 Task: Forward as attachment and add a link Link0000000002 from vinny@softage.net including the signature Sign0000000001 to parteek.kumar@softage.net with a cc to Aakash.mishra@softage.net and bcc to Ayush@softage.net with a subject Subject0000000001 and add a message Message0000000003. Forward as attachment and add a link Link0000000002 from vinny@softage.net including the signature Sign0000000001 to parteek.kumar@softage.net; aakash.mishra@softage.net with a cc to Ayush@softage.net; pooja.chaudhary@softage.net and bcc to Vanshu.thakur@softage.net with a subject Subject0000000001 and add a message Message0000000003. Forward as attachment and add a link Link0000000002 from vinny@softage.net including the signature Sign0000000001 to parteek.kumar@softage.net with a cc to Aakash.mishra@softage.net with a subject Subject0000000001 and add a message Message0000000003 and with an attachment of Attach0000000002. Forward as attachment and add a link Link0000000002 from vinny@softage.net including the signature Sign0000000001 to parteek.kumar@softage.net with a cc to Aakash.mishra@softage.net and bcc to Ayush@softage.net with a subject Subject0000000001 and add a message Message0000000003 and with an attachment of Attach0000000003. Forward as attachment and add a link Link0000000002 from vinny@softage.net including the signature Sign0000000001 to parteek.kumar@softage.net; aakash.mishra@softage.net with a cc to Ayush@softage.net; pooja.chaudhary@softage.net and bcc to Vanshu.thakur@softage.net with a subject Subject0000000001 and add a message Message0000000003 and with an attachment of Attach0000000004
Action: Mouse moved to (791, 258)
Screenshot: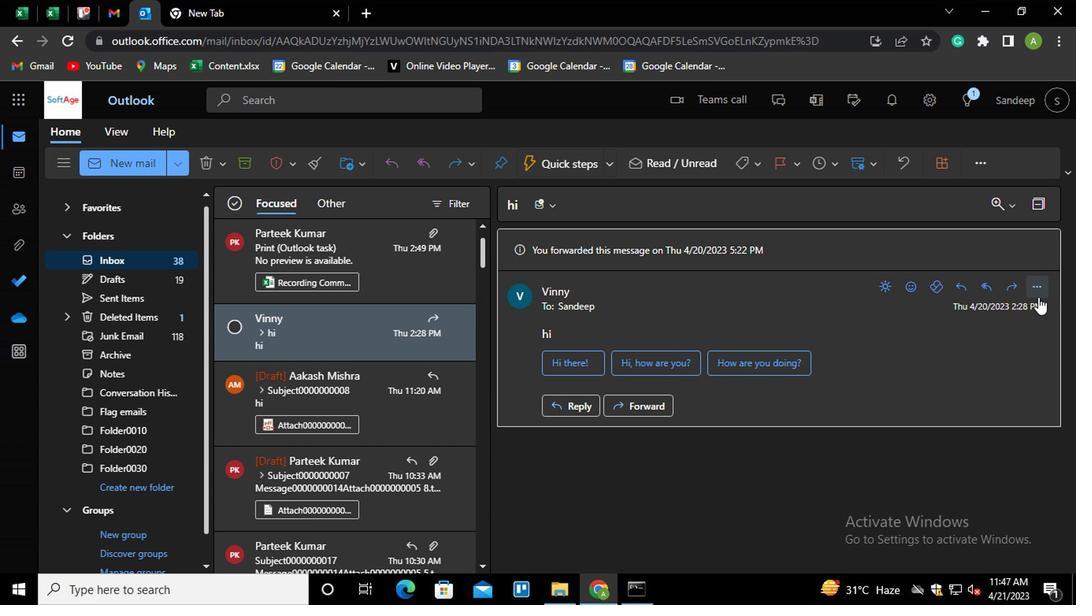 
Action: Mouse pressed left at (791, 258)
Screenshot: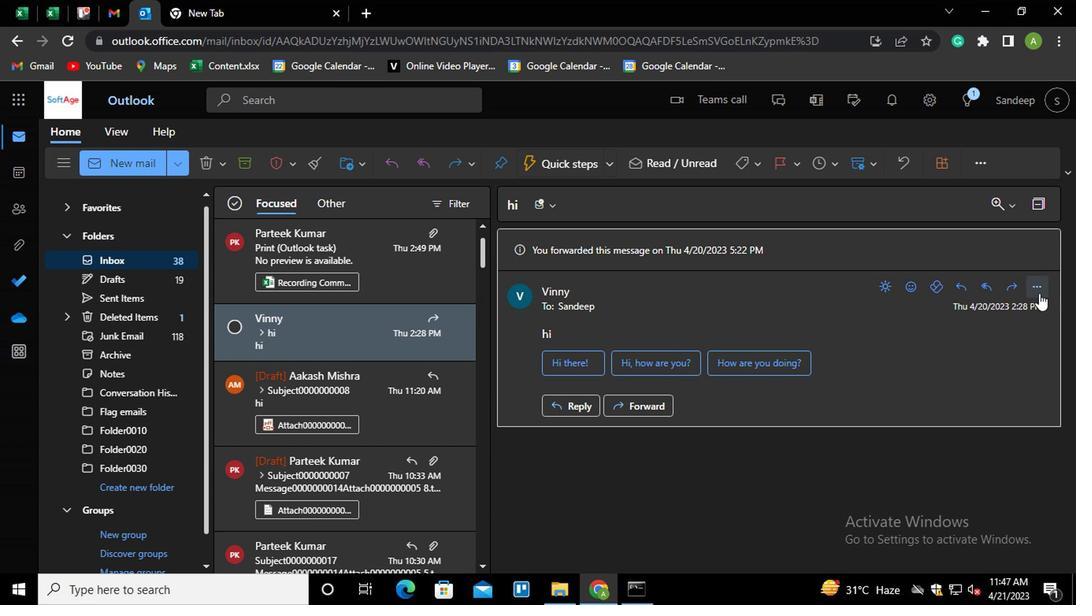 
Action: Mouse moved to (713, 190)
Screenshot: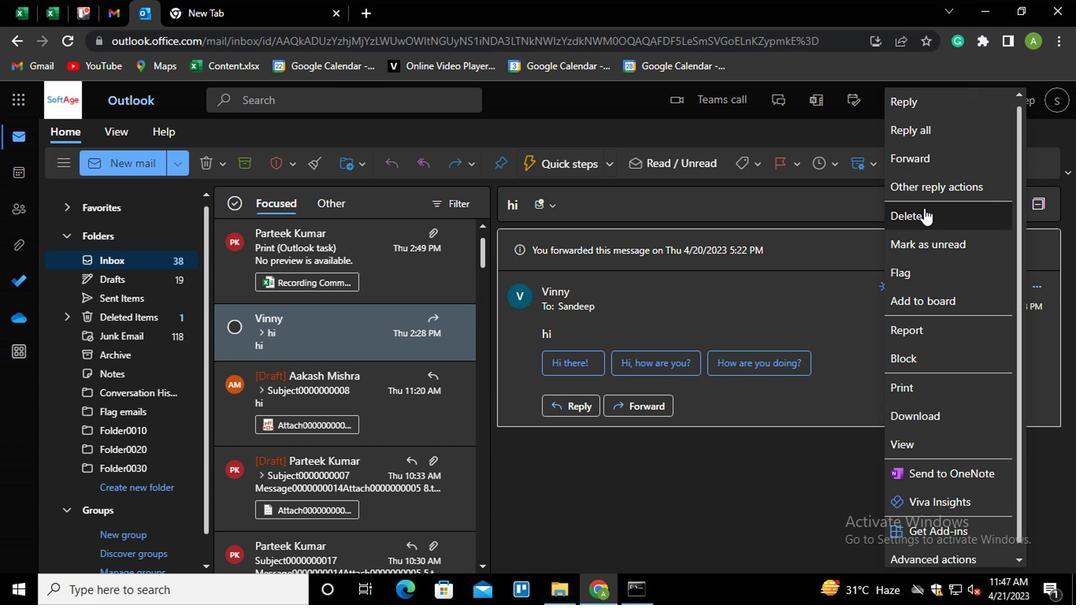 
Action: Mouse pressed left at (713, 190)
Screenshot: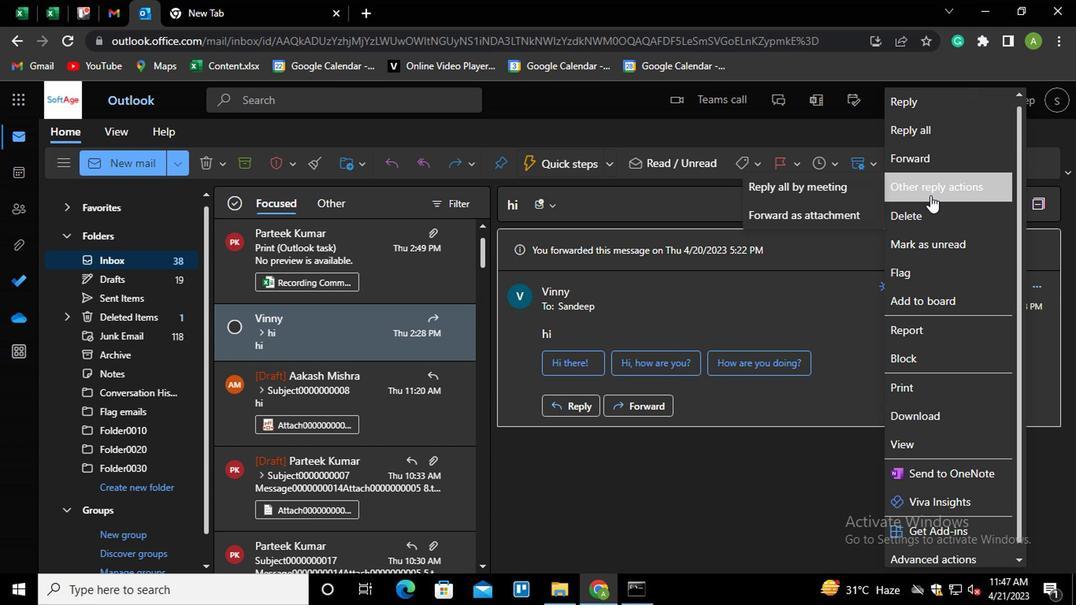 
Action: Mouse moved to (648, 201)
Screenshot: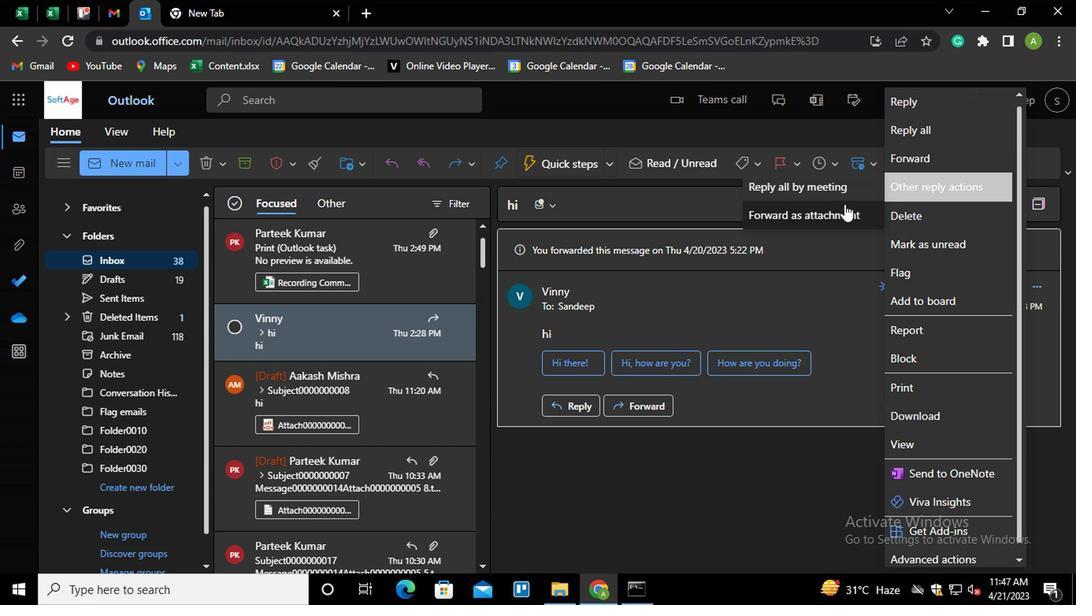 
Action: Mouse pressed left at (648, 201)
Screenshot: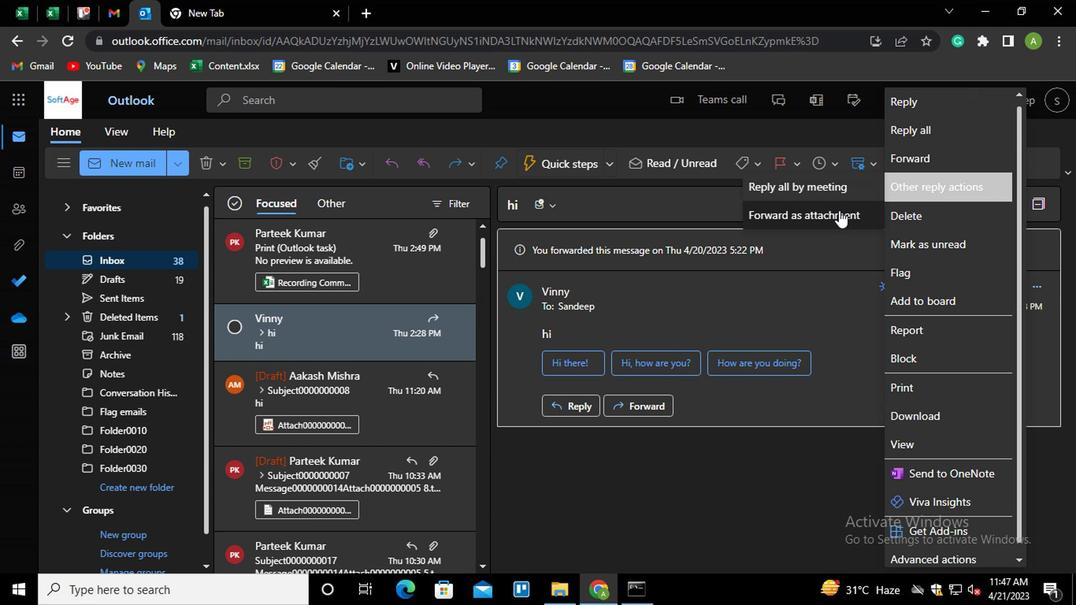 
Action: Mouse moved to (487, 358)
Screenshot: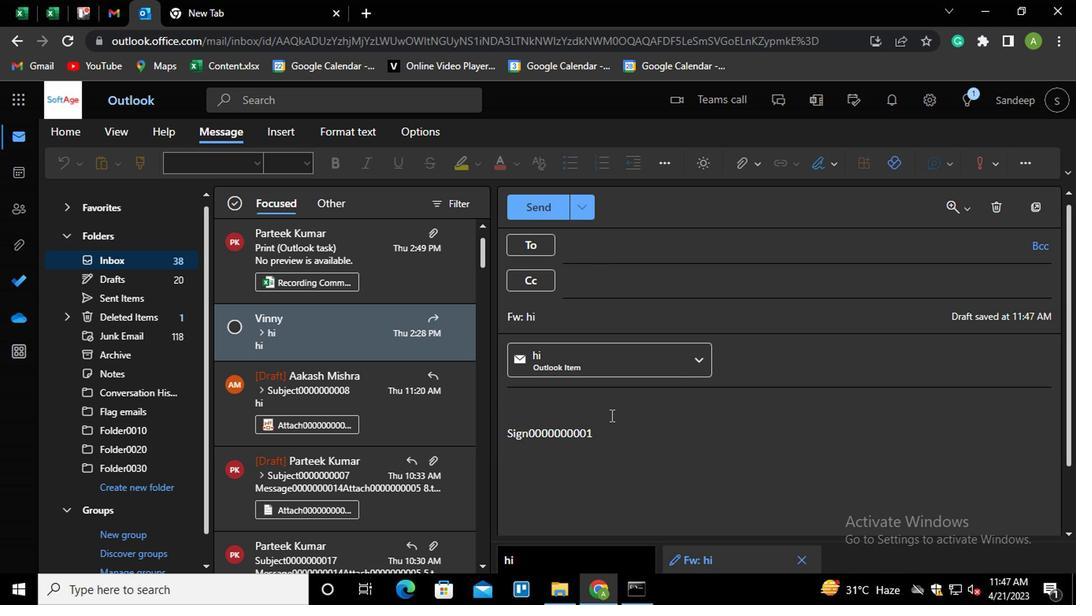 
Action: Mouse pressed left at (487, 358)
Screenshot: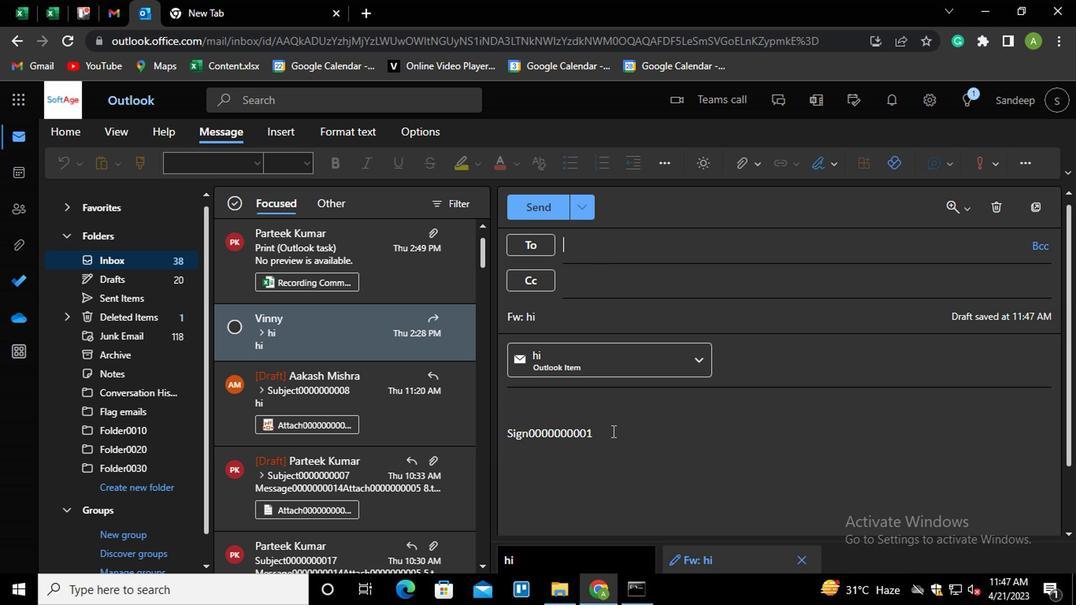 
Action: Key pressed <Key.shift_r><Key.enter>ctrl+K<Key.shift_r><Key.shift_r>Link0000000002
Screenshot: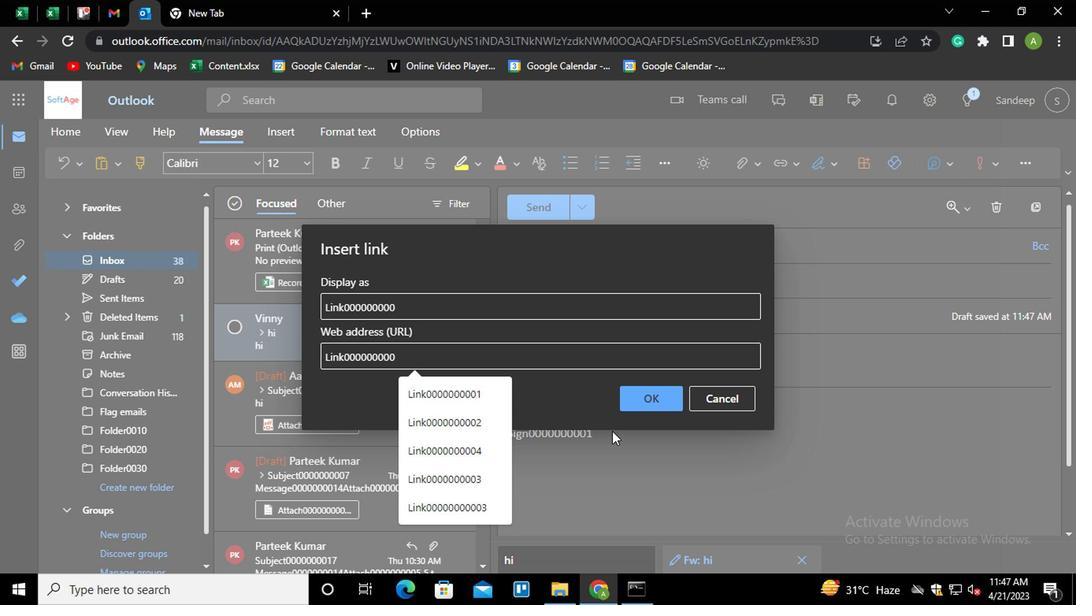 
Action: Mouse moved to (505, 329)
Screenshot: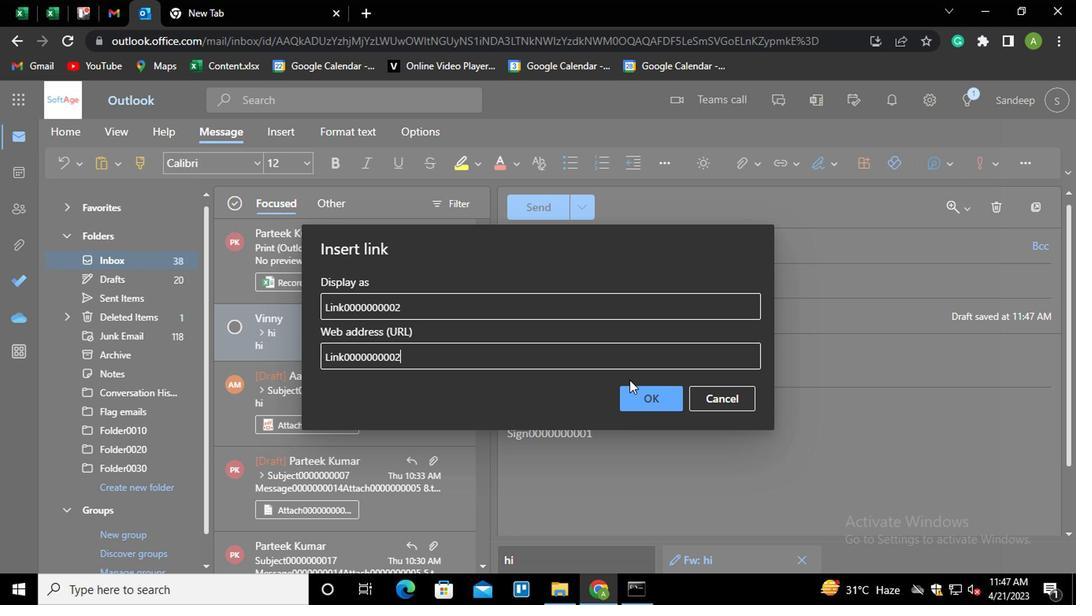 
Action: Mouse pressed left at (505, 329)
Screenshot: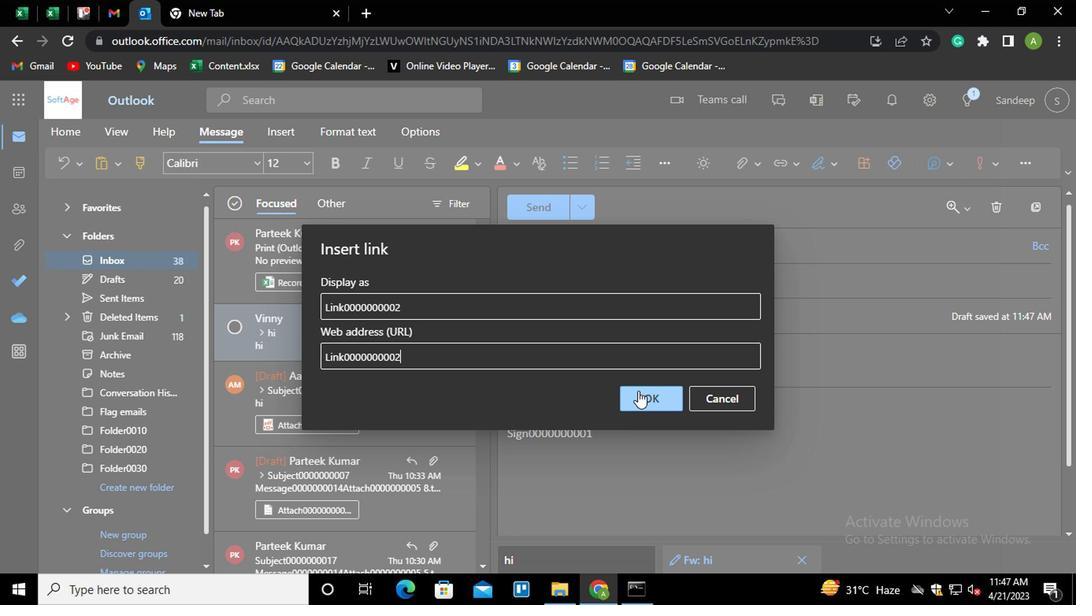 
Action: Mouse moved to (503, 232)
Screenshot: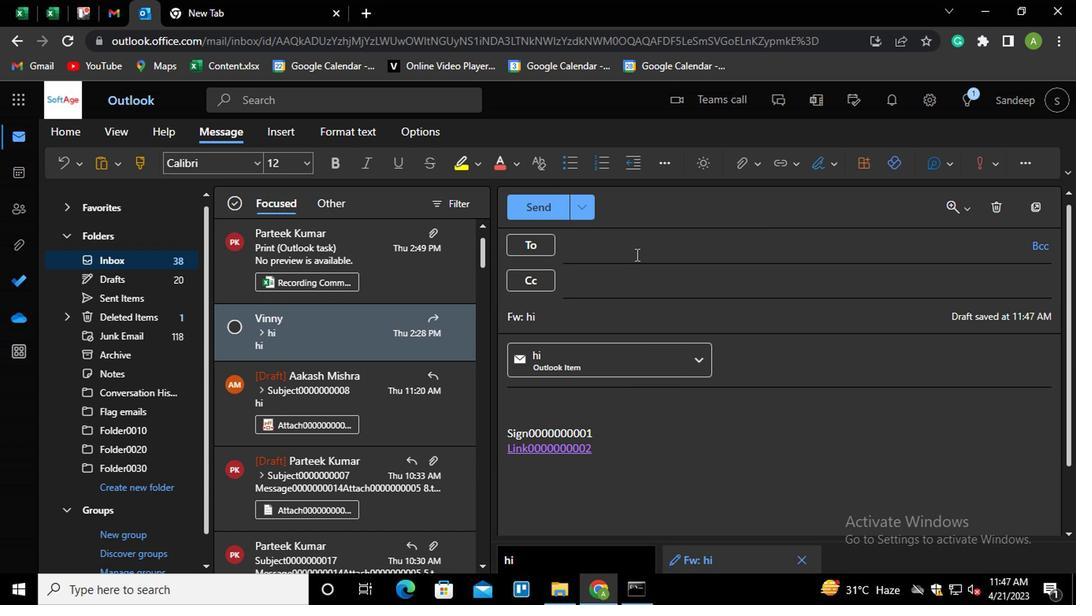 
Action: Mouse pressed left at (503, 232)
Screenshot: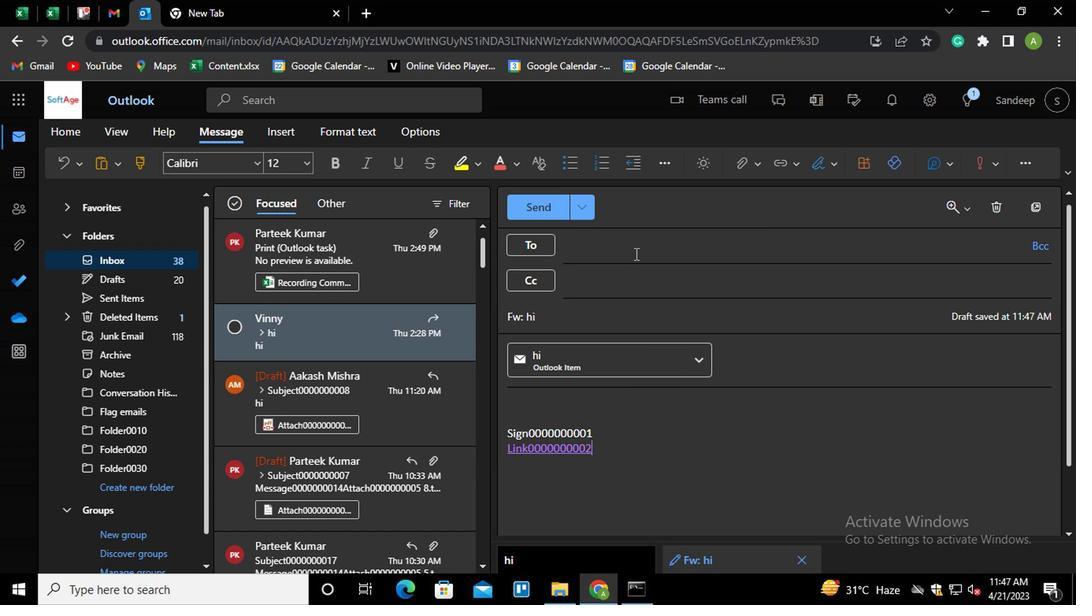 
Action: Key pressed par<Key.enter>
Screenshot: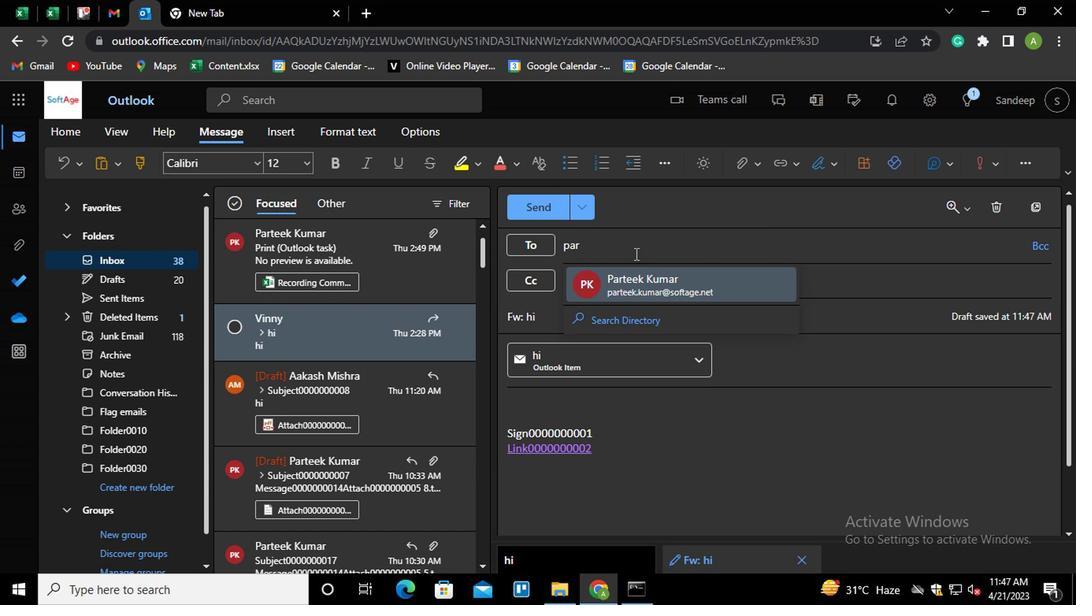 
Action: Mouse moved to (487, 251)
Screenshot: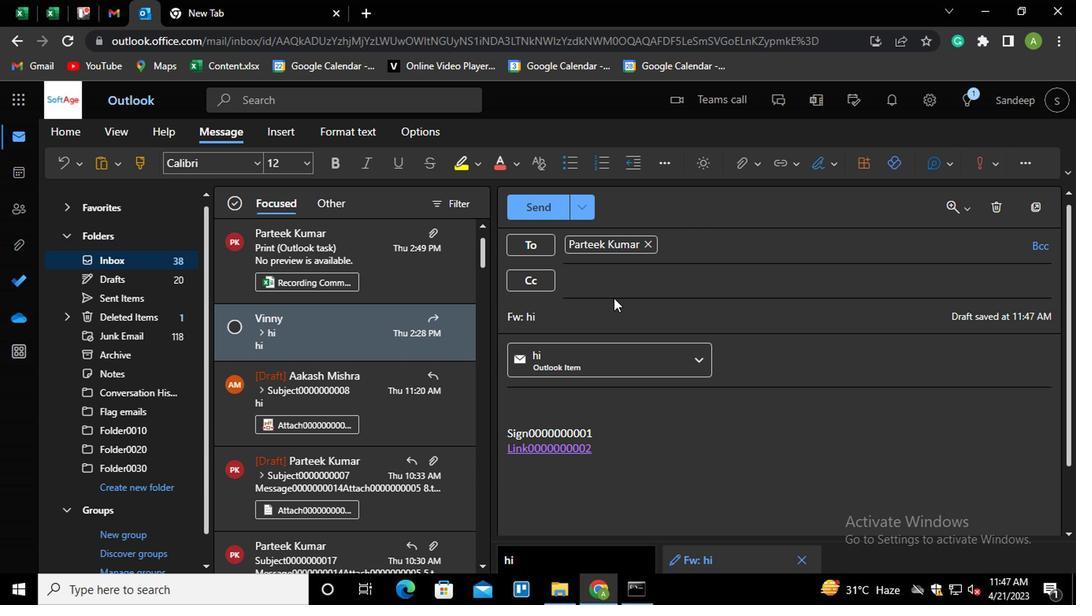 
Action: Mouse pressed left at (487, 251)
Screenshot: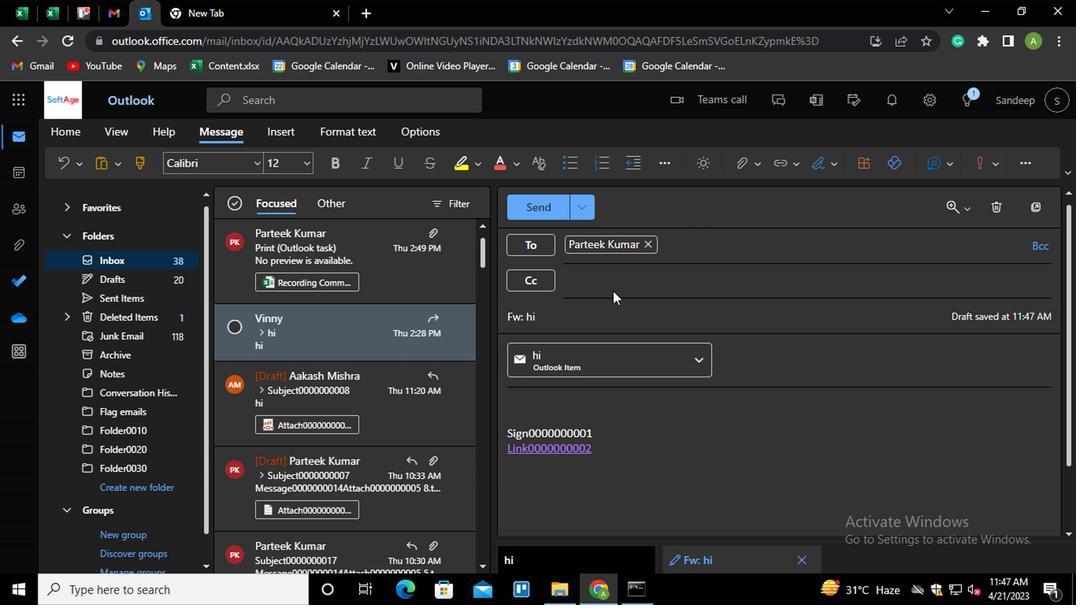 
Action: Key pressed s<Key.backspace>aa<Key.enter>
Screenshot: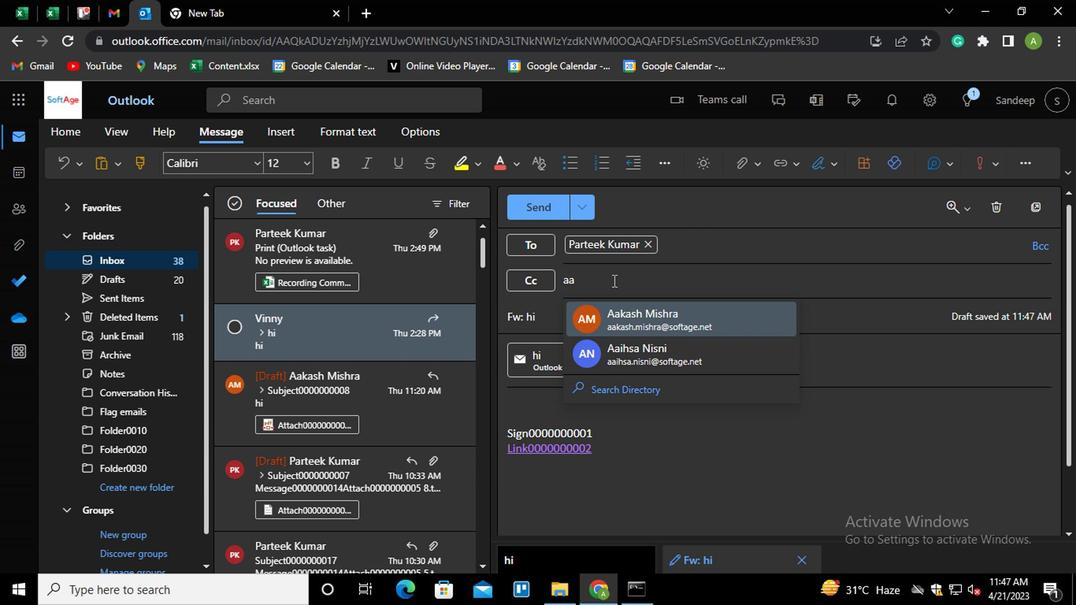 
Action: Mouse moved to (787, 226)
Screenshot: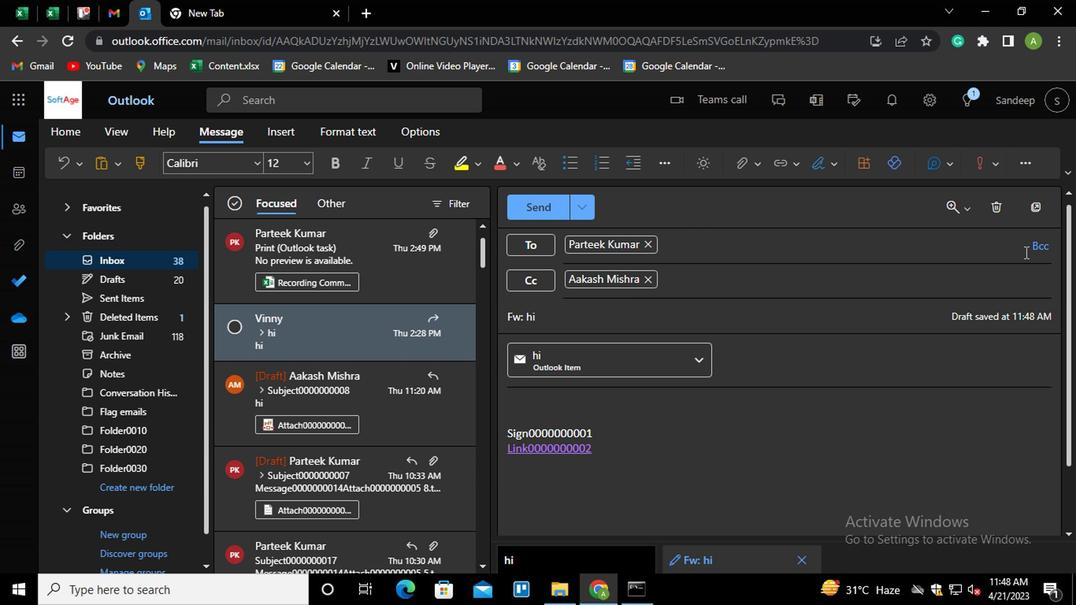 
Action: Mouse pressed left at (787, 226)
Screenshot: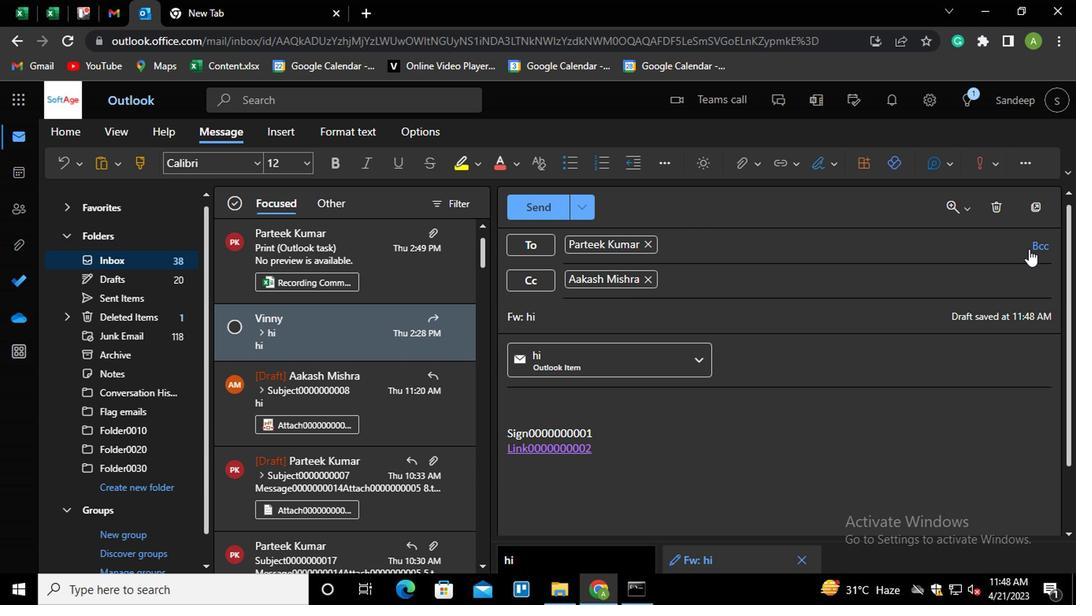 
Action: Mouse moved to (738, 254)
Screenshot: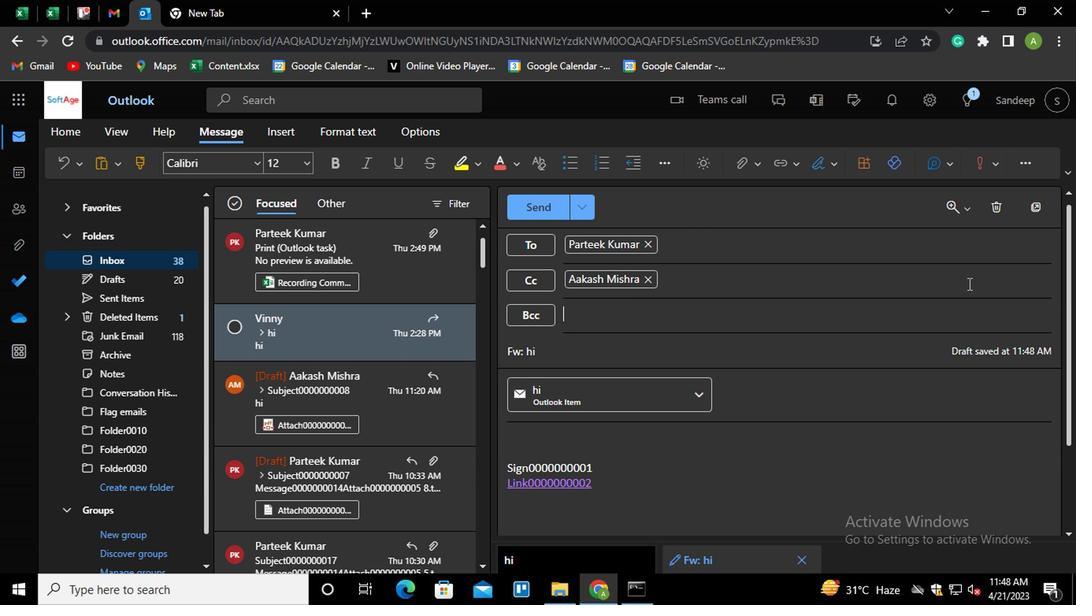 
Action: Key pressed ayu<Key.enter>
Screenshot: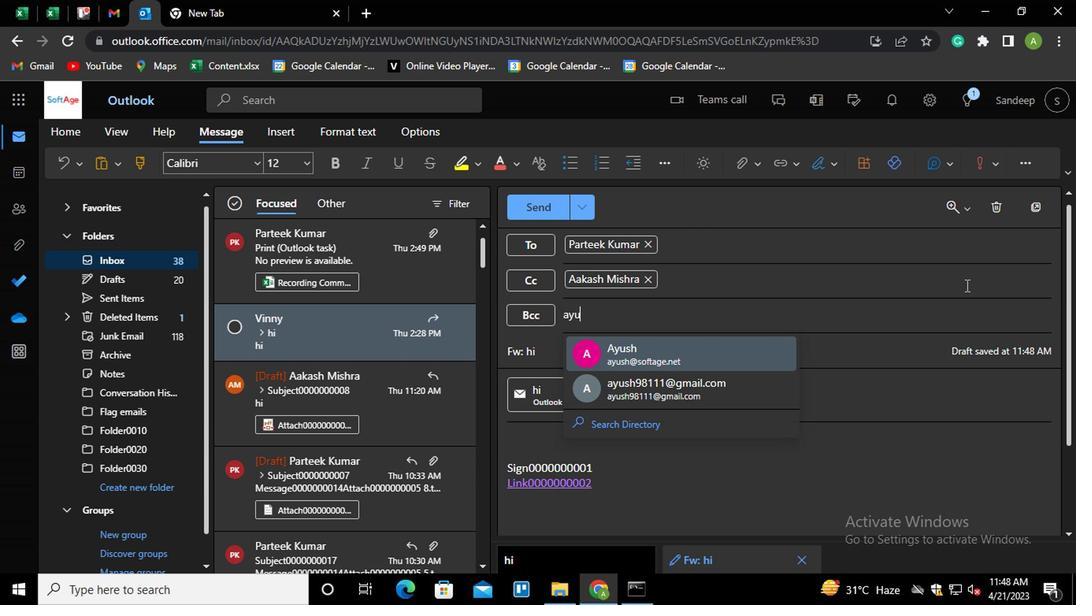 
Action: Mouse moved to (608, 303)
Screenshot: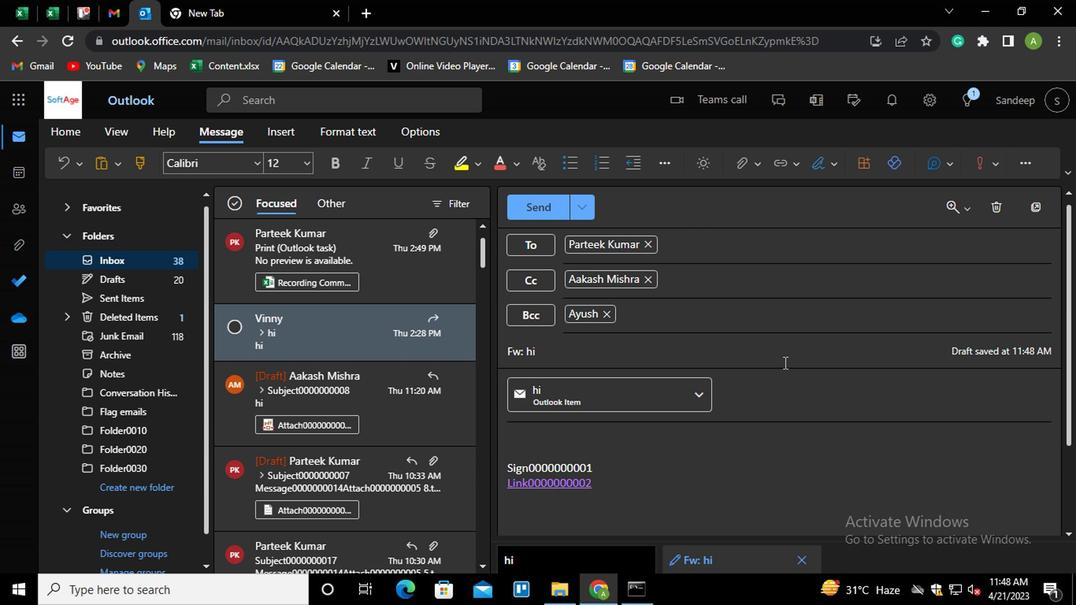 
Action: Mouse pressed left at (608, 303)
Screenshot: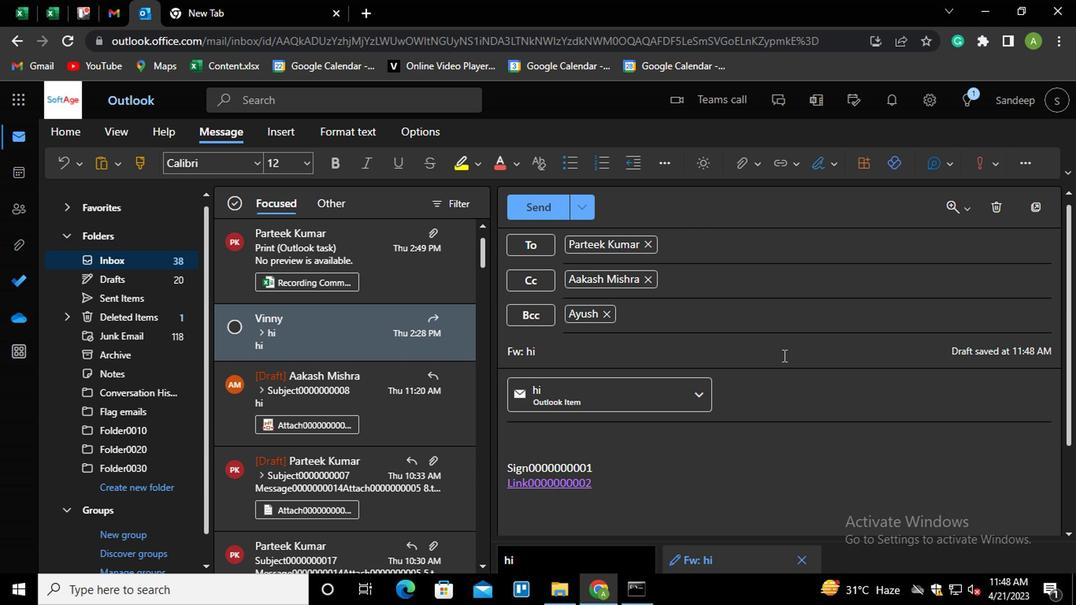
Action: Key pressed <Key.shift_r><Key.home><Key.shift>SUBJECT0000000001
Screenshot: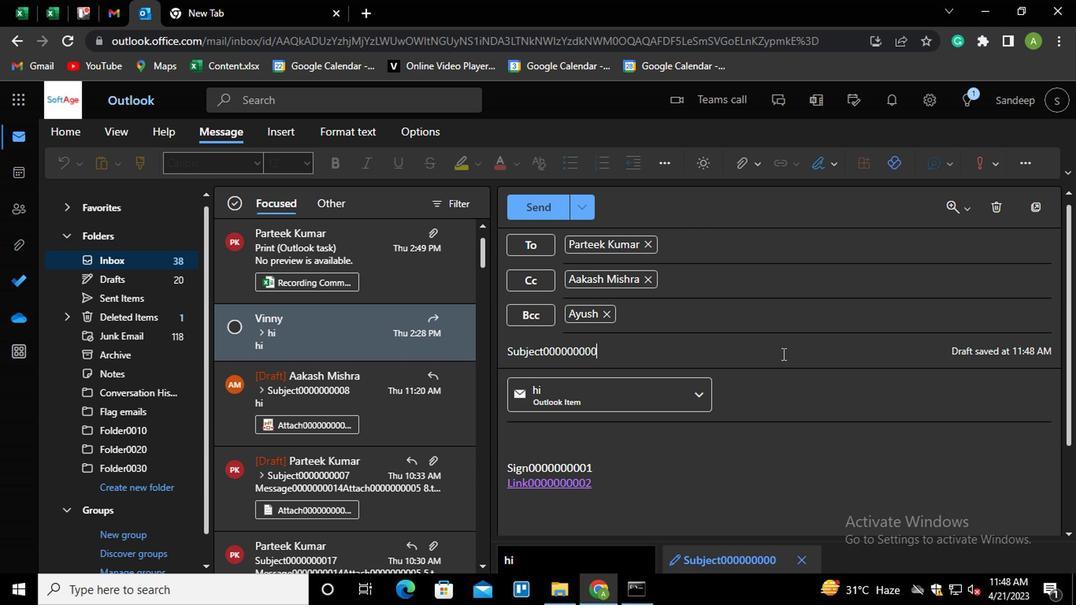 
Action: Mouse moved to (484, 395)
Screenshot: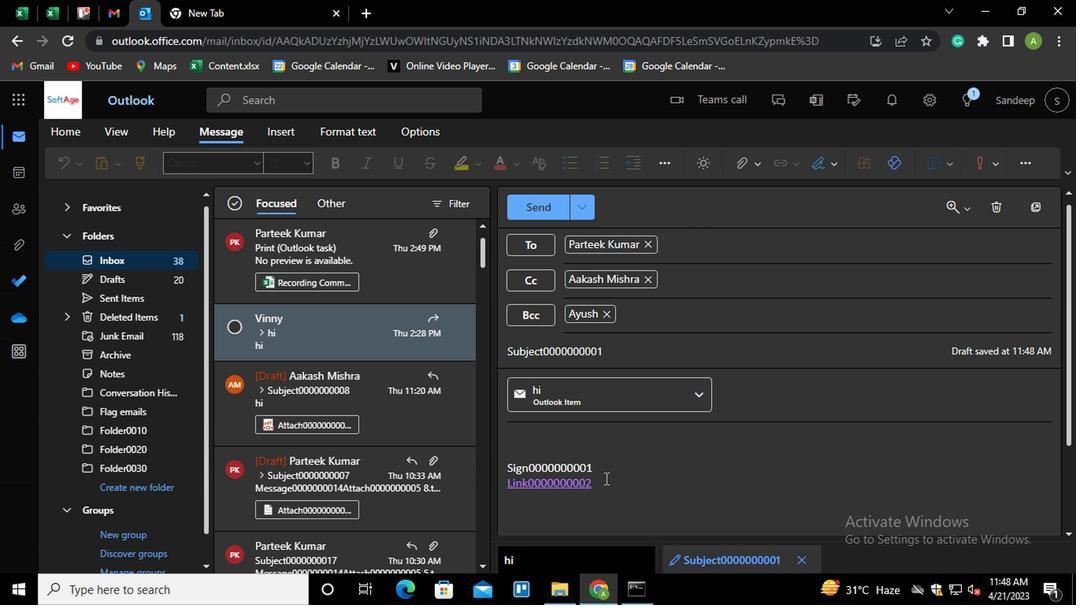 
Action: Mouse pressed left at (484, 395)
Screenshot: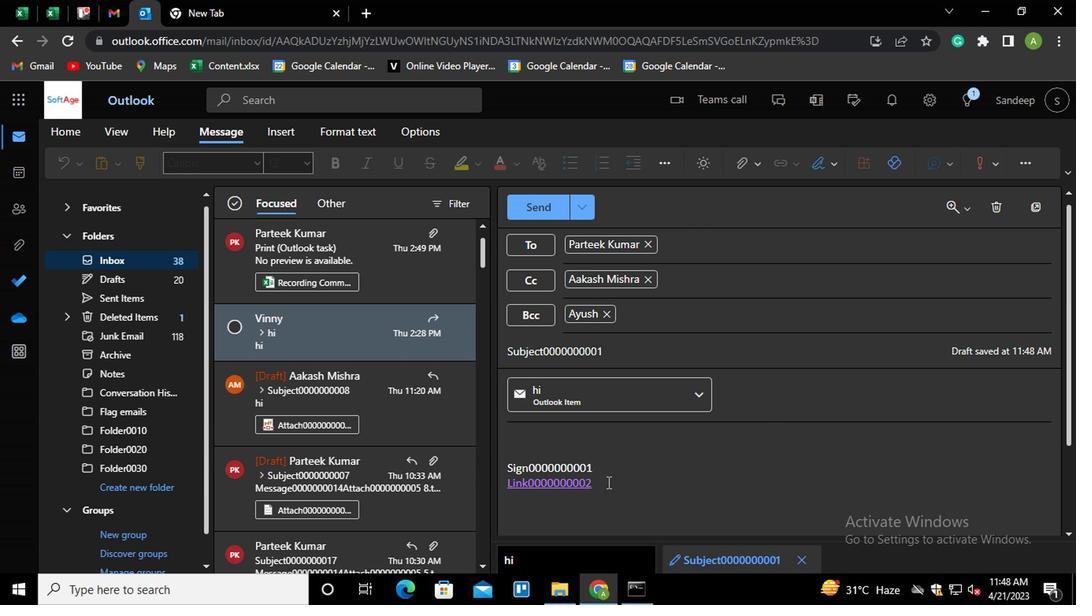 
Action: Mouse moved to (484, 396)
Screenshot: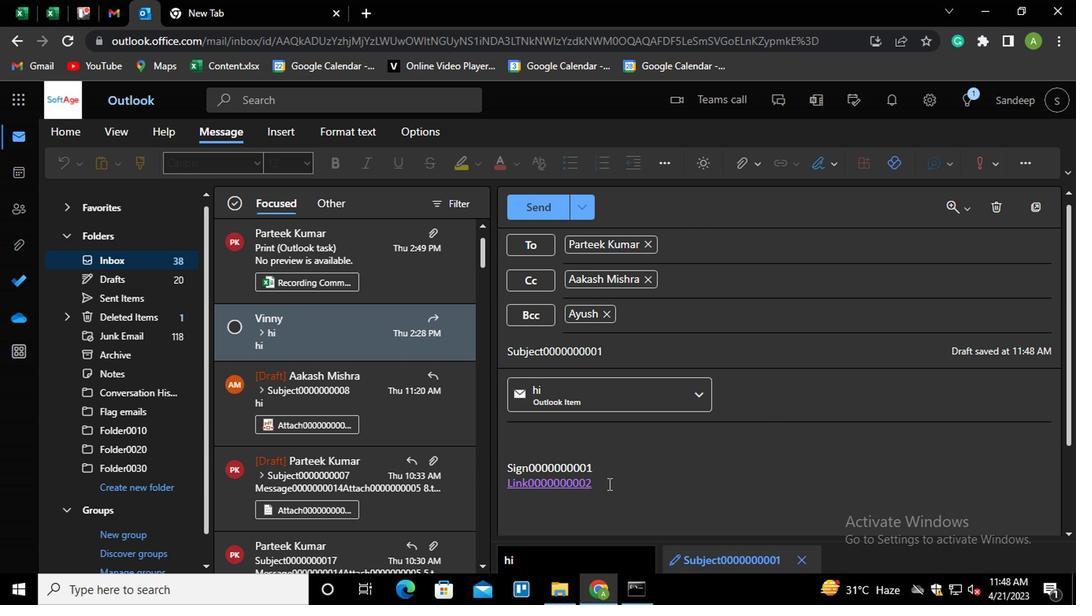 
Action: Key pressed <Key.shift_r><Key.enter><Key.shift_r>MESSAGE0000000003
Screenshot: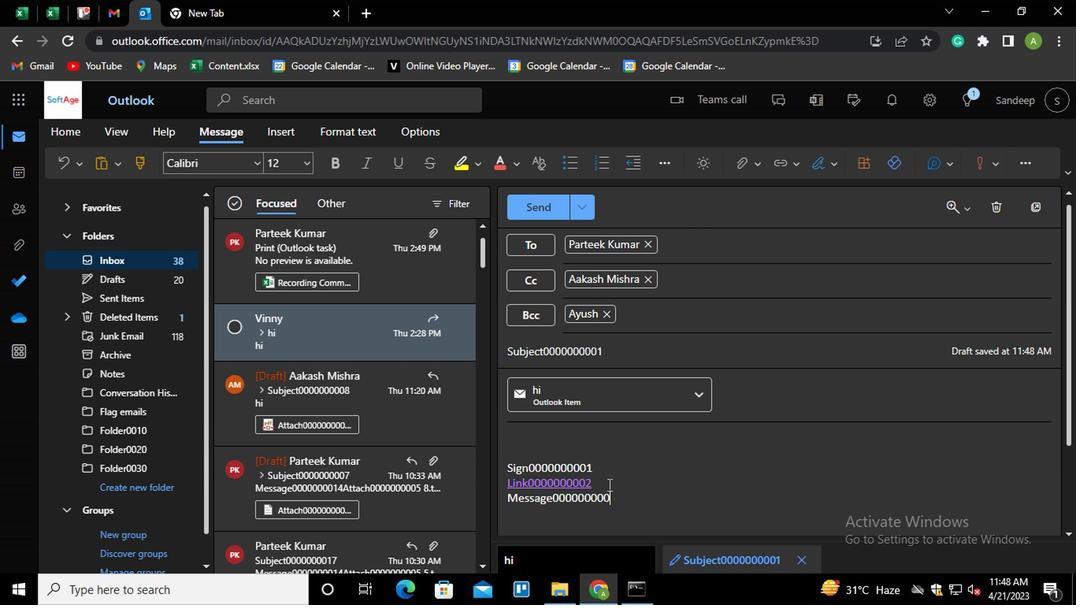 
Action: Mouse moved to (431, 199)
Screenshot: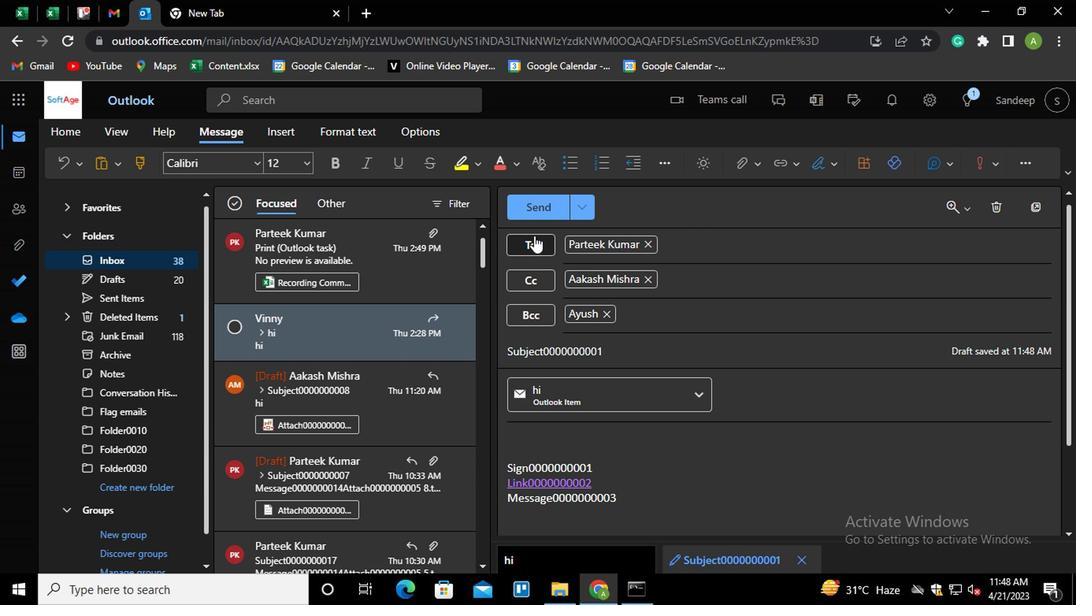 
Action: Mouse pressed left at (431, 199)
Screenshot: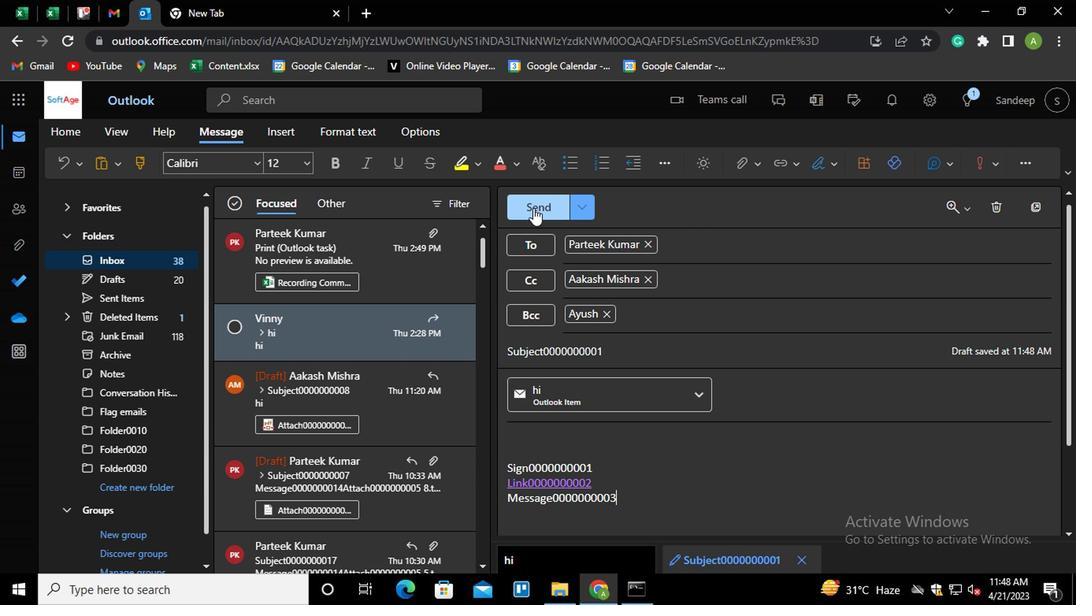 
Action: Mouse moved to (796, 259)
Screenshot: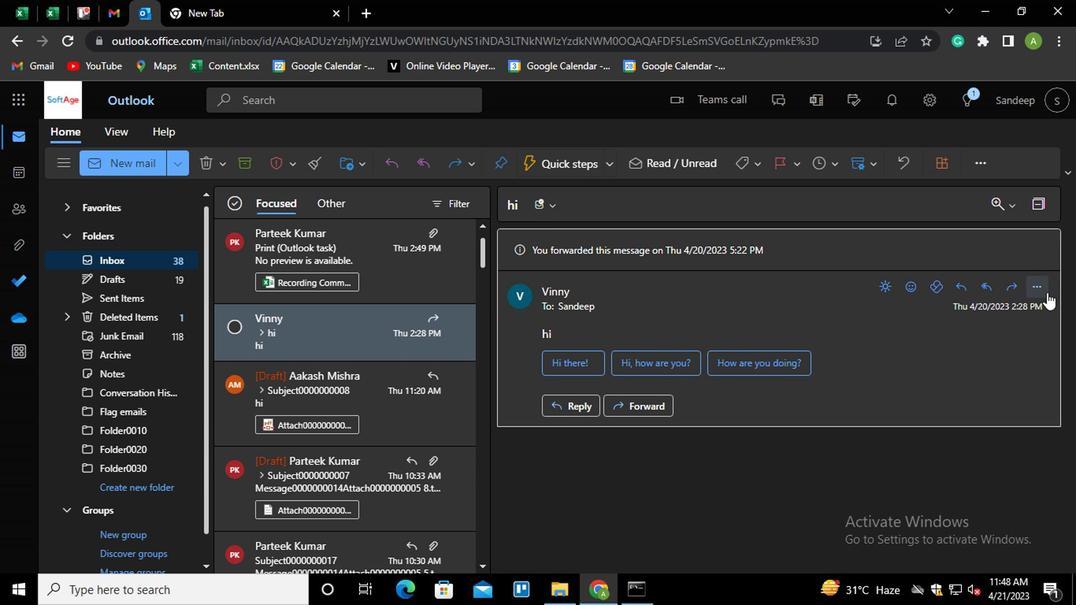 
Action: Mouse pressed left at (796, 259)
Screenshot: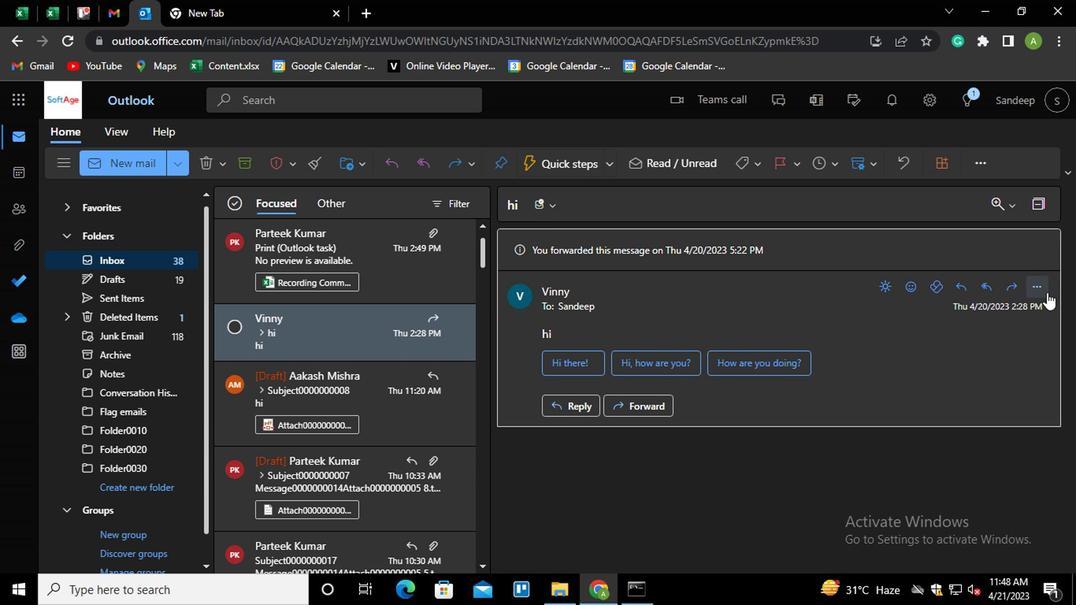 
Action: Mouse moved to (731, 182)
Screenshot: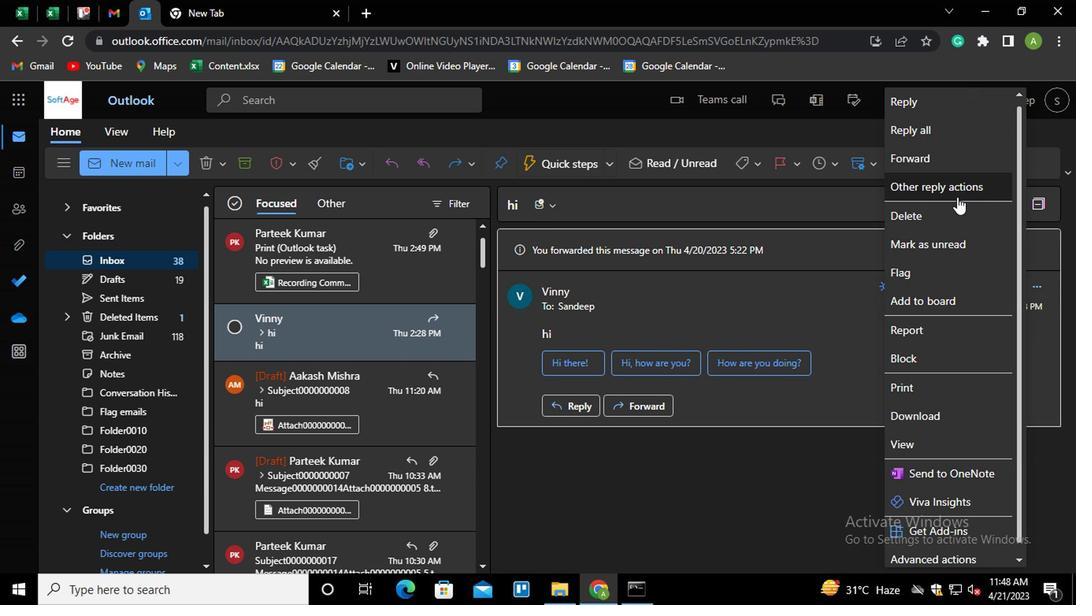 
Action: Mouse pressed left at (731, 182)
Screenshot: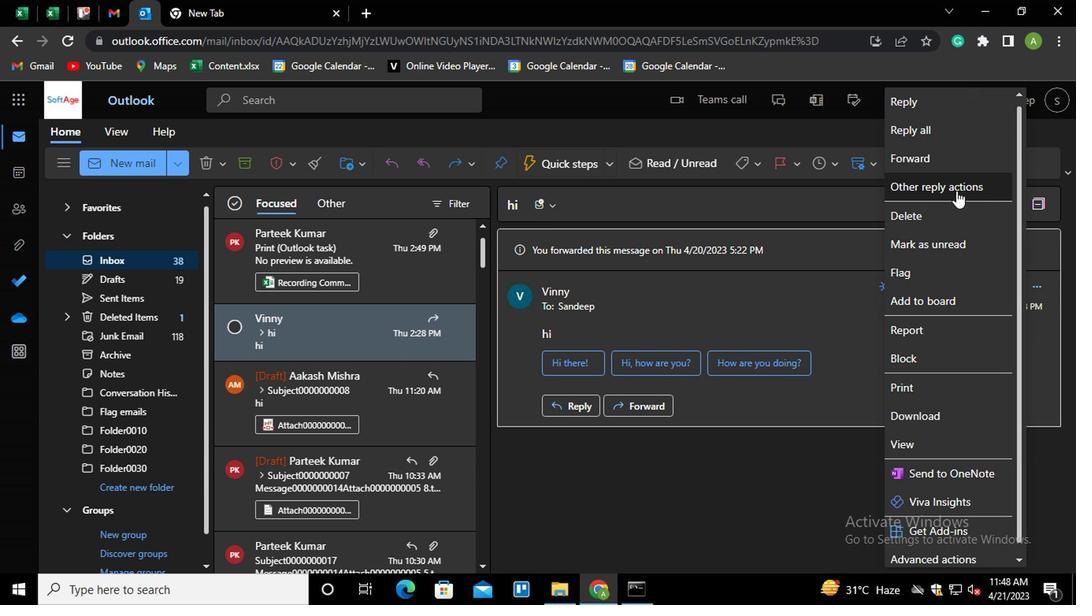 
Action: Mouse moved to (637, 204)
Screenshot: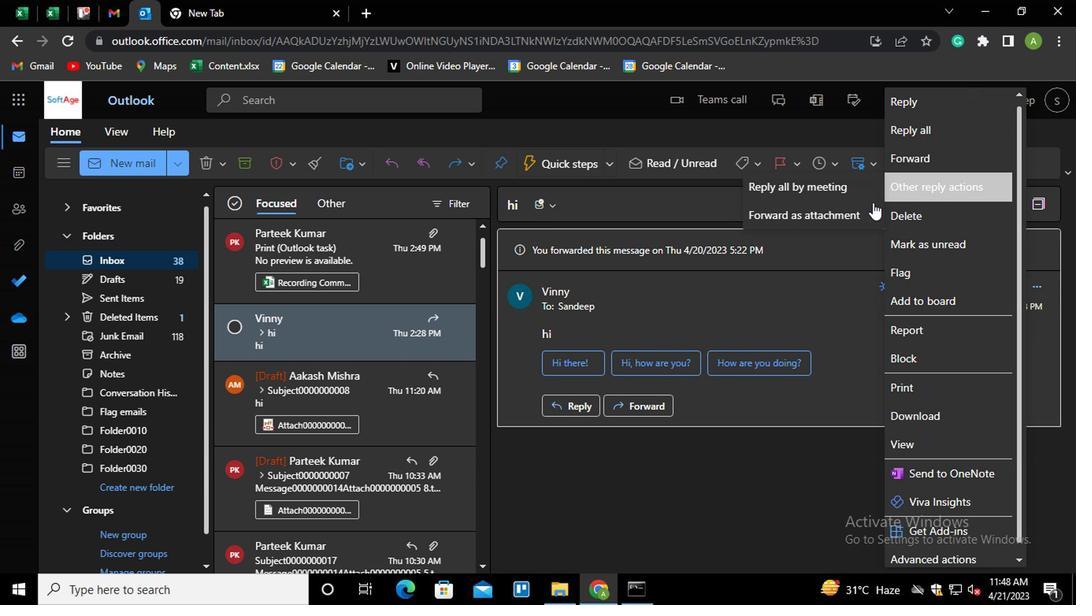 
Action: Mouse pressed left at (637, 204)
Screenshot: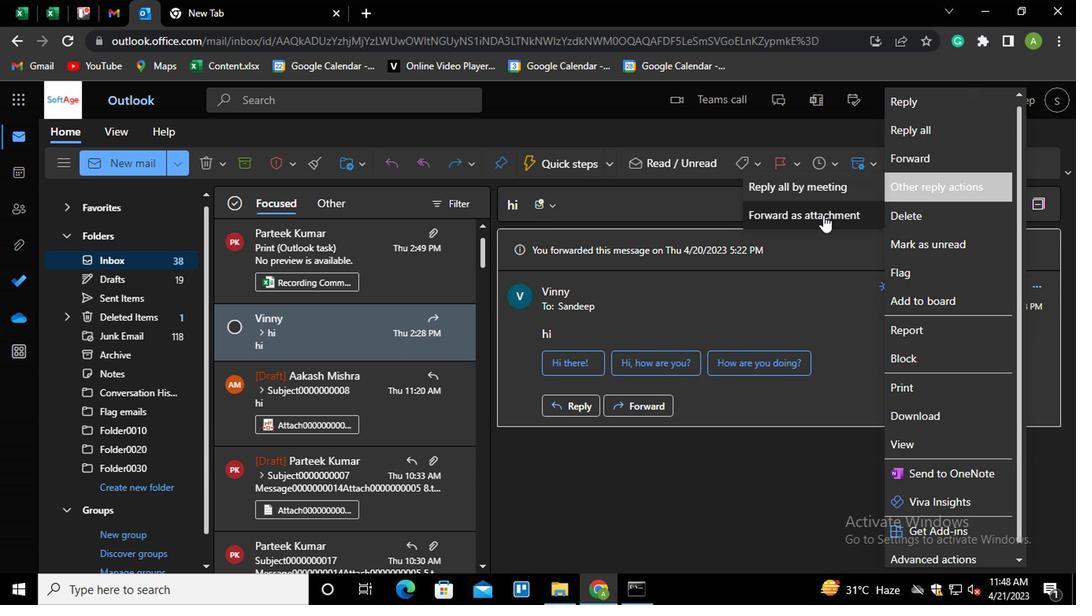 
Action: Mouse moved to (481, 358)
Screenshot: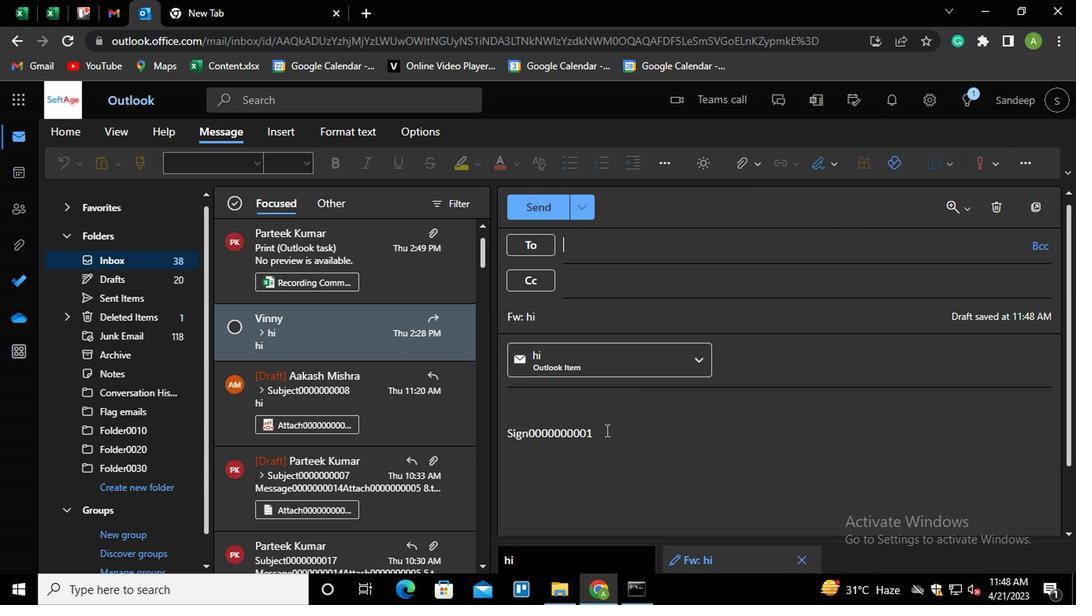 
Action: Mouse pressed left at (481, 358)
Screenshot: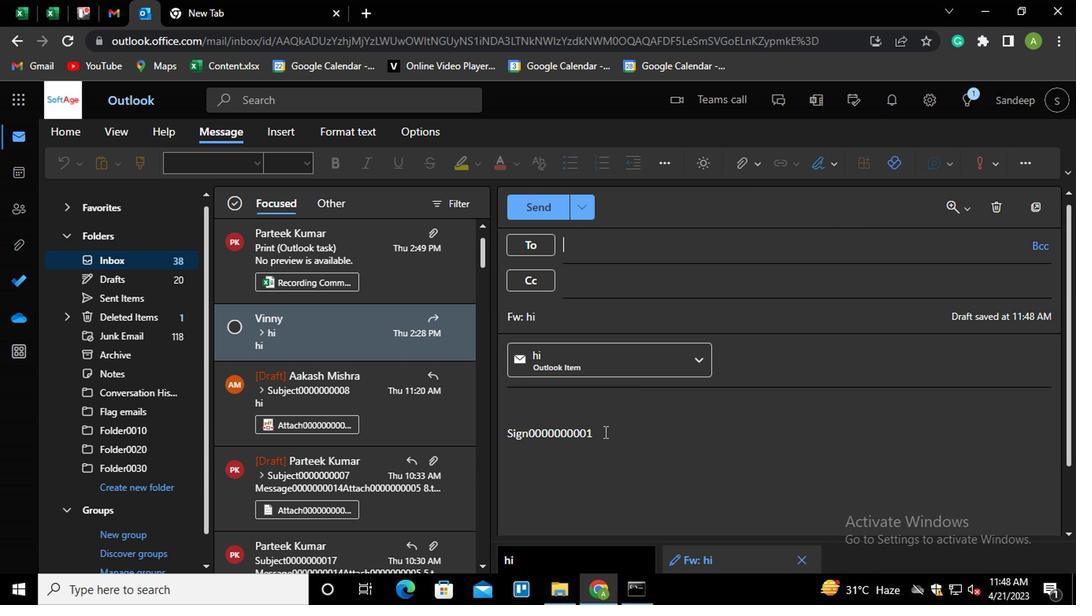 
Action: Key pressed <Key.shift_r><Key.enter>ctrl+K<Key.shift_r>ctrl+LINK0000000002
Screenshot: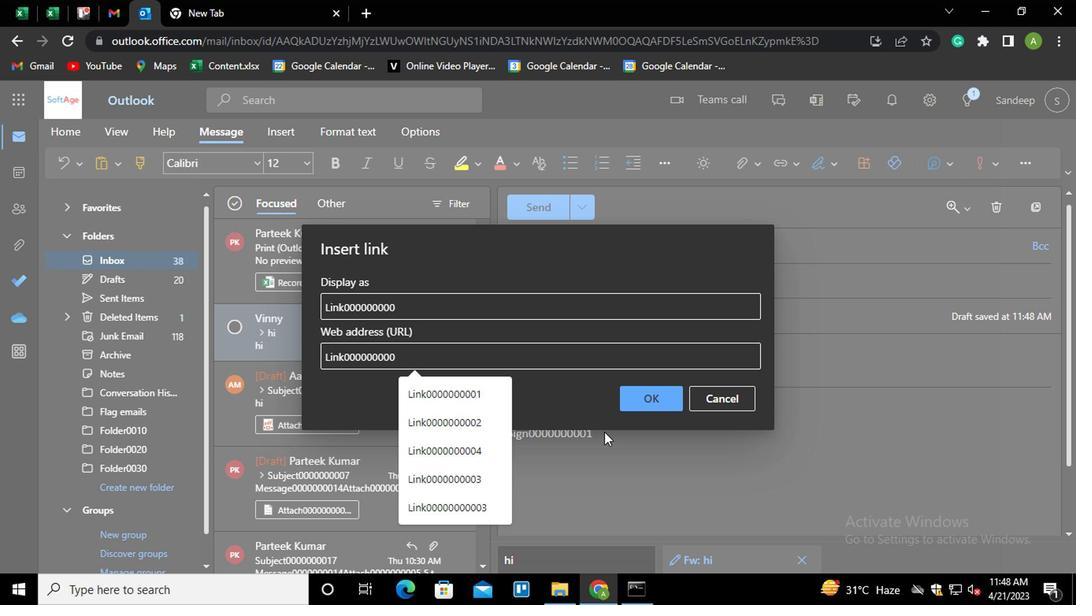 
Action: Mouse moved to (531, 336)
Screenshot: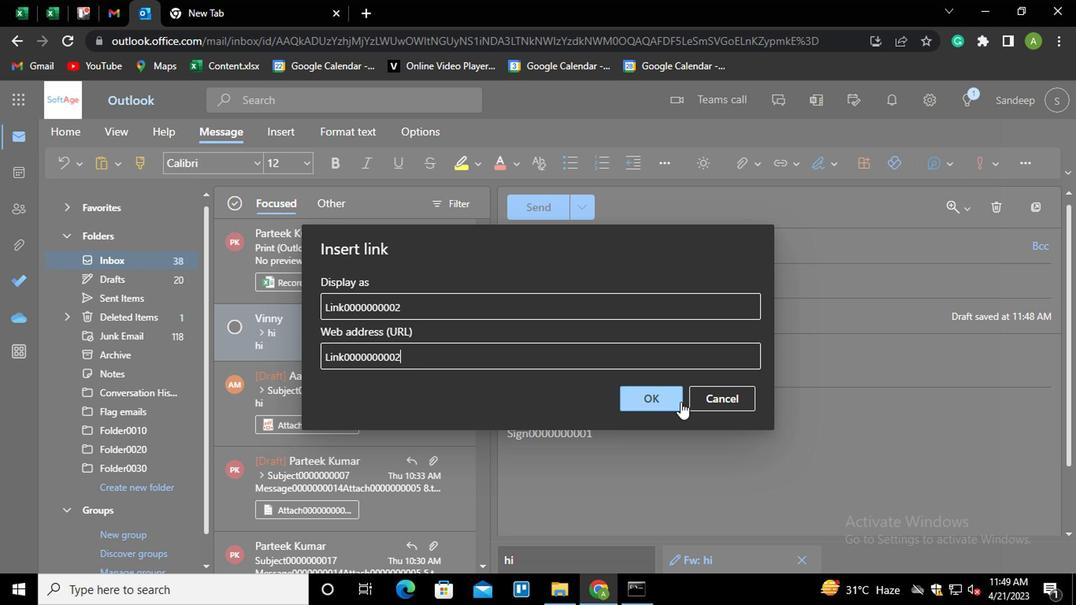 
Action: Mouse pressed left at (531, 336)
Screenshot: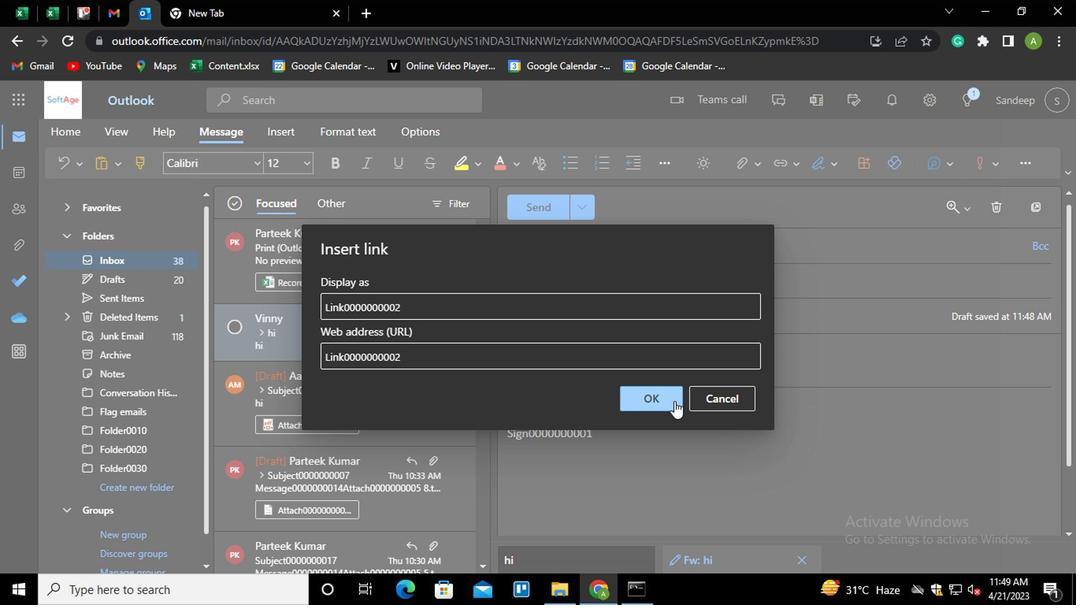 
Action: Mouse moved to (483, 230)
Screenshot: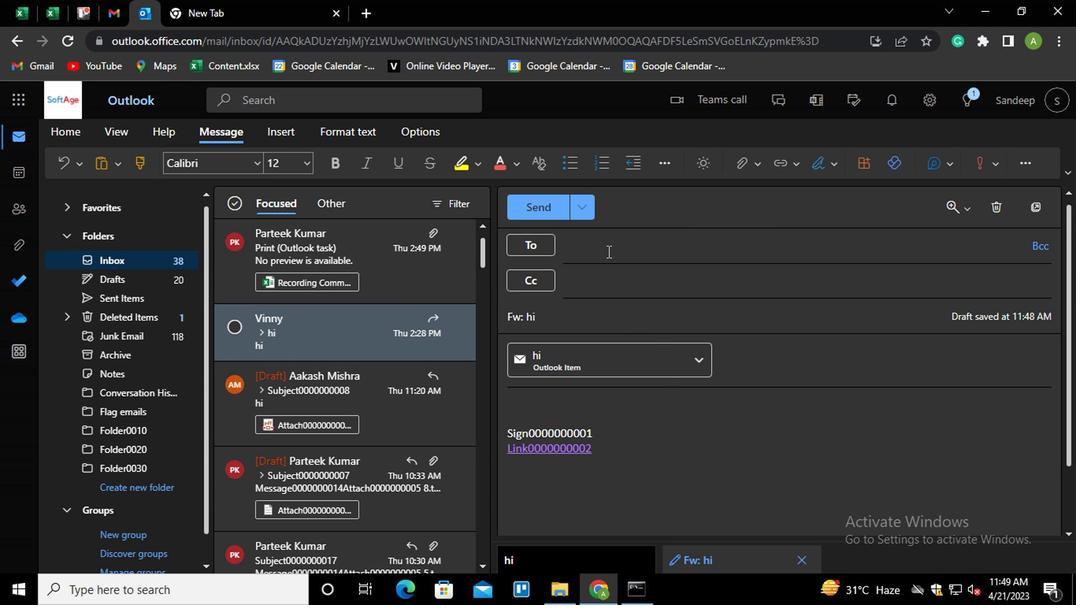 
Action: Mouse pressed left at (483, 230)
Screenshot: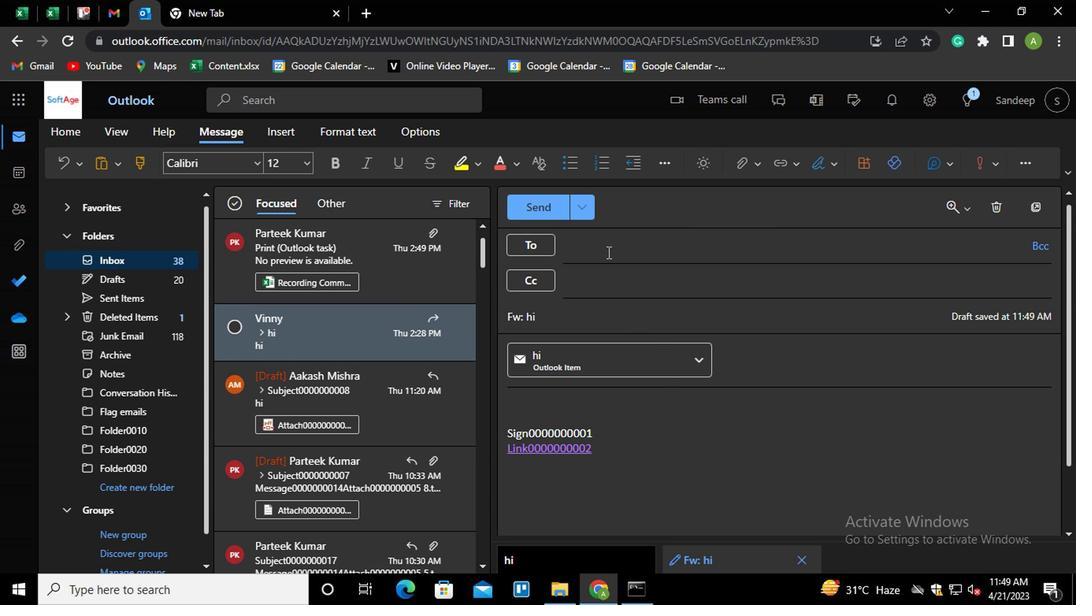 
Action: Key pressed PA<Key.enter>AA<Key.enter>
Screenshot: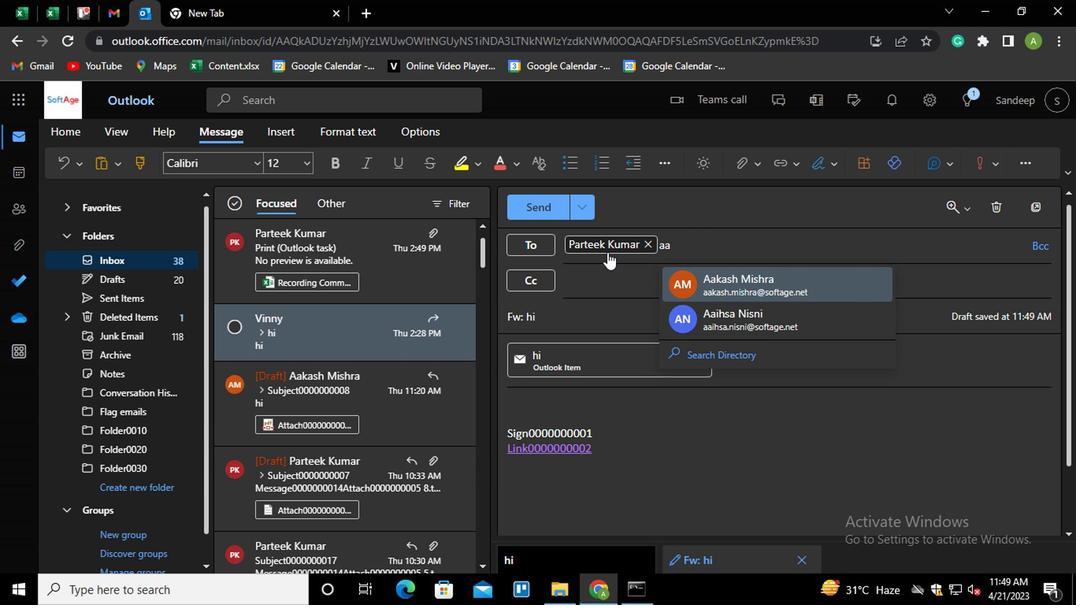 
Action: Mouse moved to (481, 250)
Screenshot: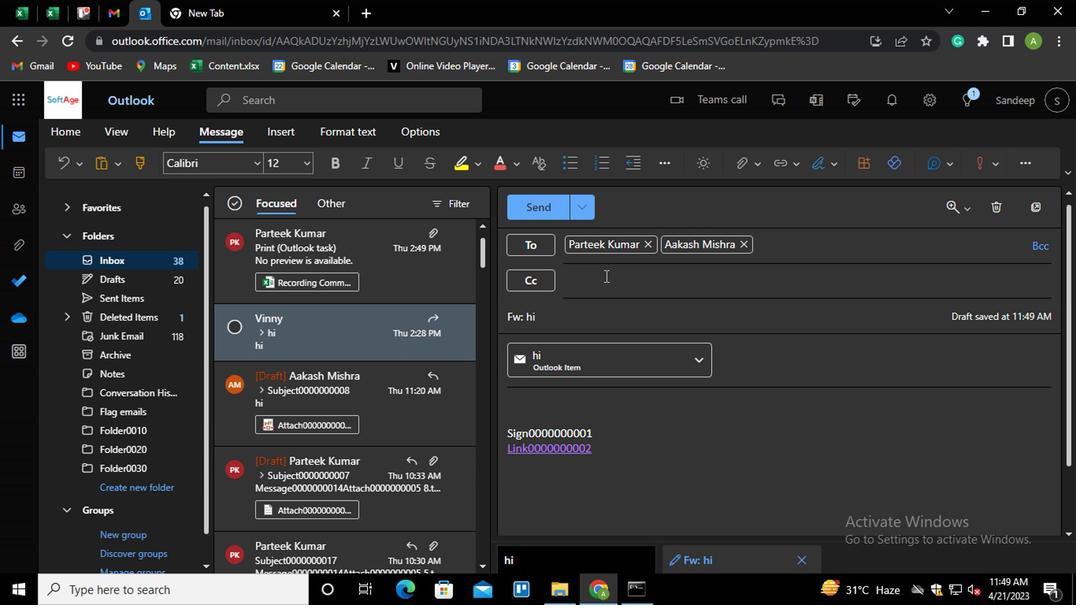 
Action: Mouse pressed left at (481, 250)
Screenshot: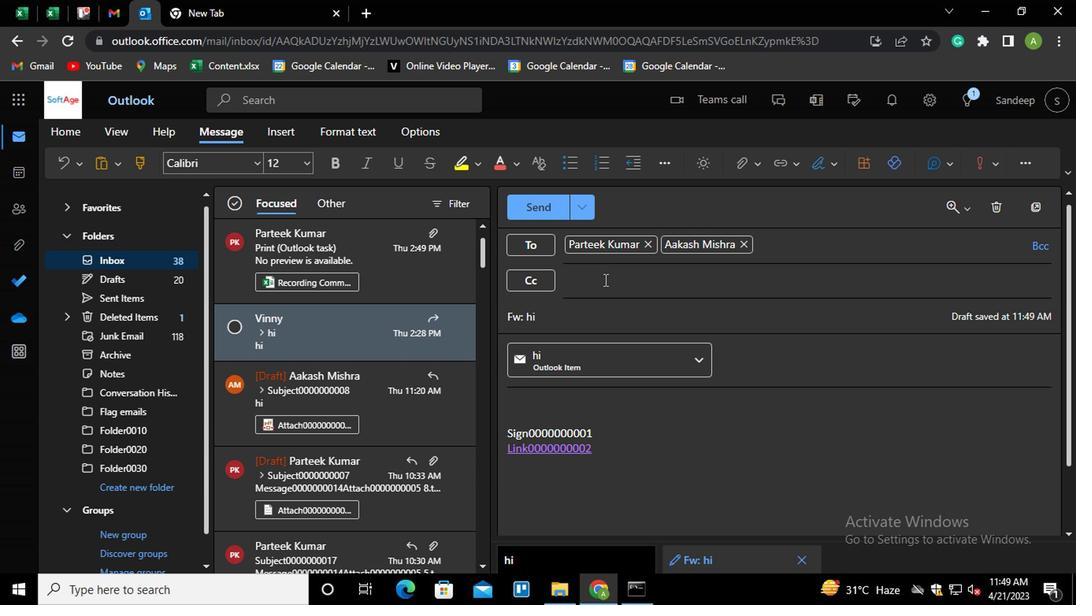 
Action: Key pressed AYU<Key.enter>POO<Key.enter>
Screenshot: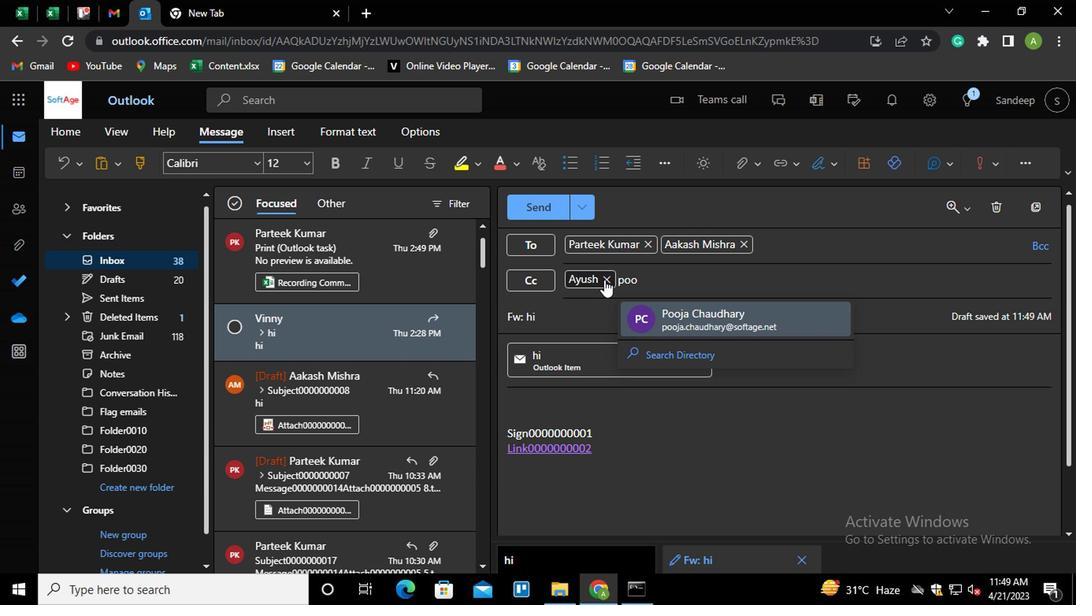 
Action: Mouse moved to (788, 227)
Screenshot: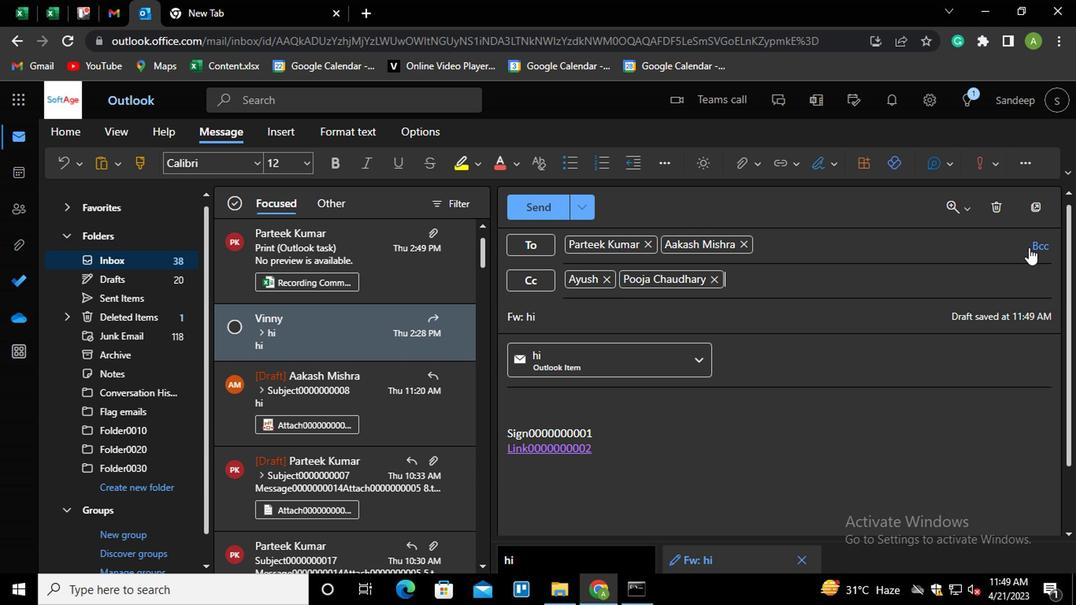 
Action: Mouse pressed left at (788, 227)
Screenshot: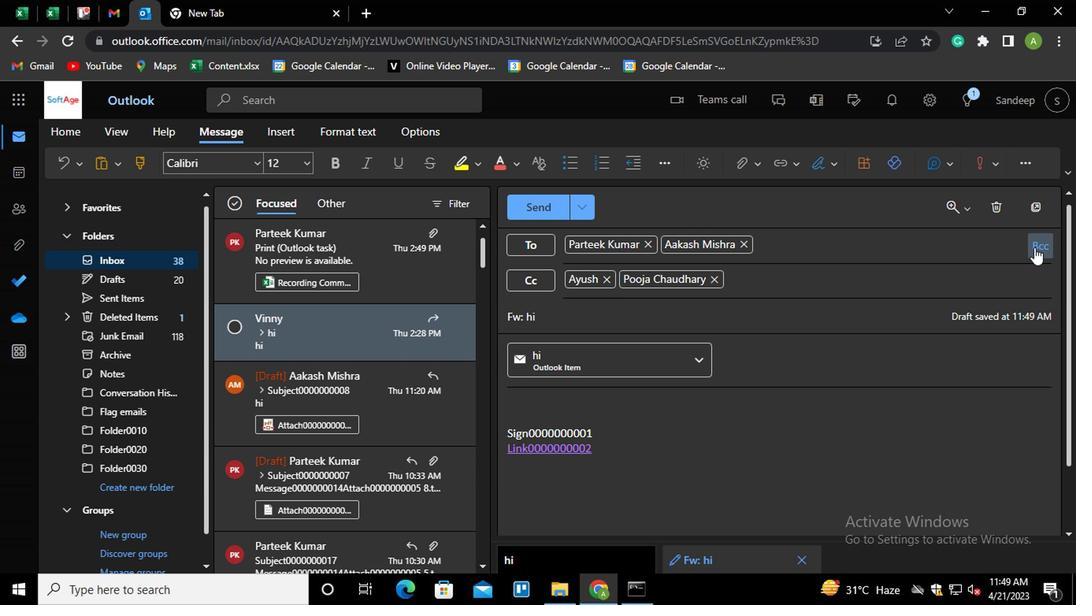 
Action: Mouse moved to (784, 229)
Screenshot: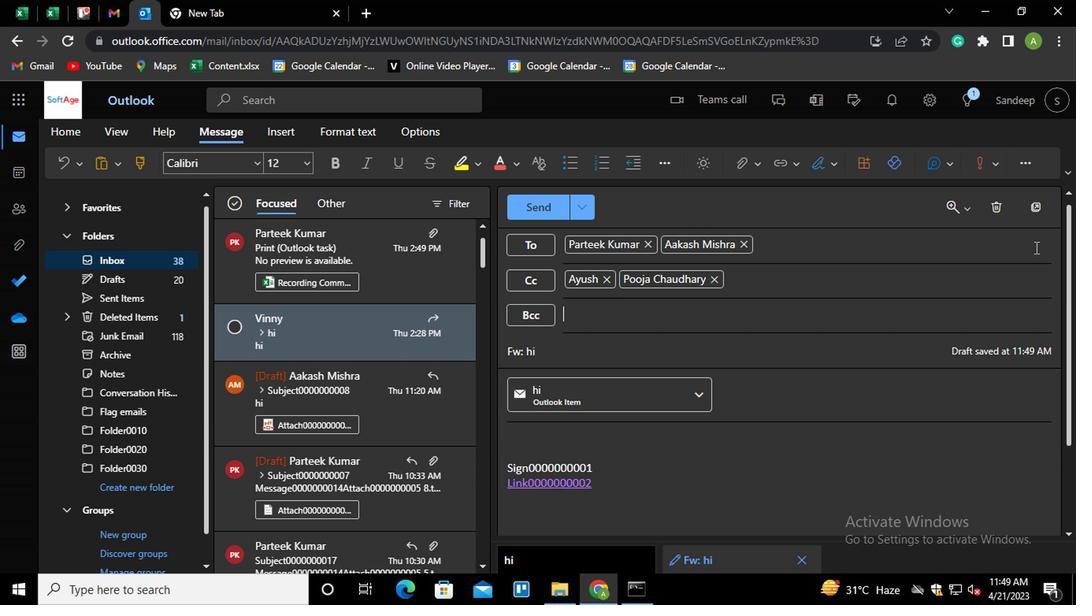 
Action: Key pressed VAN<Key.enter>
Screenshot: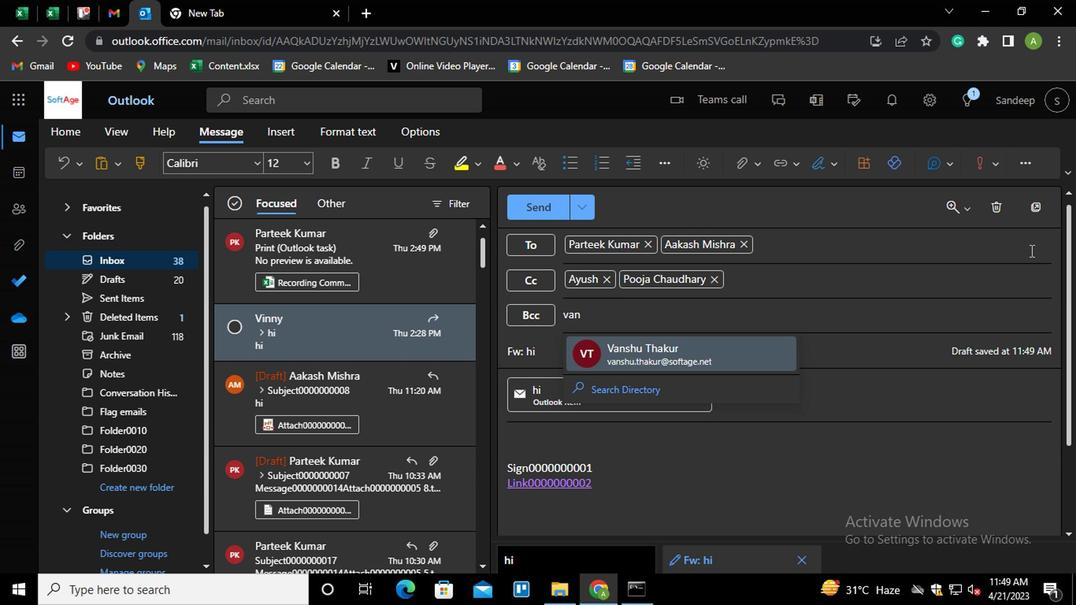
Action: Mouse moved to (525, 303)
Screenshot: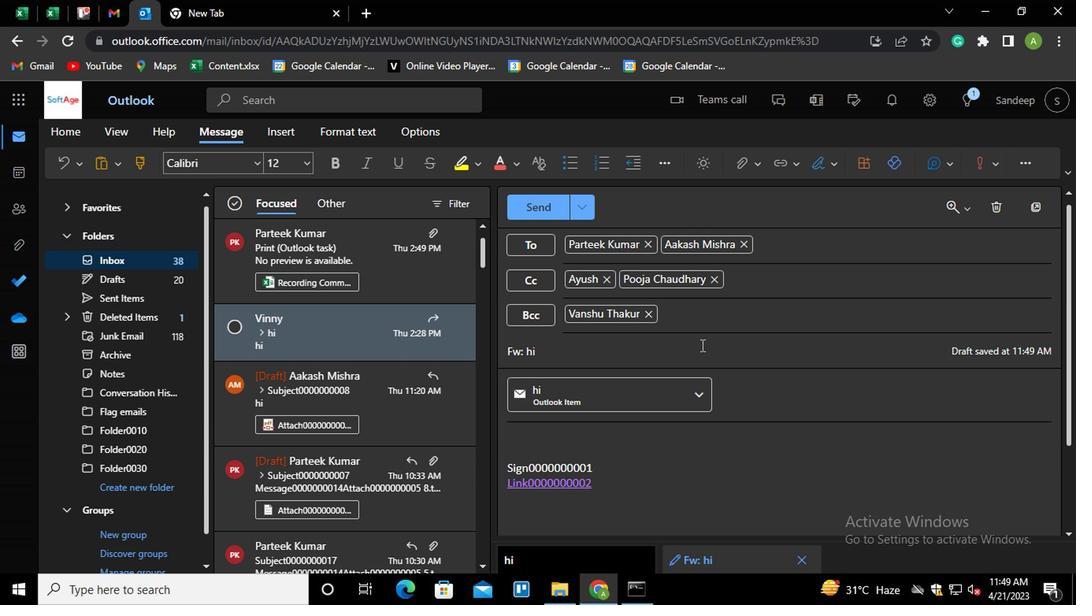 
Action: Mouse pressed left at (525, 303)
Screenshot: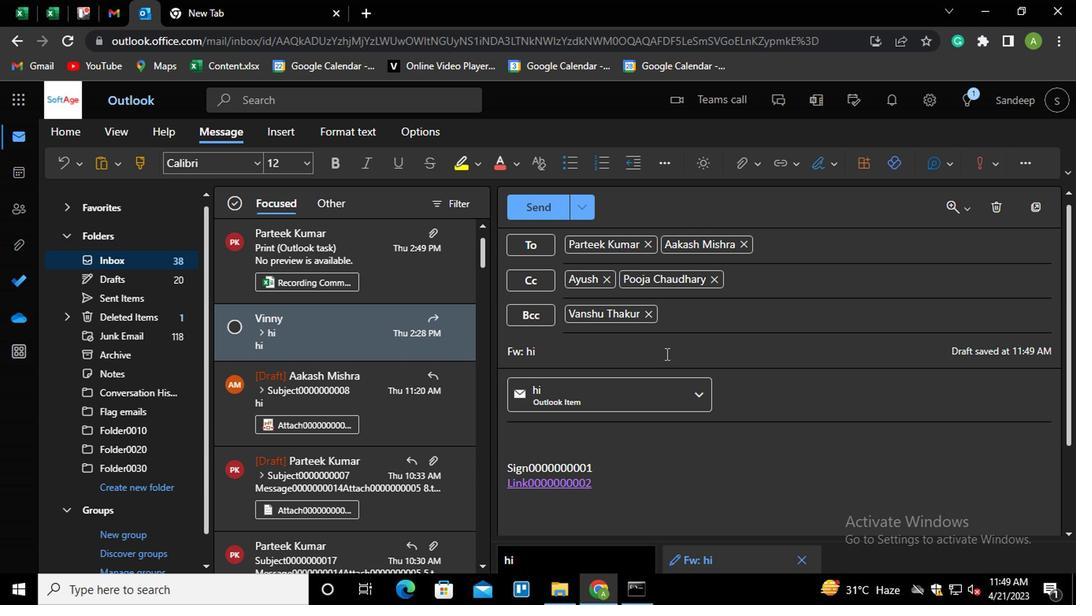 
Action: Key pressed <Key.shift_r><Key.home><Key.shift>SUBJECT0000000001
Screenshot: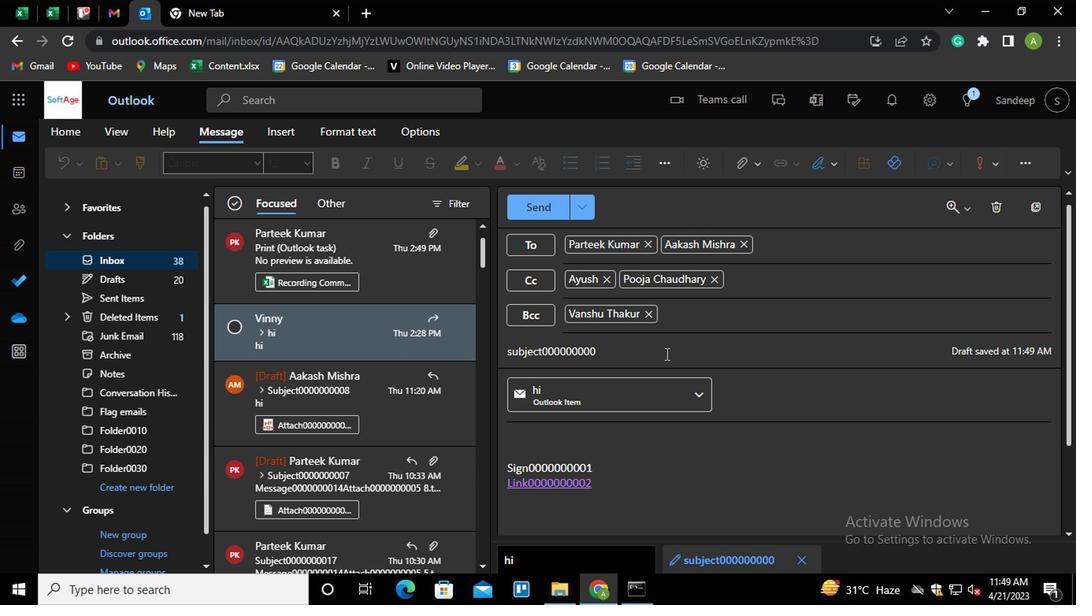 
Action: Mouse moved to (478, 394)
Screenshot: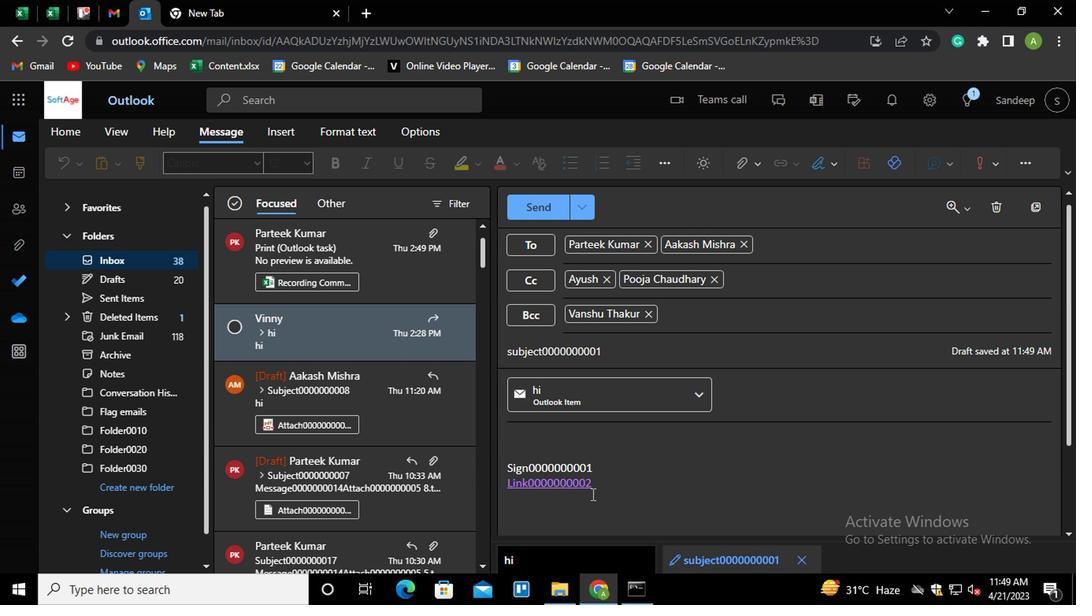 
Action: Mouse pressed left at (478, 394)
Screenshot: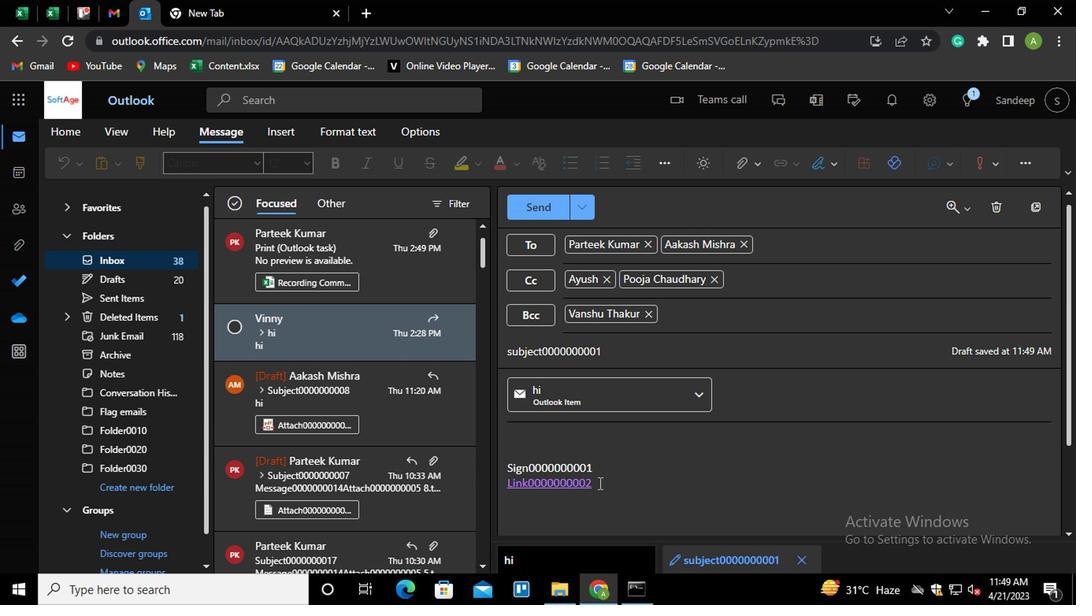 
Action: Key pressed <Key.shift_r><Key.enter><Key.shift_r>MESSAGE0000000003
Screenshot: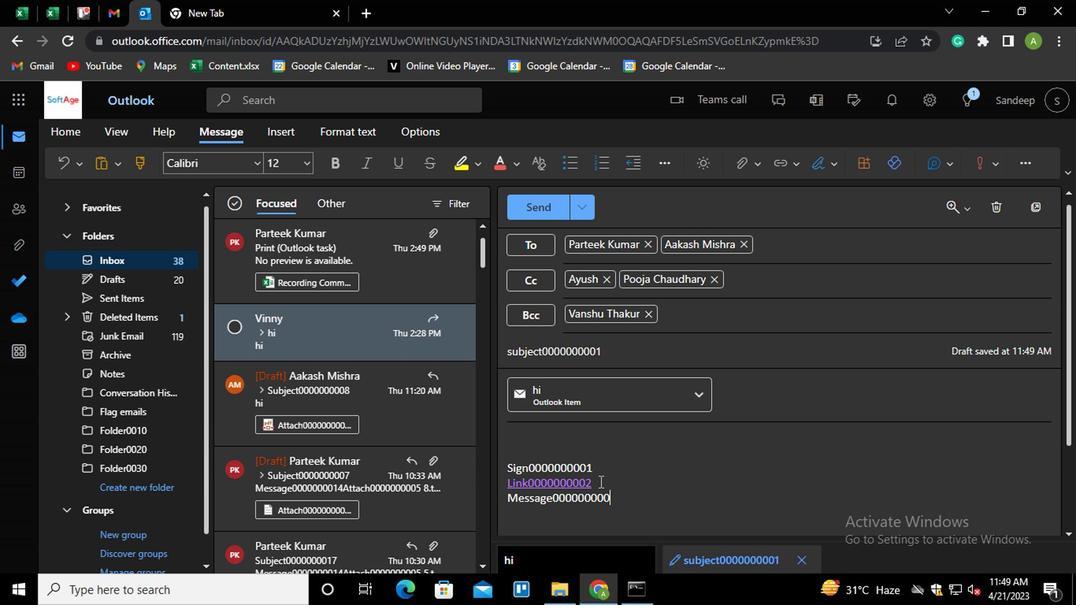 
Action: Mouse moved to (495, 392)
Screenshot: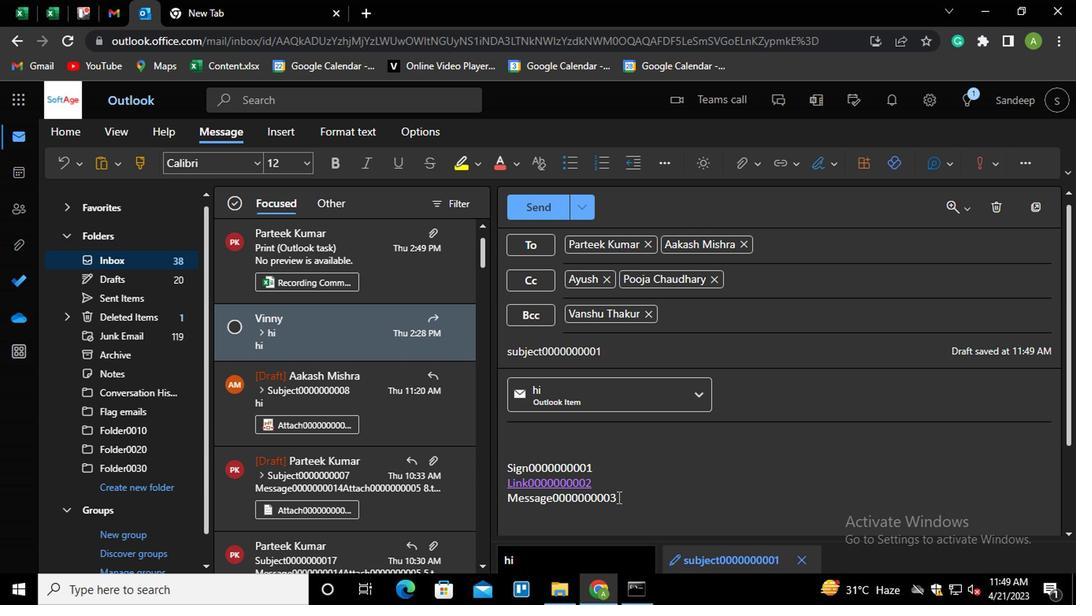 
Action: Mouse scrolled (495, 391) with delta (0, 0)
Screenshot: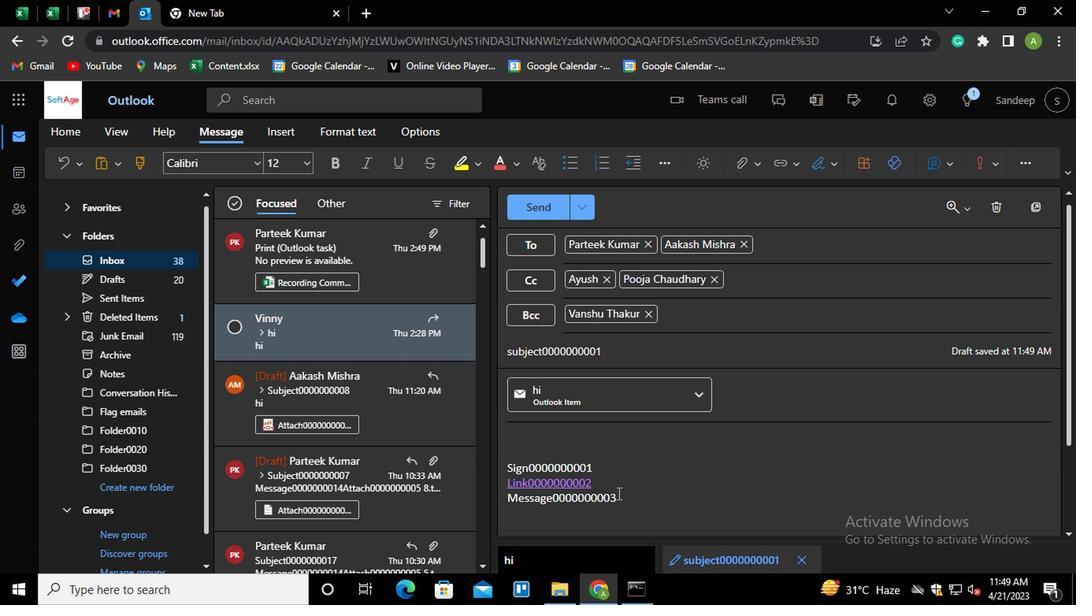 
Action: Mouse scrolled (495, 391) with delta (0, 0)
Screenshot: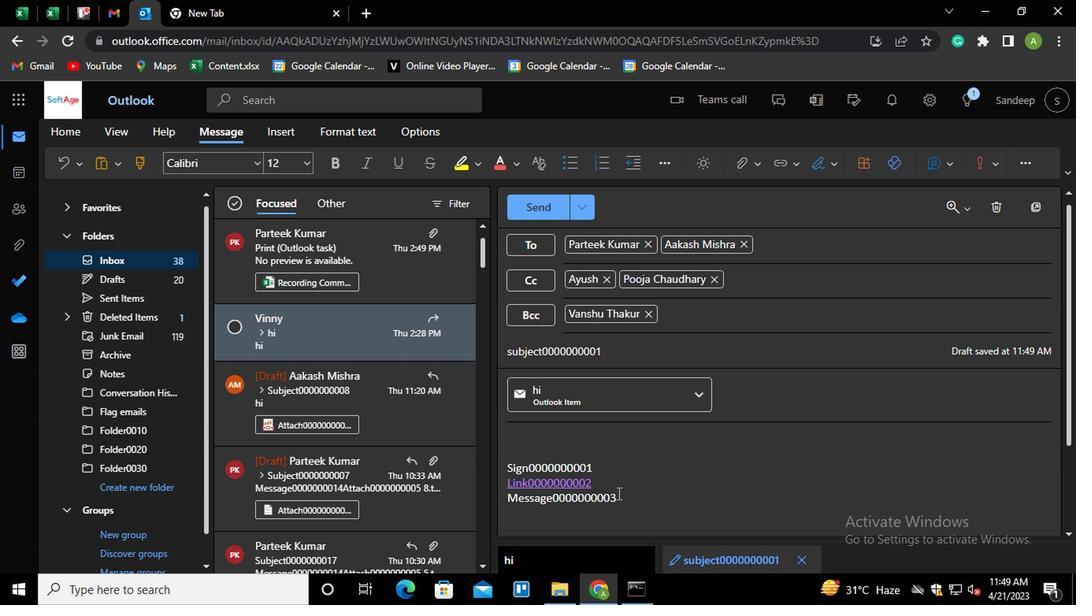 
Action: Mouse scrolled (495, 391) with delta (0, 0)
Screenshot: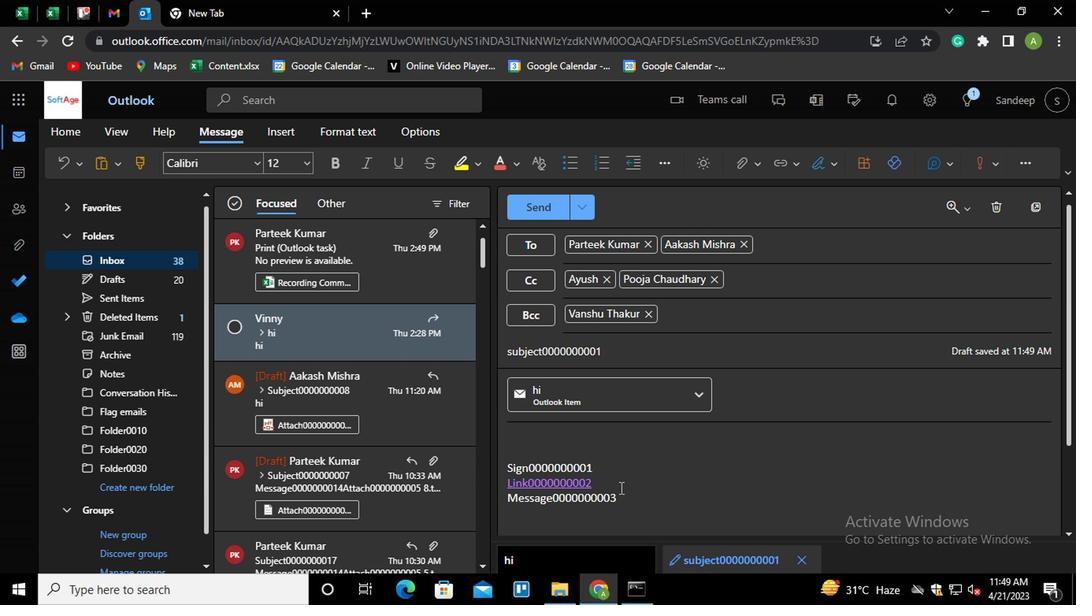 
Action: Mouse scrolled (495, 391) with delta (0, 0)
Screenshot: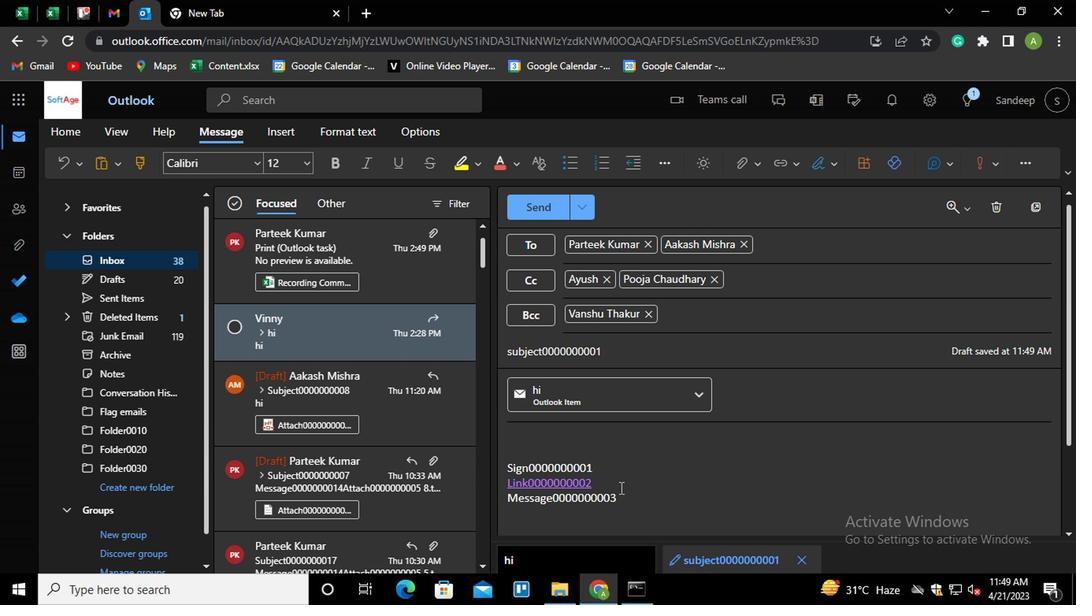 
Action: Mouse moved to (469, 369)
Screenshot: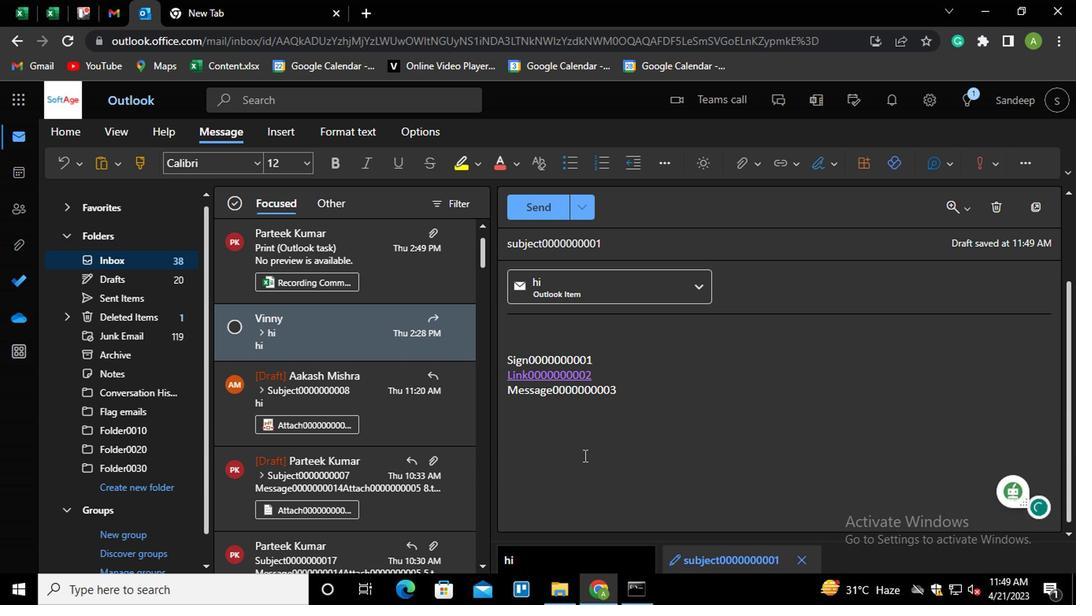 
Action: Mouse scrolled (469, 370) with delta (0, 0)
Screenshot: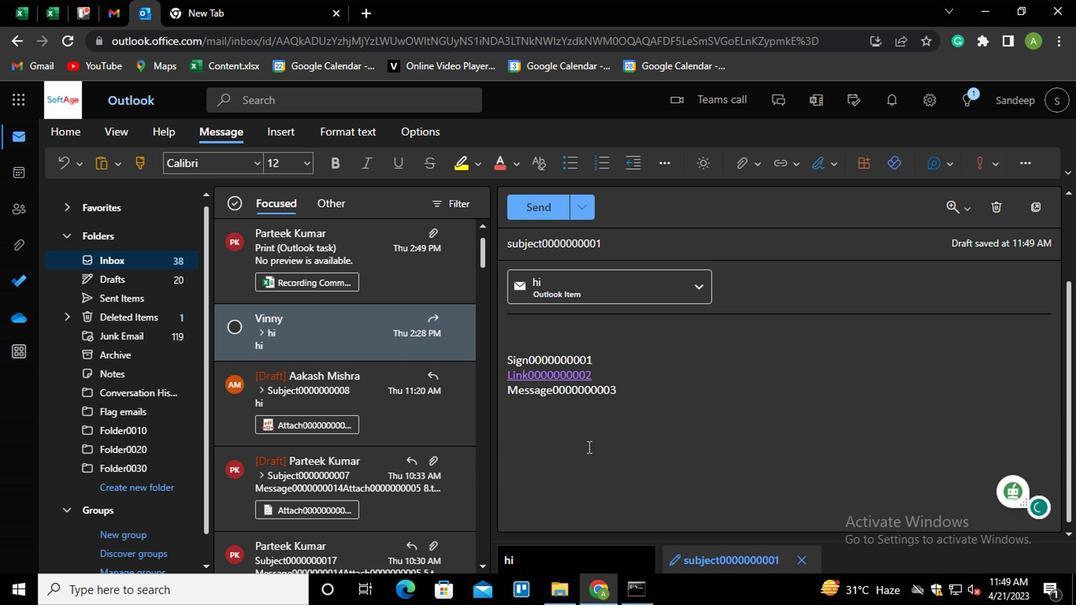 
Action: Mouse scrolled (469, 370) with delta (0, 0)
Screenshot: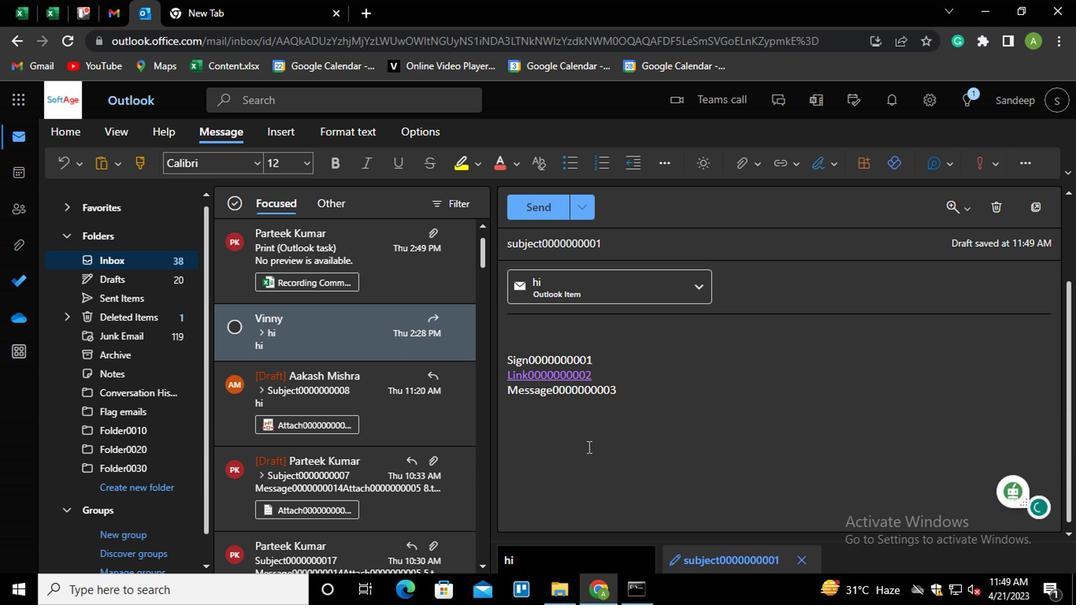 
Action: Mouse scrolled (469, 370) with delta (0, 0)
Screenshot: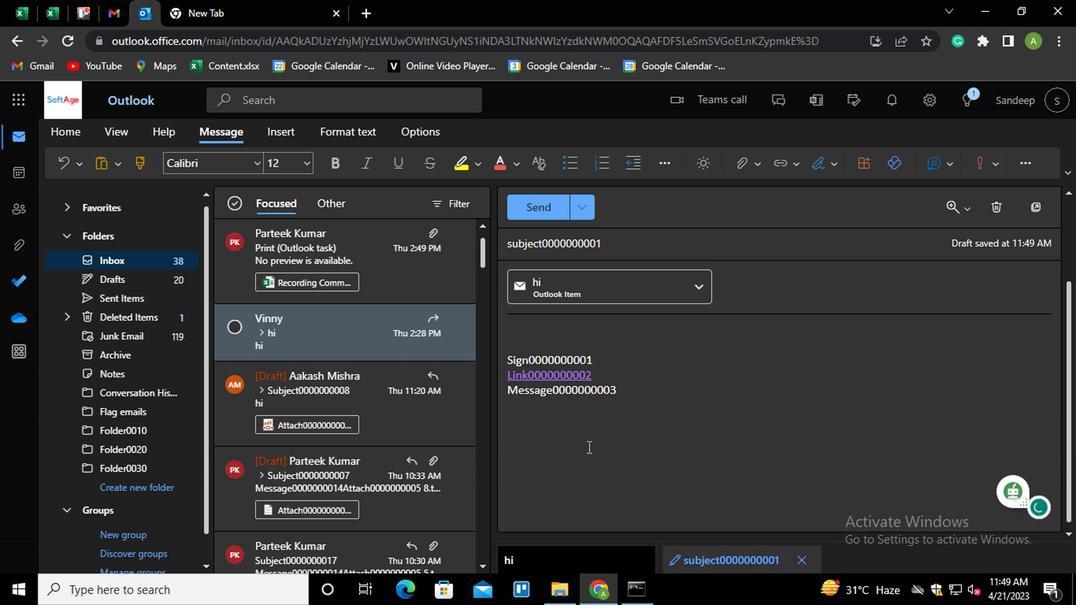 
Action: Mouse scrolled (469, 370) with delta (0, 0)
Screenshot: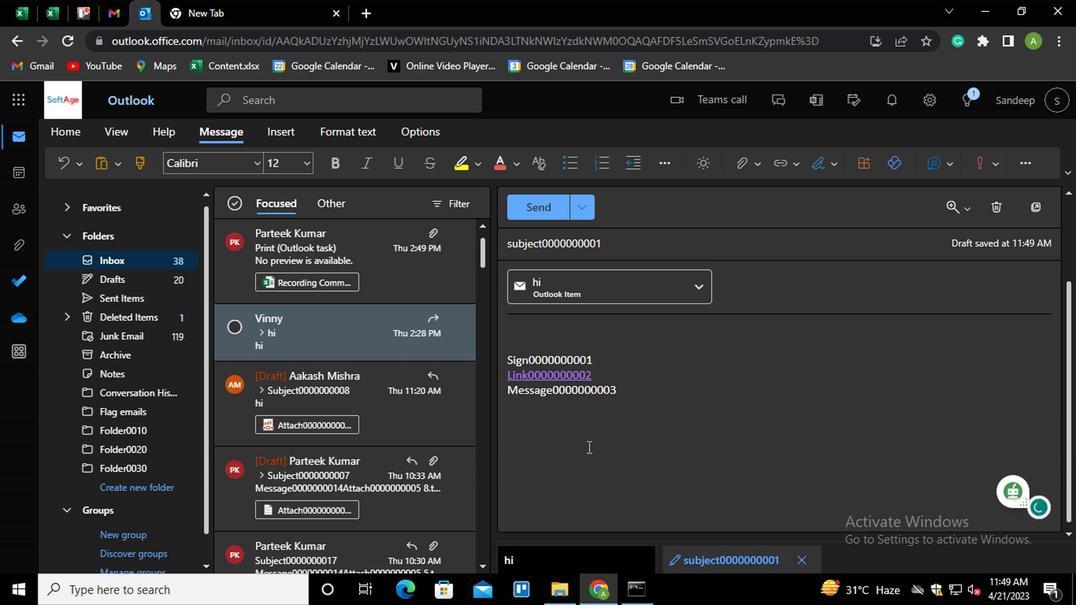 
Action: Mouse moved to (435, 197)
Screenshot: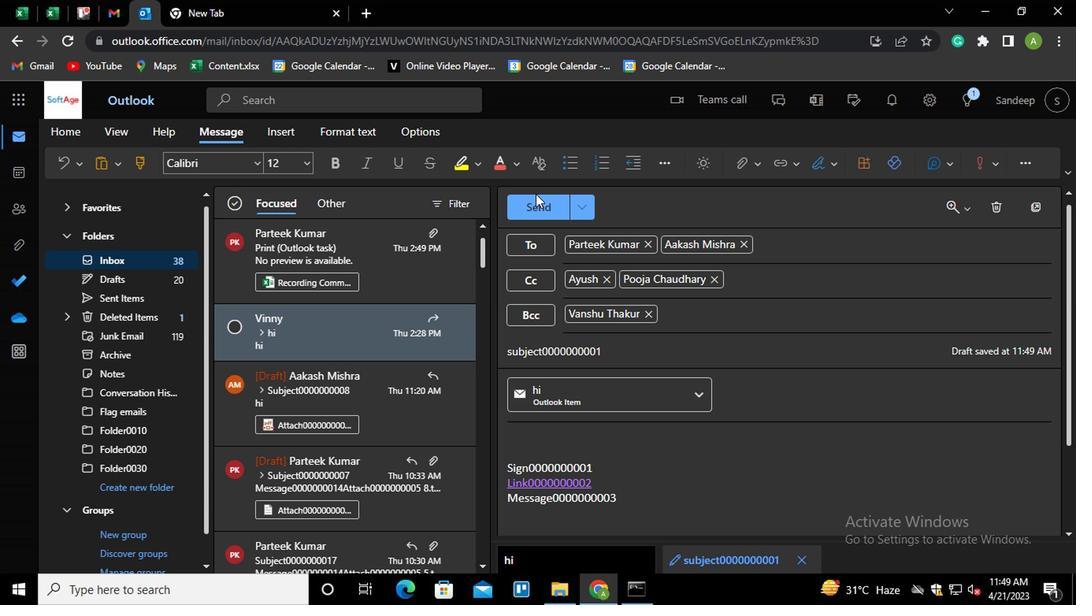 
Action: Mouse pressed left at (435, 197)
Screenshot: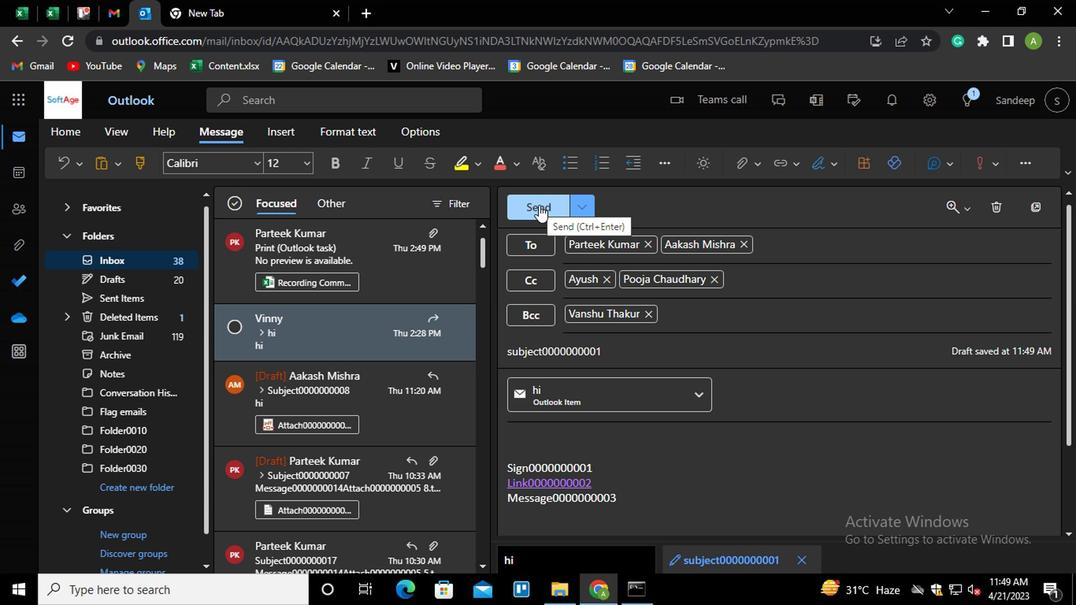 
Action: Mouse moved to (787, 257)
Screenshot: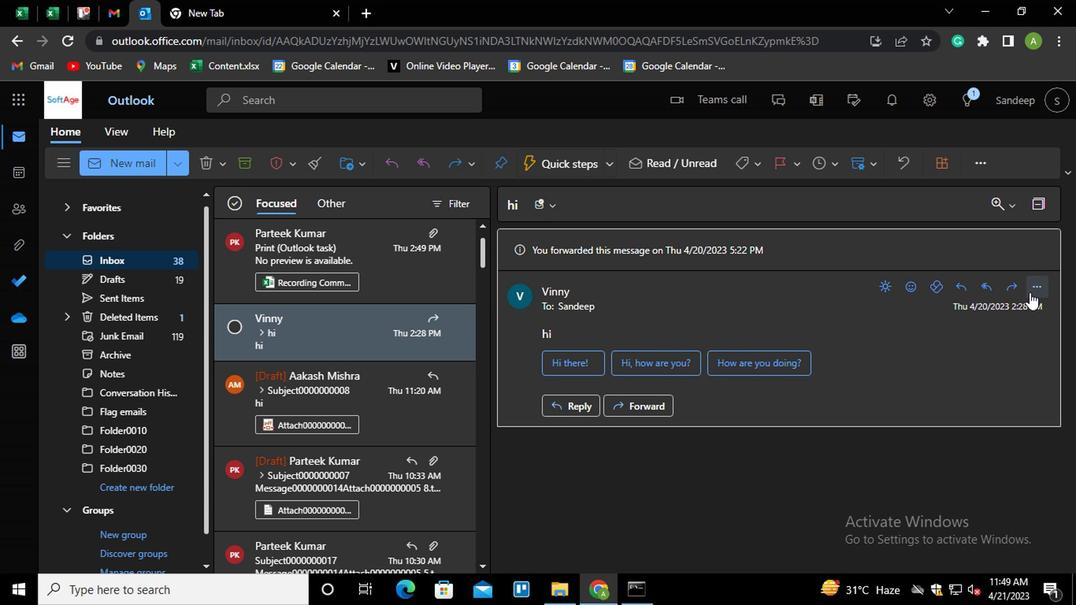 
Action: Mouse pressed left at (787, 257)
Screenshot: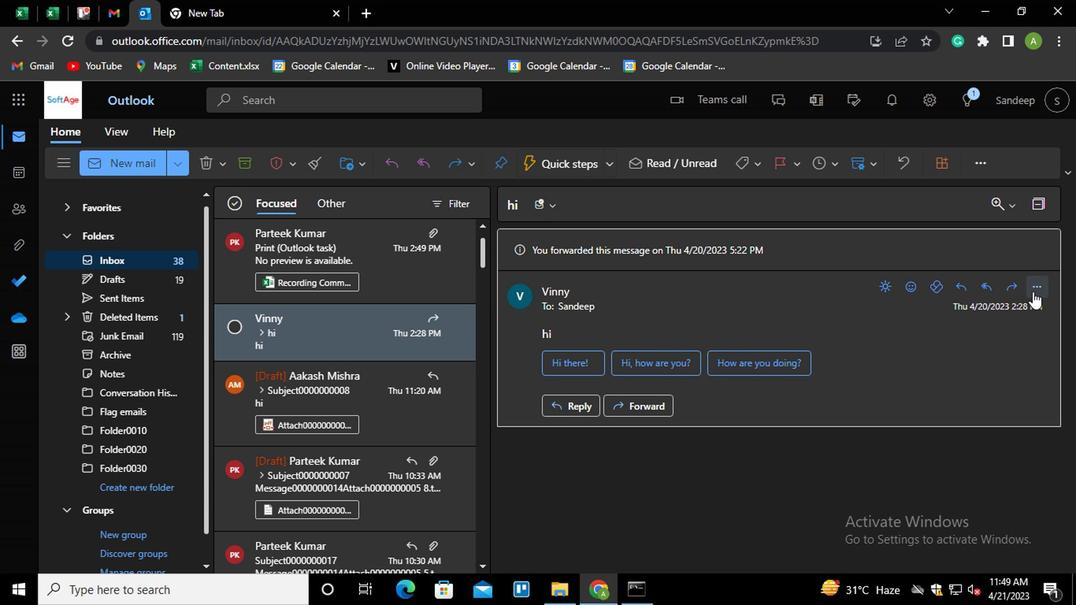 
Action: Mouse moved to (663, 197)
Screenshot: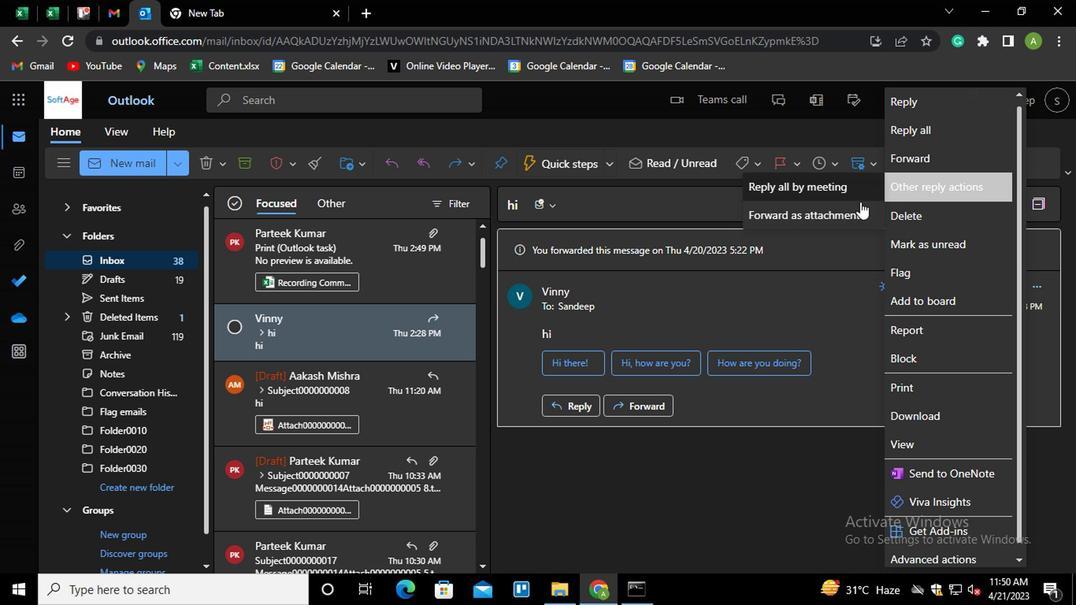 
Action: Mouse pressed left at (663, 197)
Screenshot: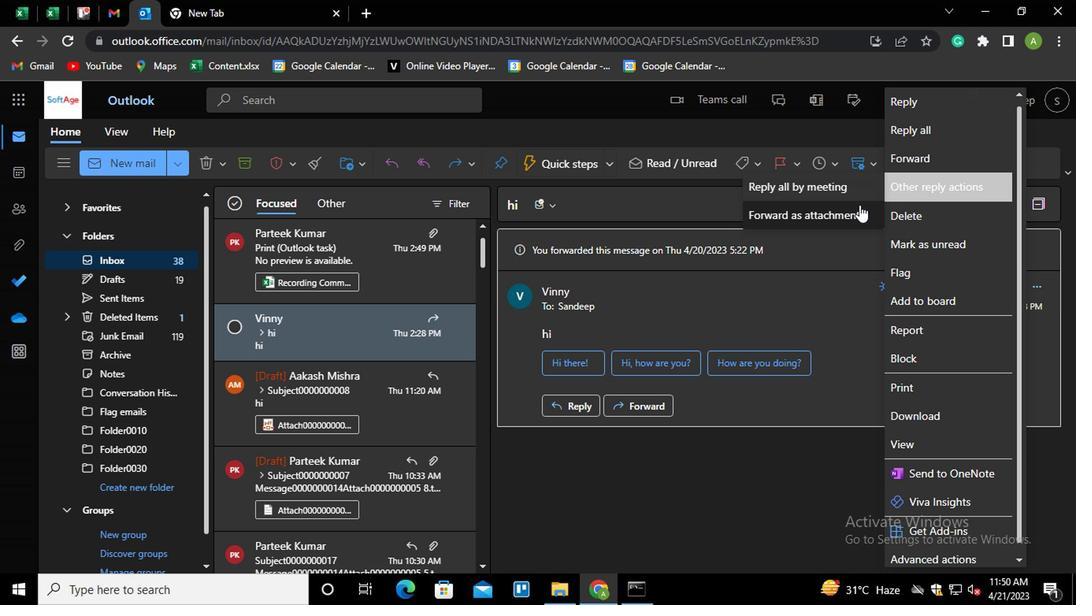 
Action: Mouse moved to (479, 363)
Screenshot: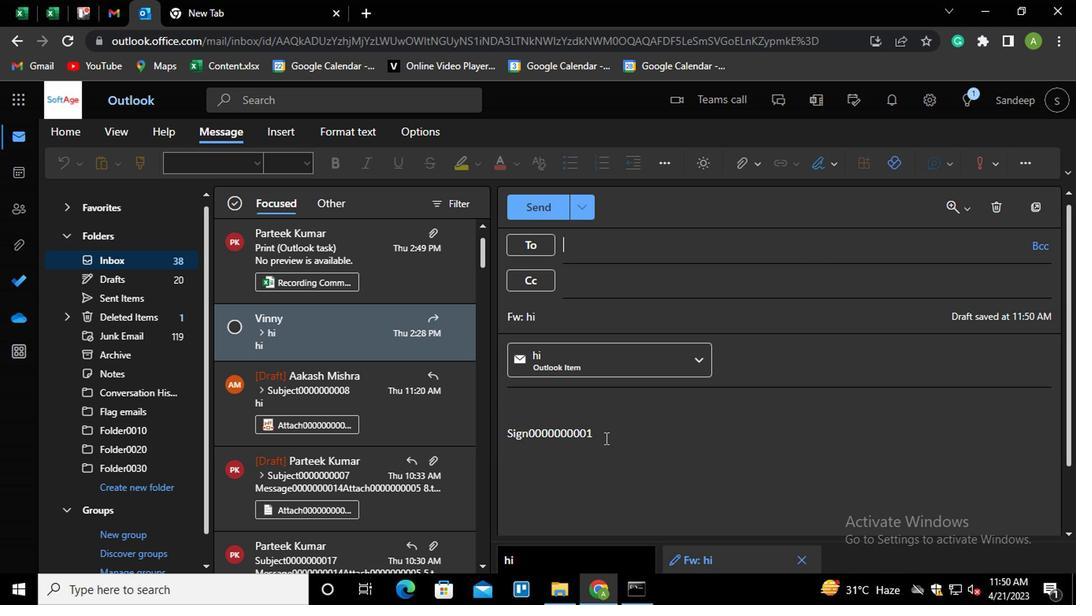 
Action: Mouse pressed left at (479, 363)
Screenshot: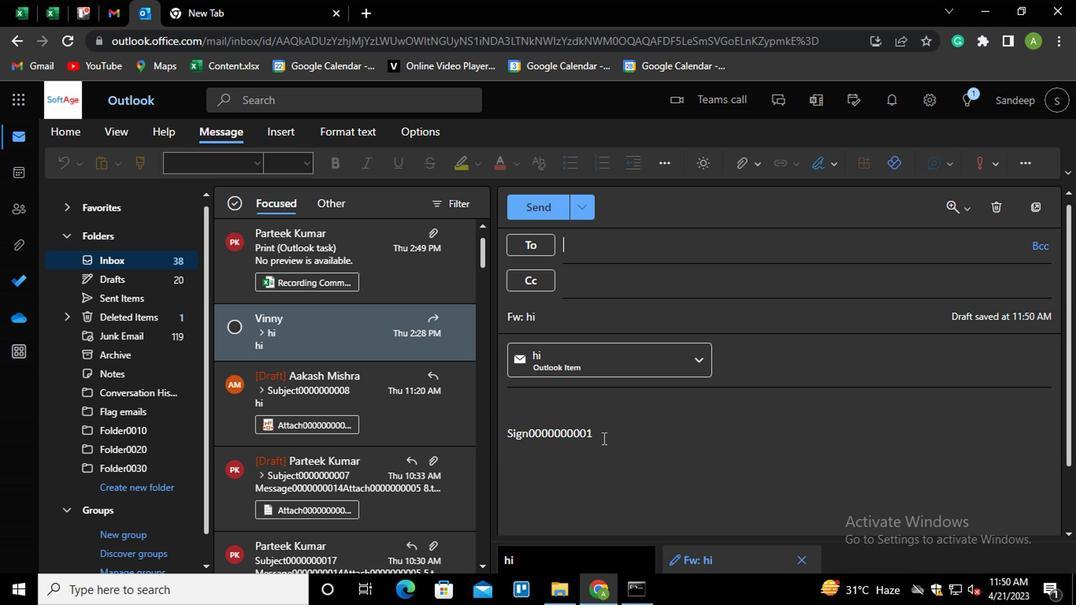 
Action: Key pressed <Key.shift_r><Key.enter>ctrl+K<Key.shift_r>ctrl+LINK0000000002
Screenshot: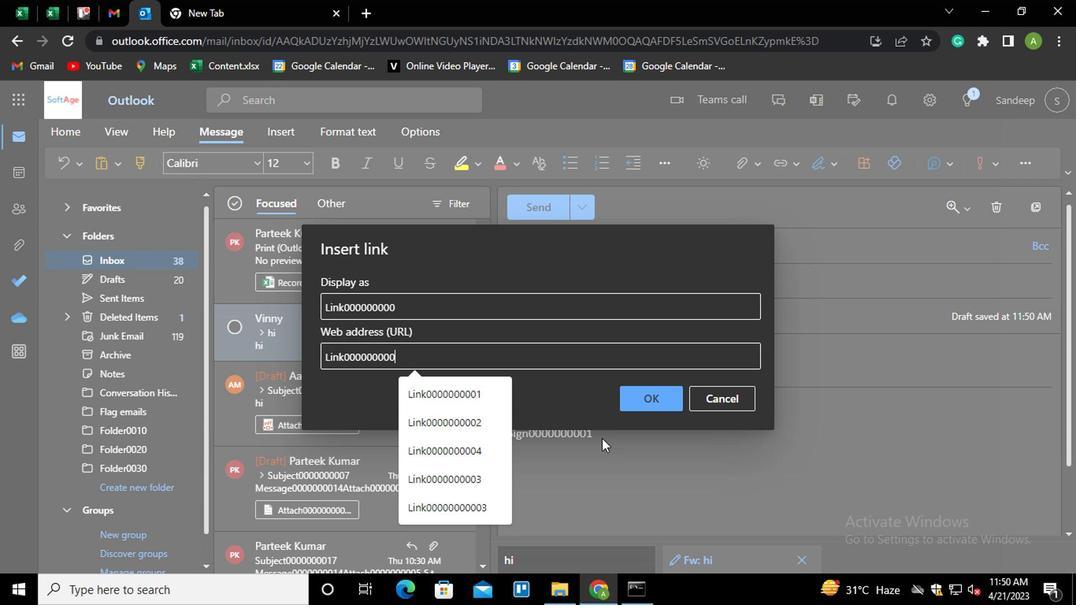 
Action: Mouse moved to (508, 334)
Screenshot: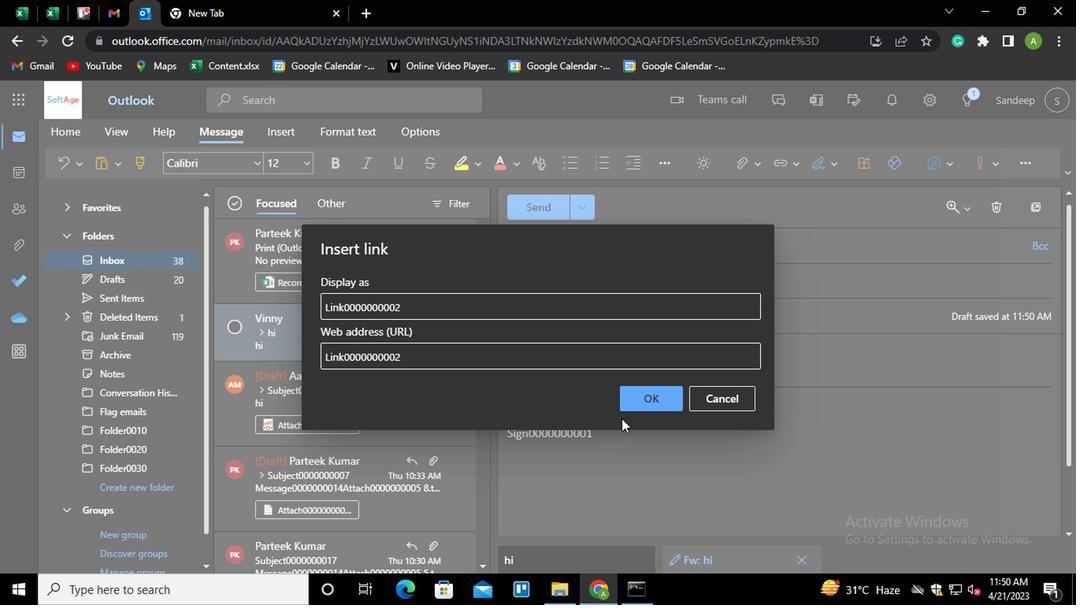 
Action: Mouse pressed left at (508, 334)
Screenshot: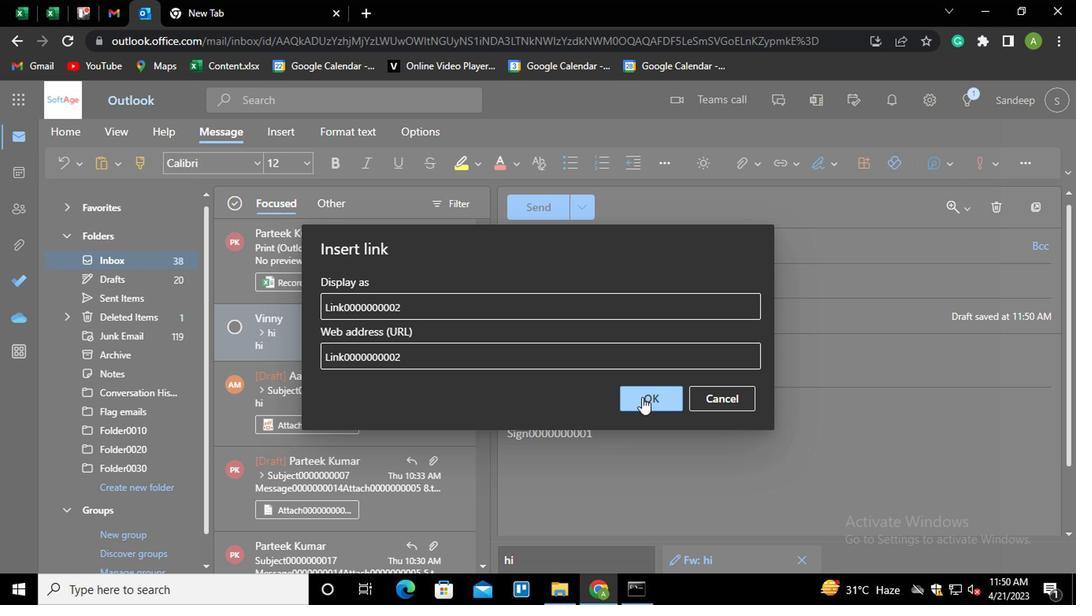 
Action: Mouse moved to (488, 230)
Screenshot: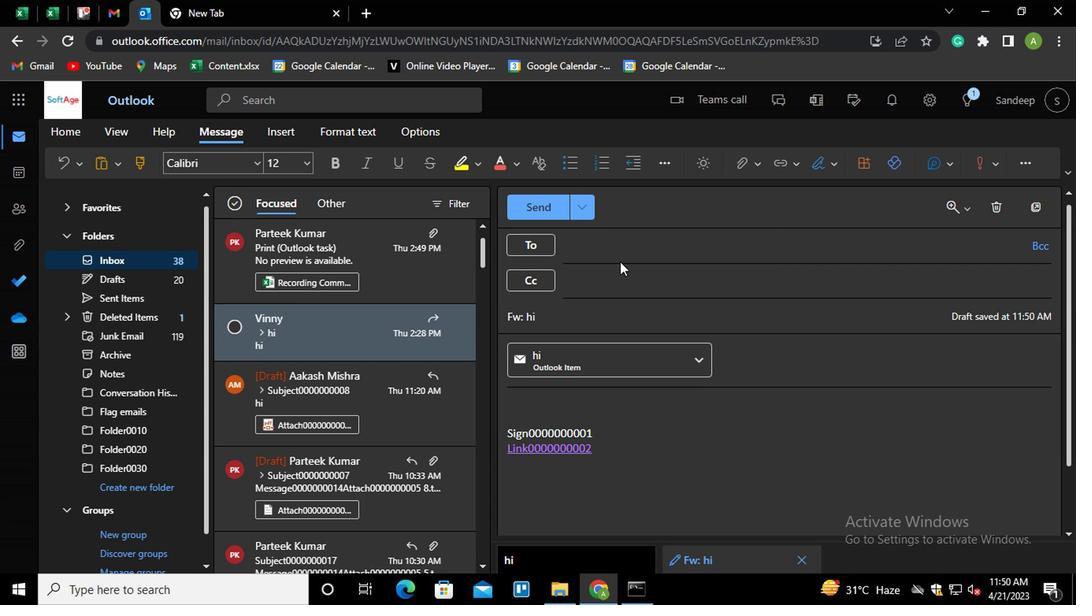 
Action: Mouse pressed left at (488, 230)
Screenshot: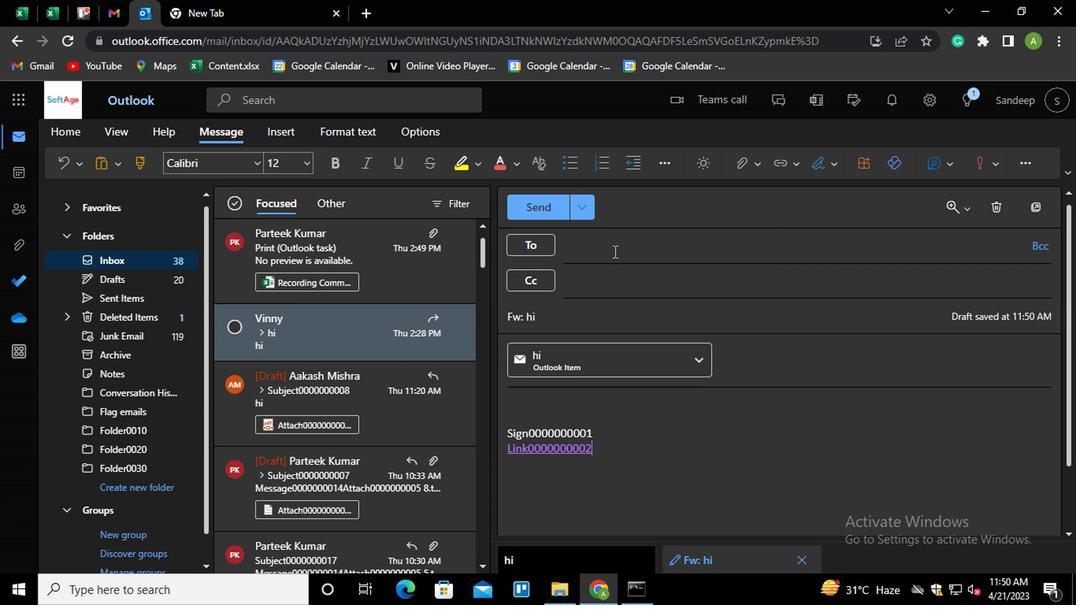 
Action: Key pressed PAR<Key.enter>AA<Key.enter>
Screenshot: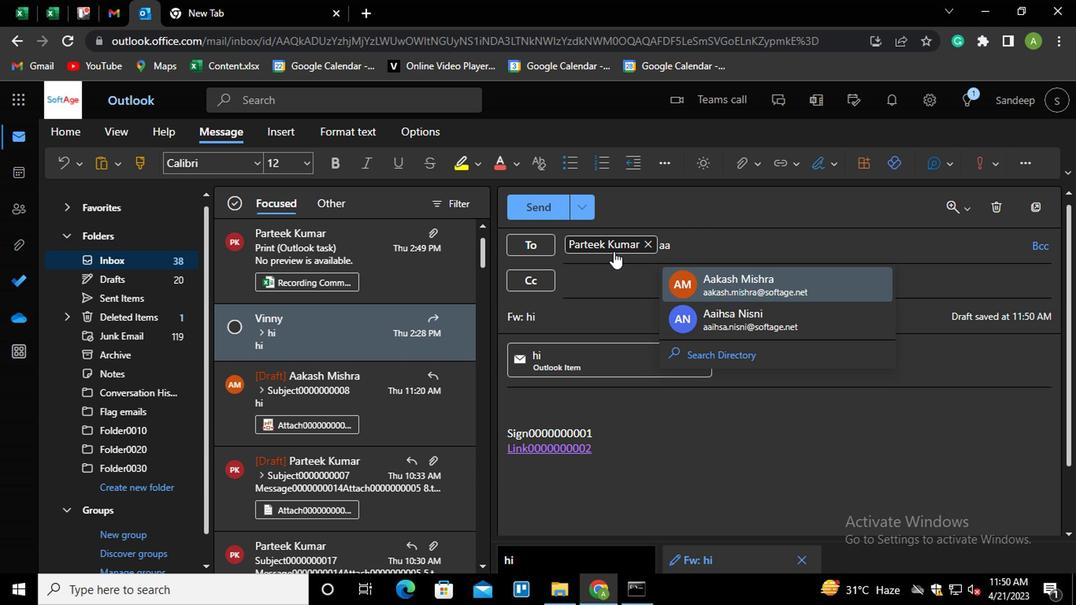 
Action: Mouse moved to (477, 279)
Screenshot: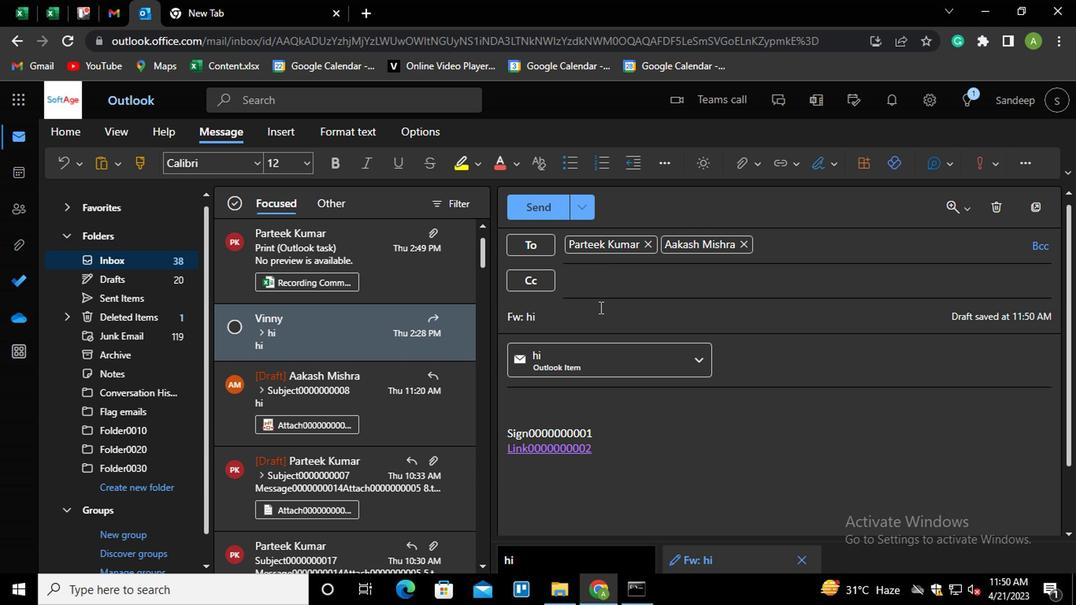 
Action: Mouse pressed left at (477, 279)
Screenshot: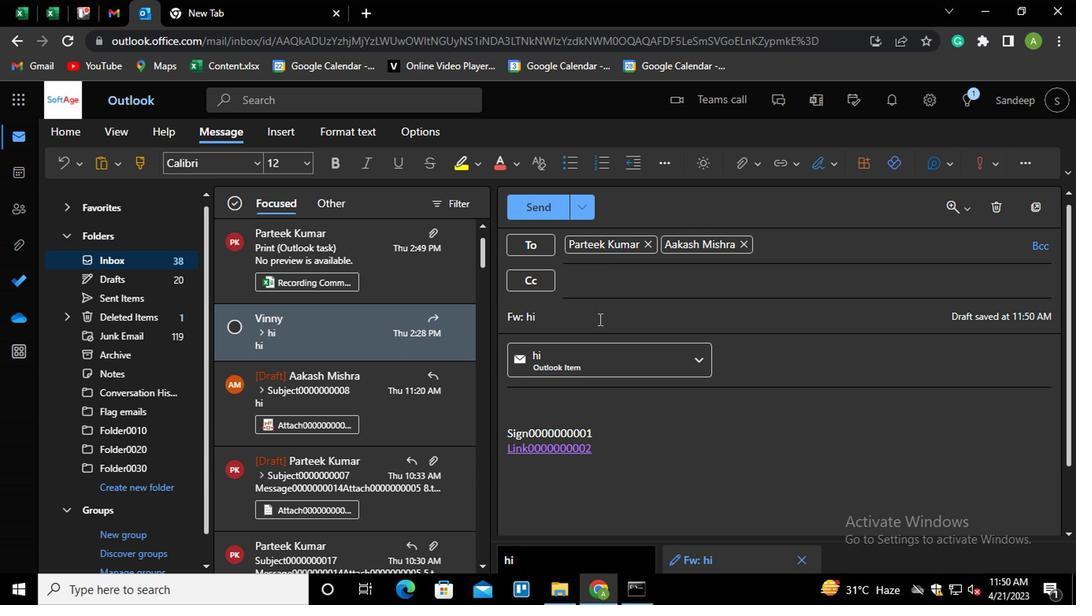 
Action: Key pressed <Key.shift_r><Key.home><Key.shift>SUBJECT0000000001
Screenshot: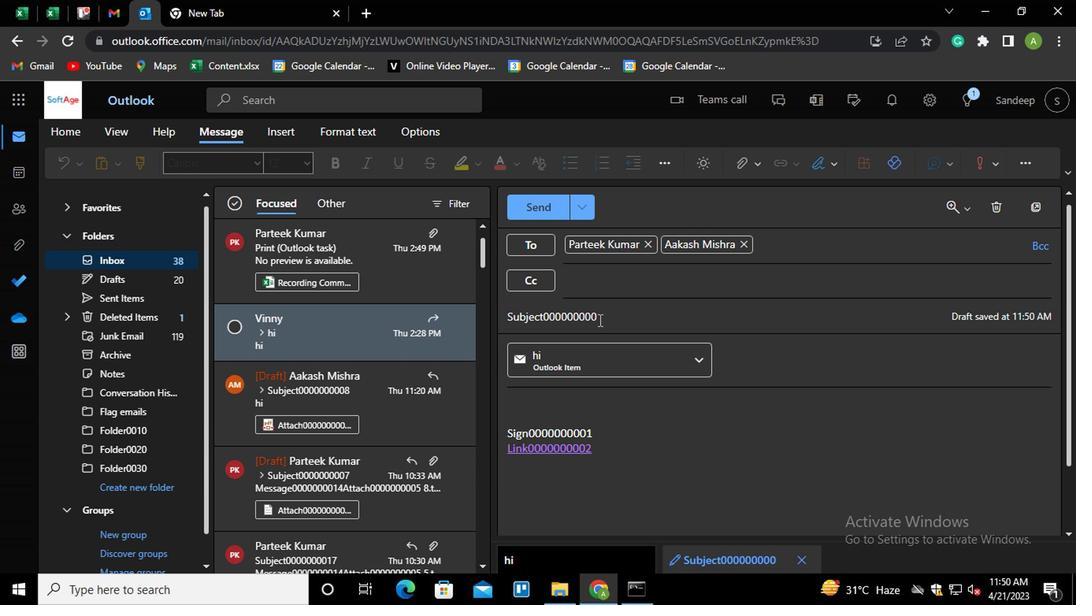 
Action: Mouse moved to (484, 372)
Screenshot: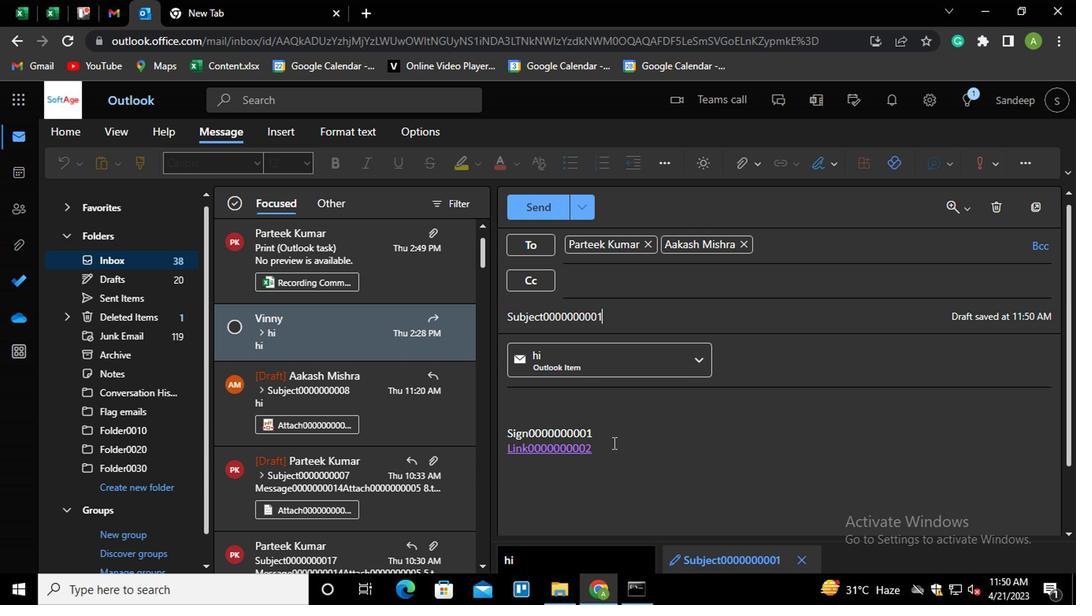 
Action: Mouse pressed left at (484, 372)
Screenshot: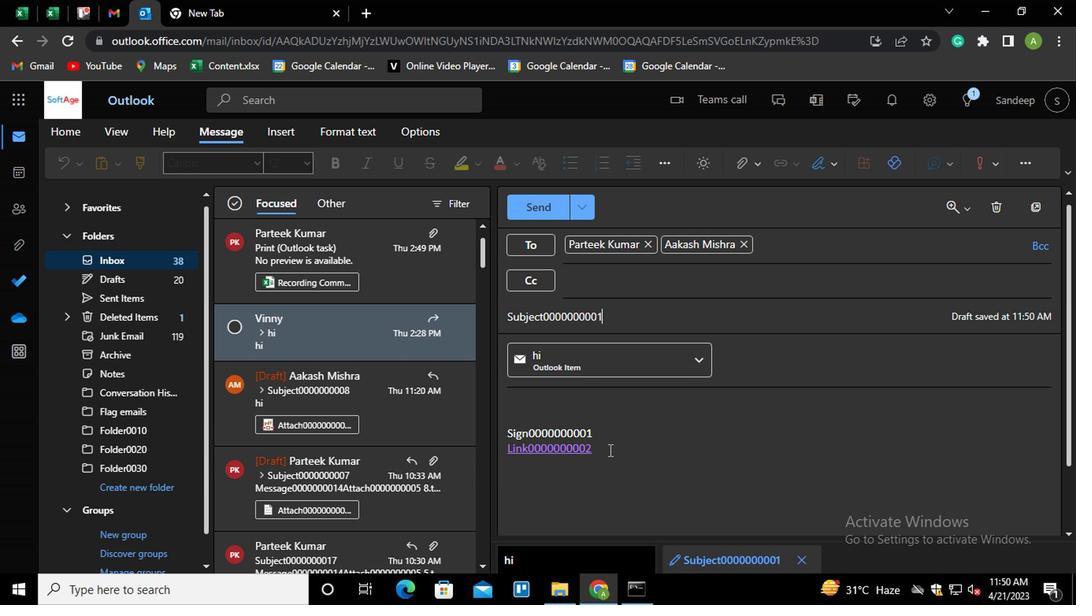 
Action: Key pressed <Key.shift_r><Key.enter><Key.shift_r>MESSAGE0000000003
Screenshot: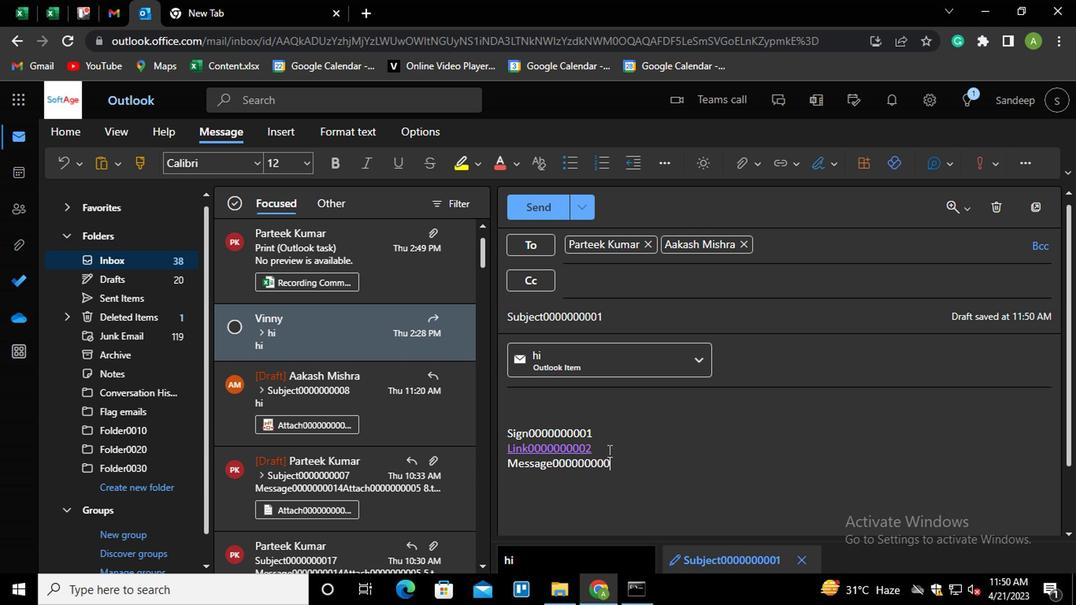 
Action: Mouse moved to (587, 168)
Screenshot: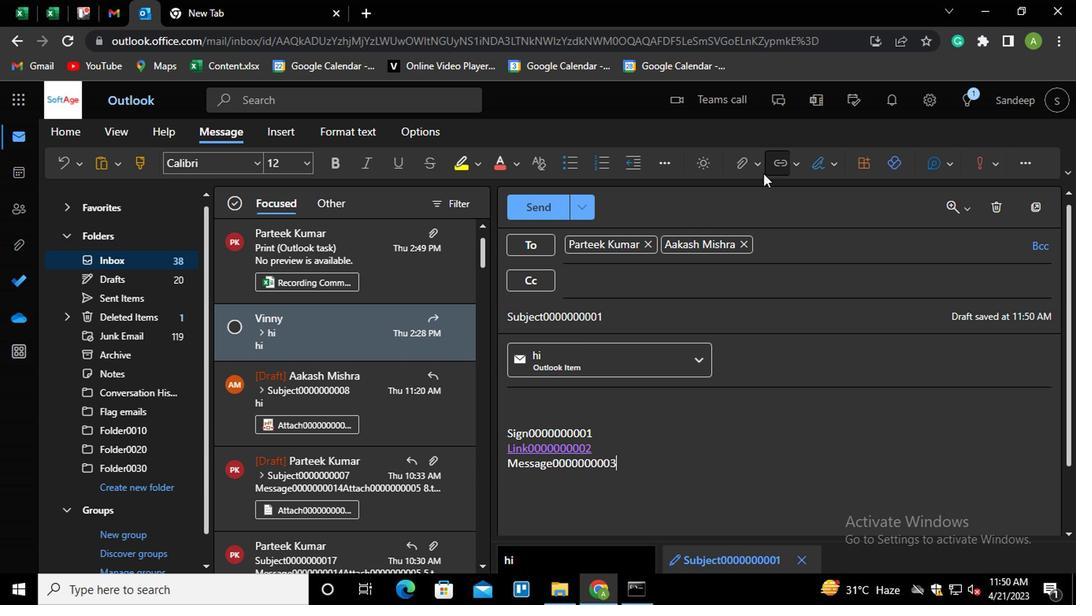 
Action: Mouse pressed left at (587, 168)
Screenshot: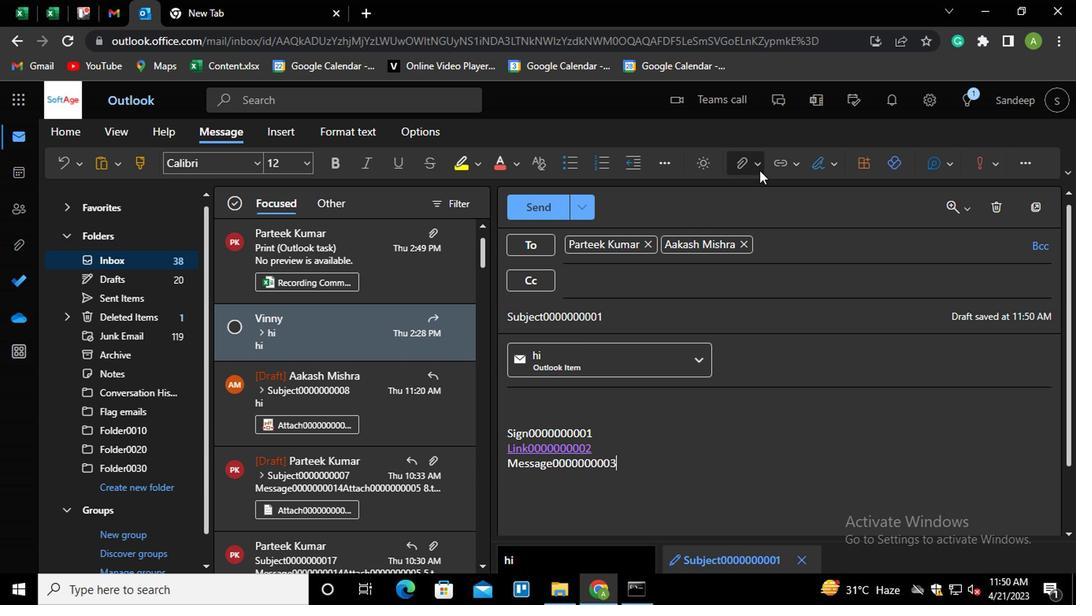 
Action: Mouse moved to (532, 191)
Screenshot: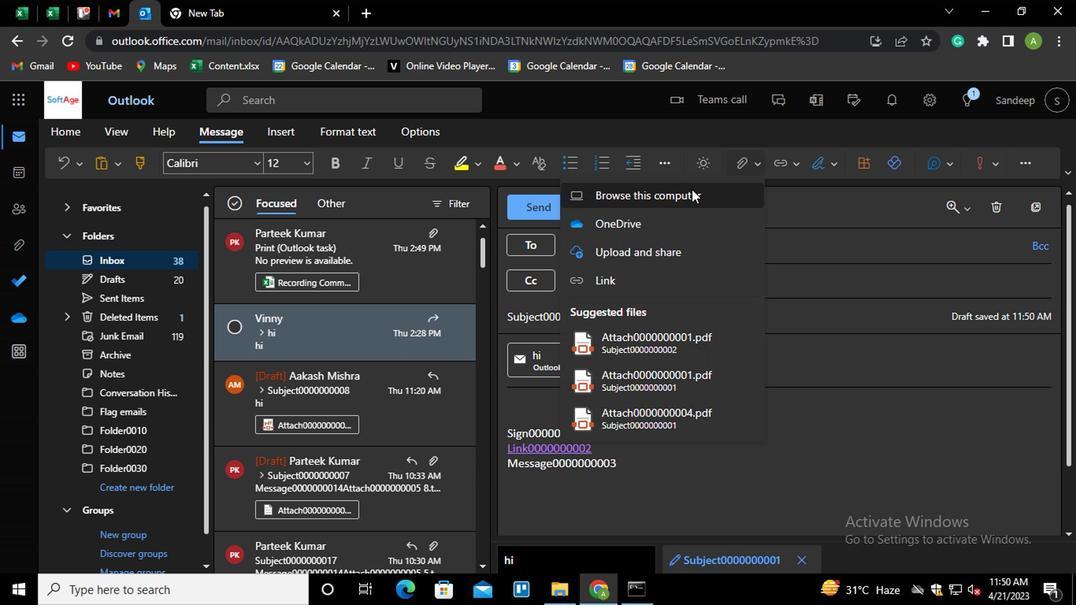 
Action: Mouse pressed left at (532, 191)
Screenshot: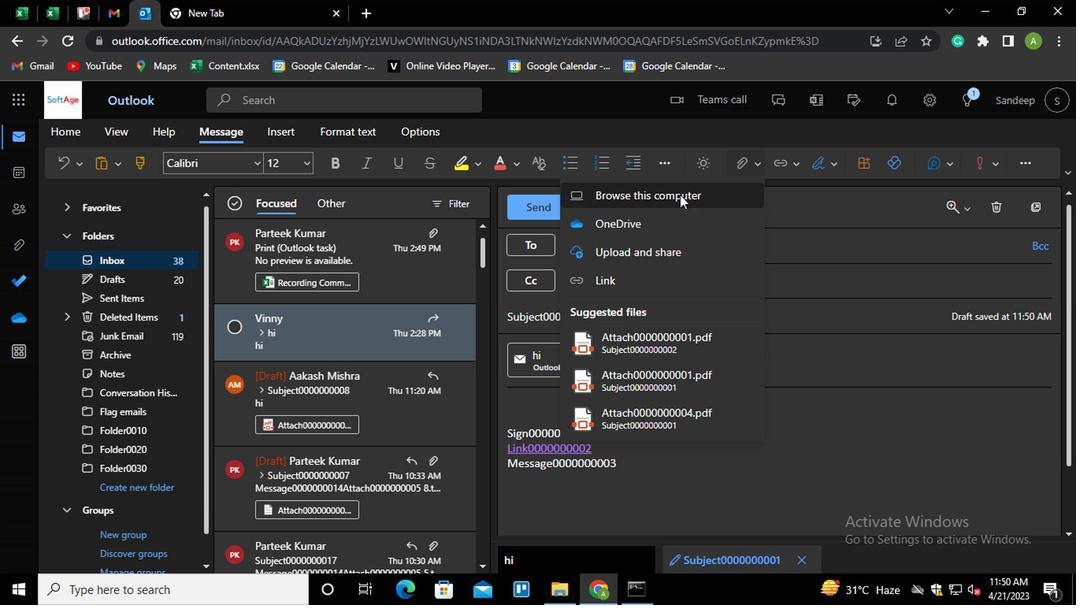 
Action: Mouse moved to (228, 133)
Screenshot: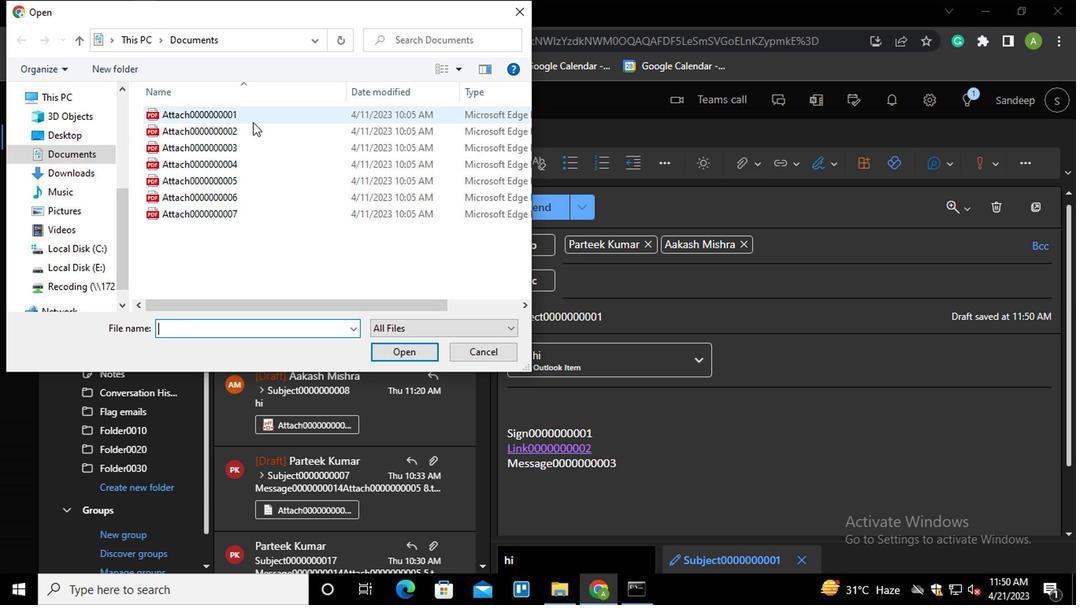 
Action: Mouse pressed left at (228, 133)
Screenshot: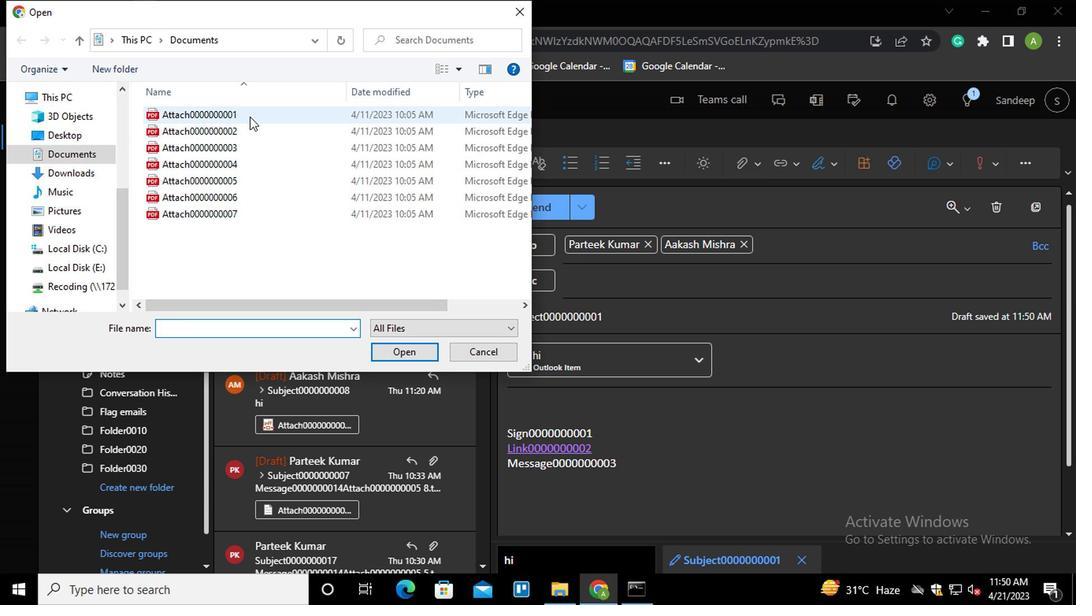 
Action: Mouse moved to (339, 302)
Screenshot: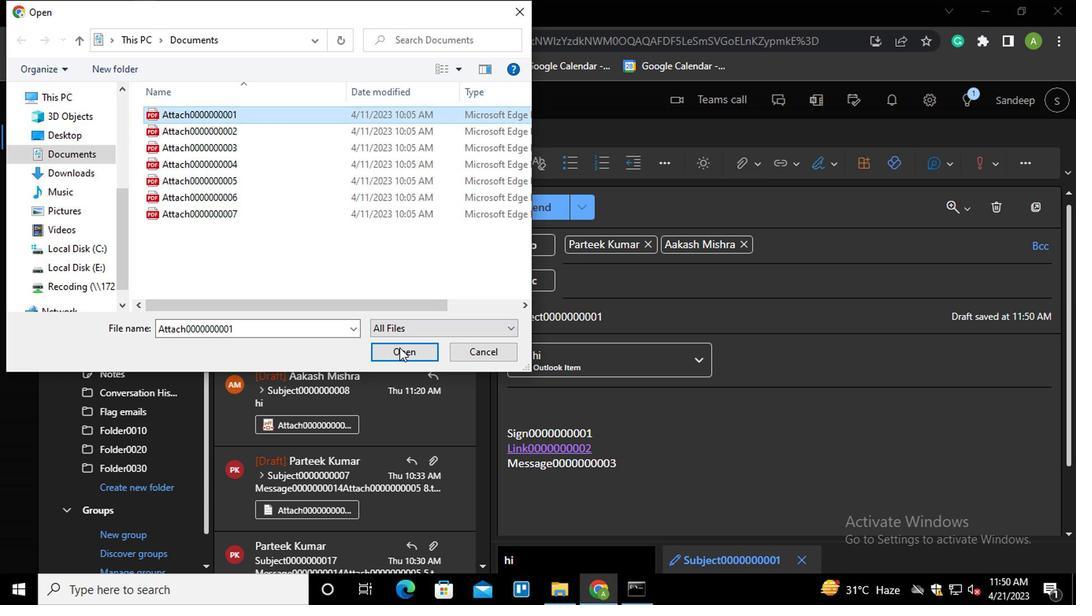 
Action: Mouse pressed left at (339, 302)
Screenshot: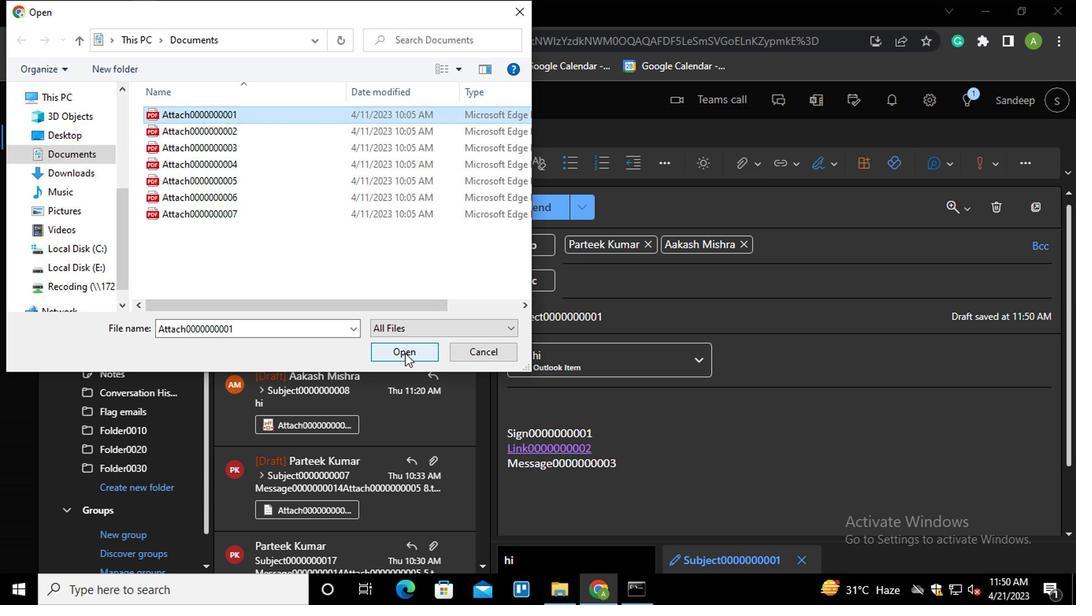 
Action: Mouse moved to (703, 311)
Screenshot: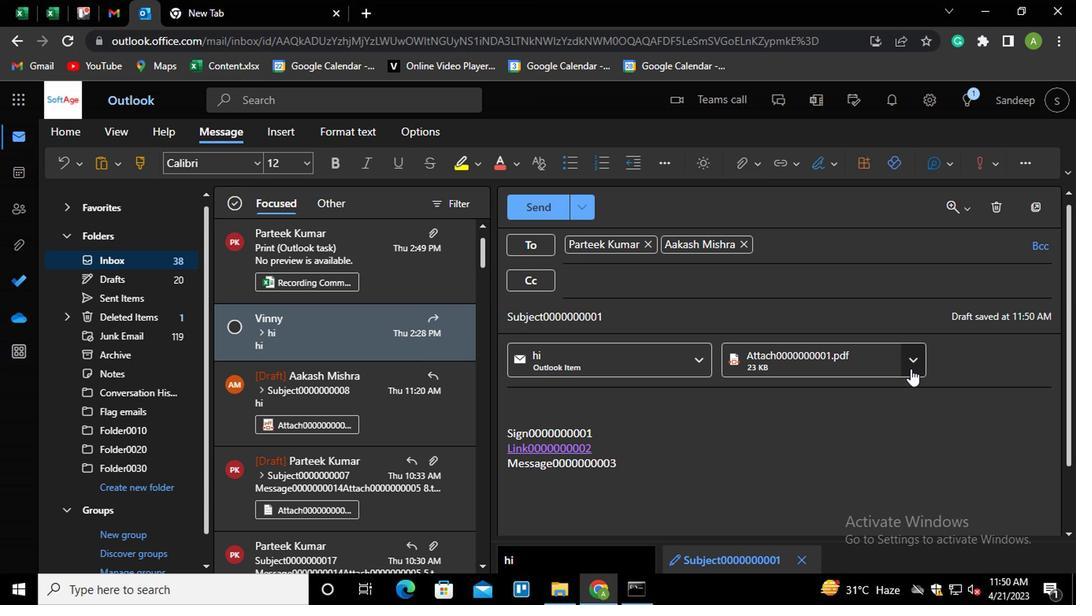 
Action: Mouse pressed left at (703, 311)
Screenshot: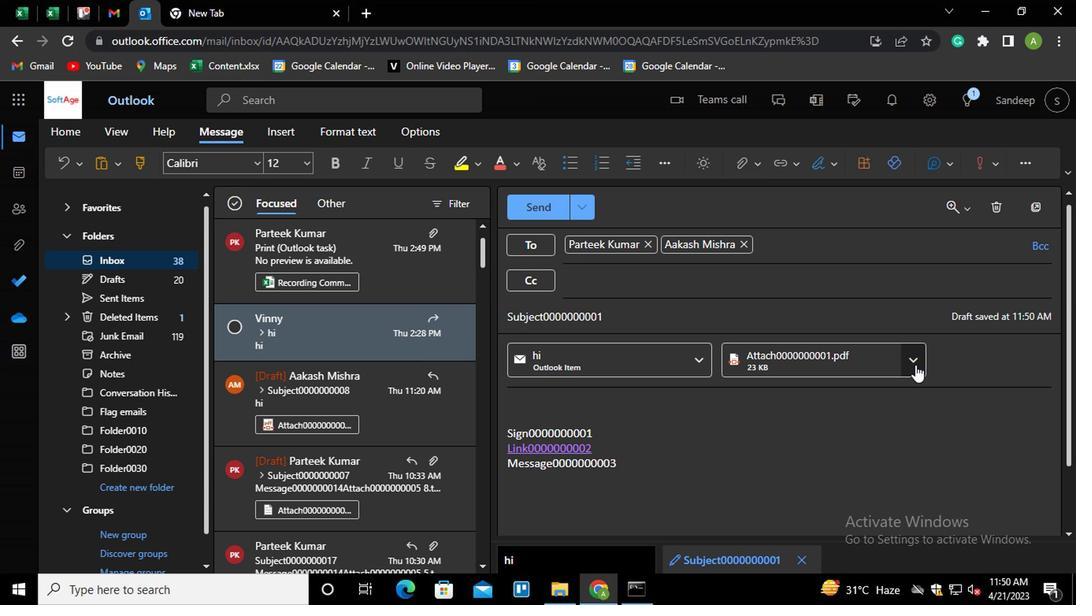 
Action: Mouse moved to (516, 386)
Screenshot: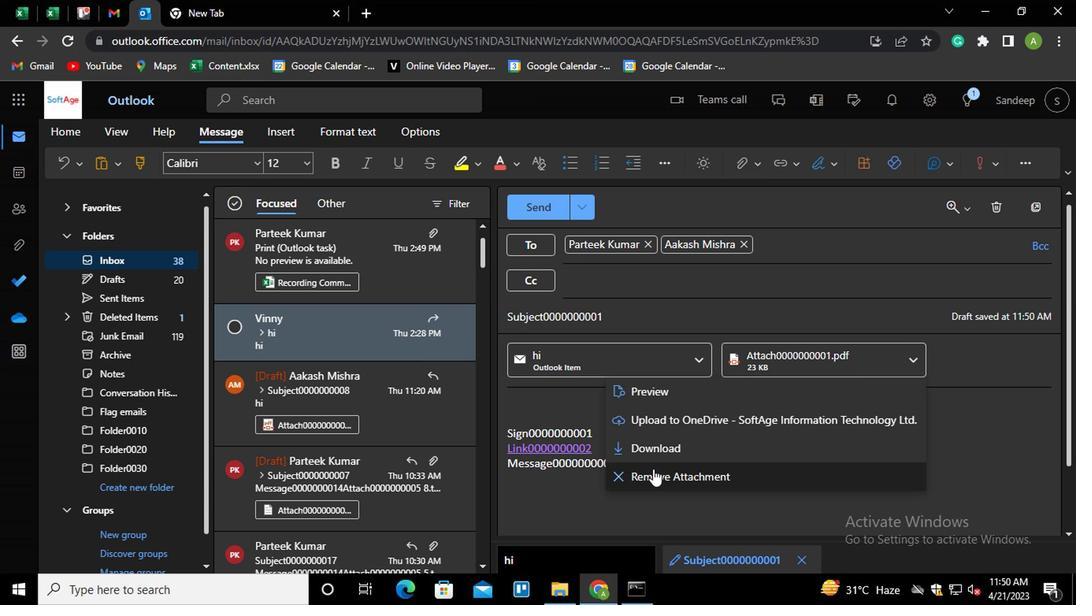 
Action: Mouse pressed left at (516, 386)
Screenshot: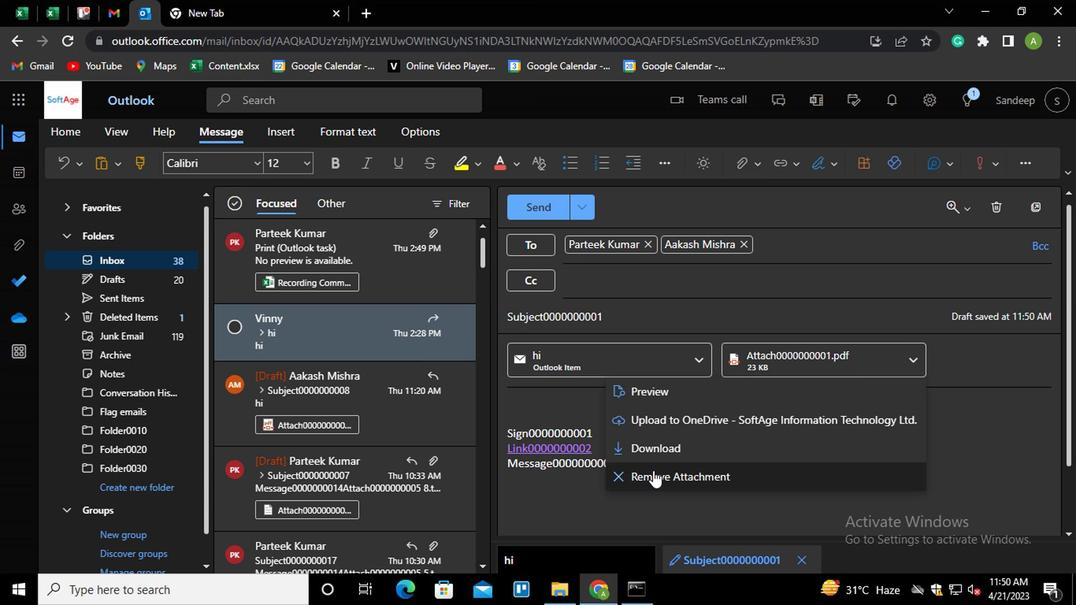 
Action: Mouse moved to (587, 172)
Screenshot: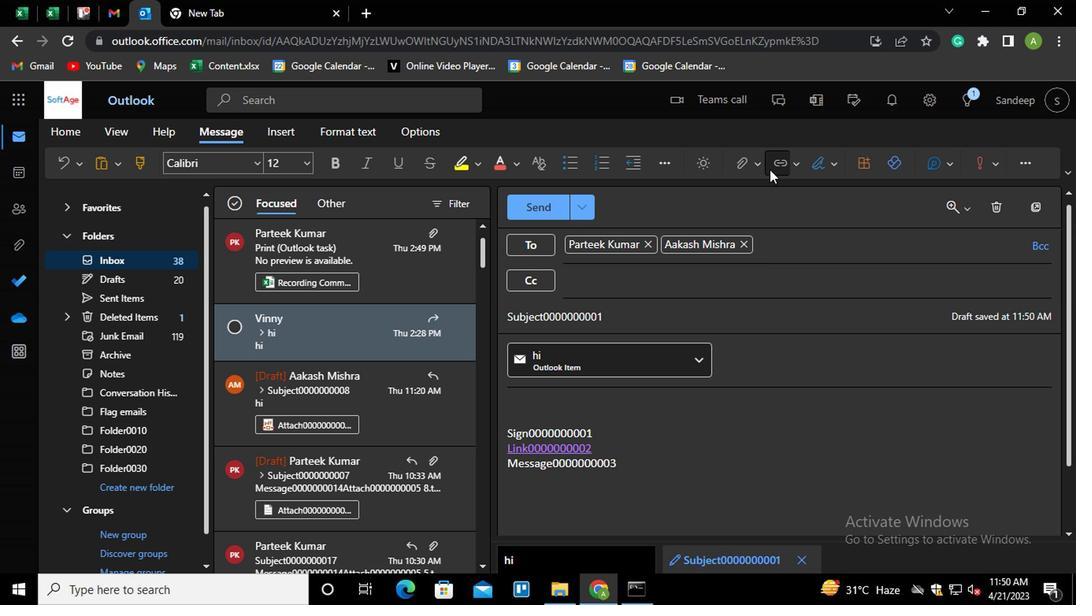 
Action: Mouse pressed left at (587, 172)
Screenshot: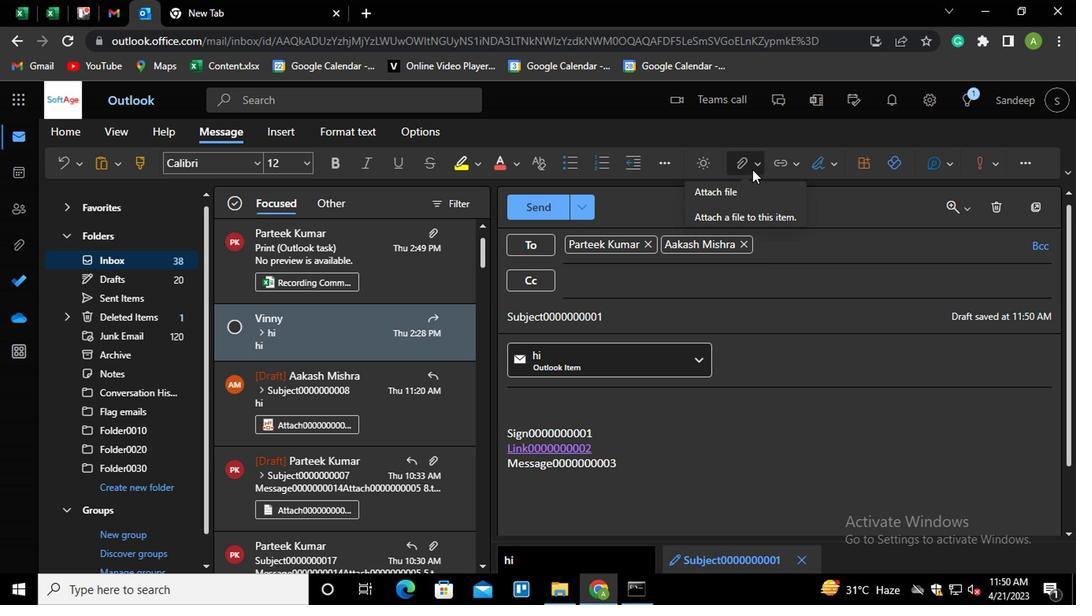 
Action: Mouse moved to (526, 191)
Screenshot: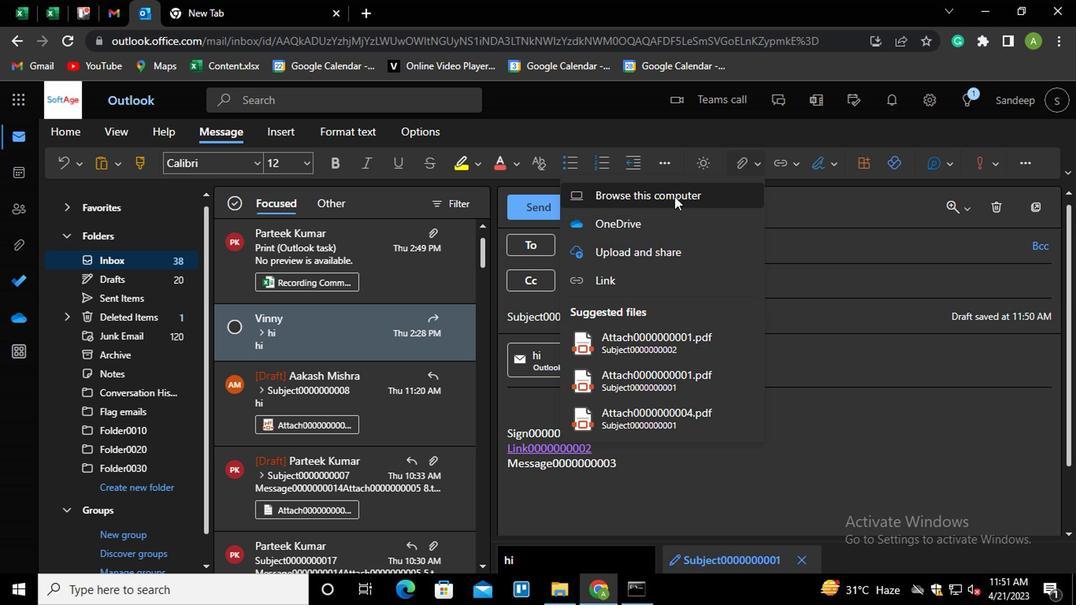 
Action: Mouse pressed left at (526, 191)
Screenshot: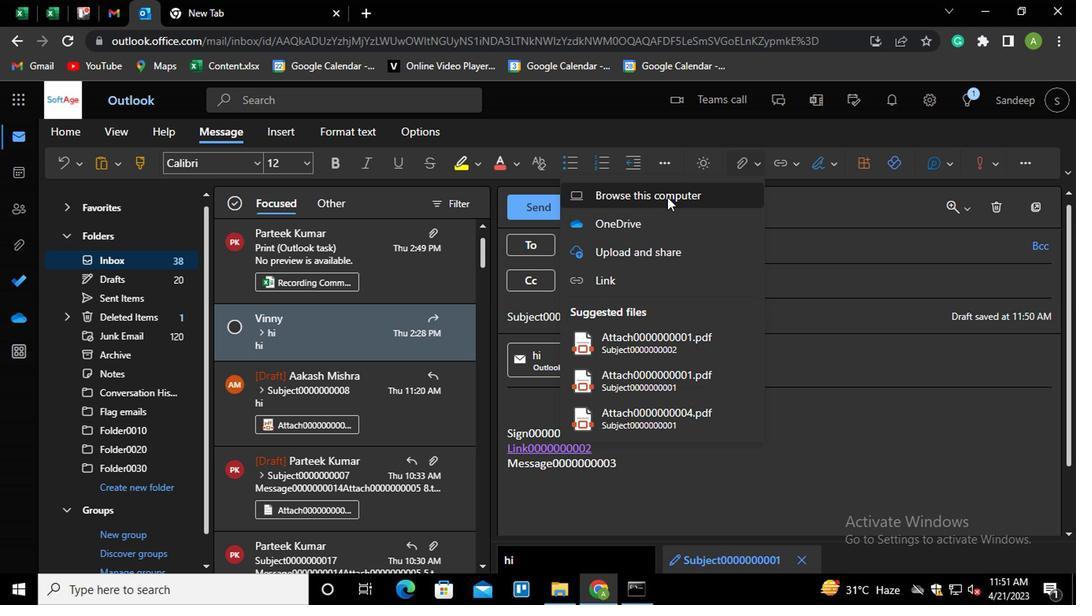 
Action: Mouse moved to (236, 146)
Screenshot: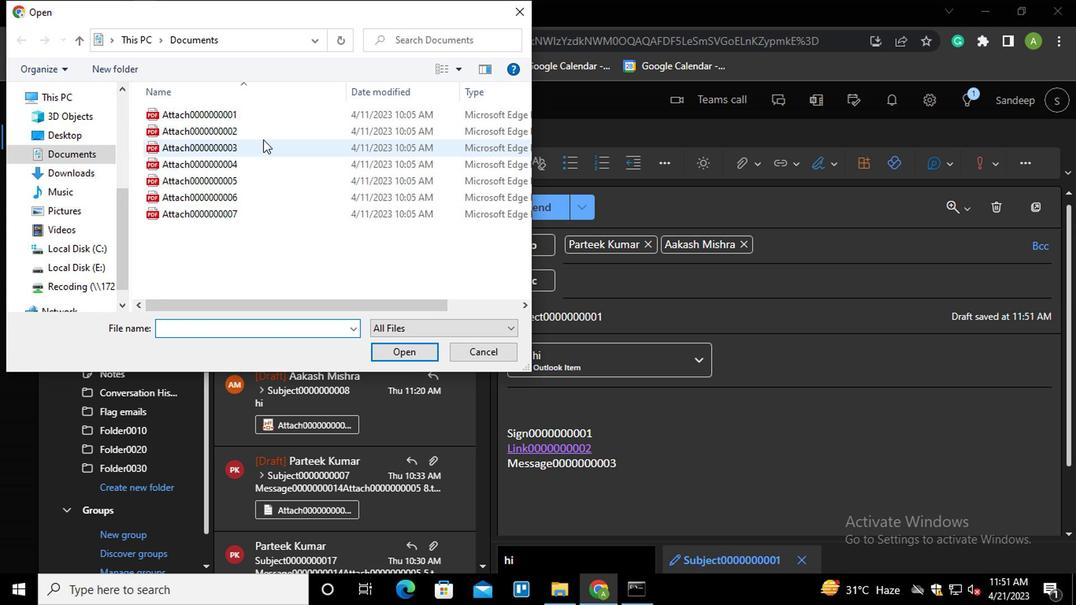 
Action: Mouse pressed left at (236, 146)
Screenshot: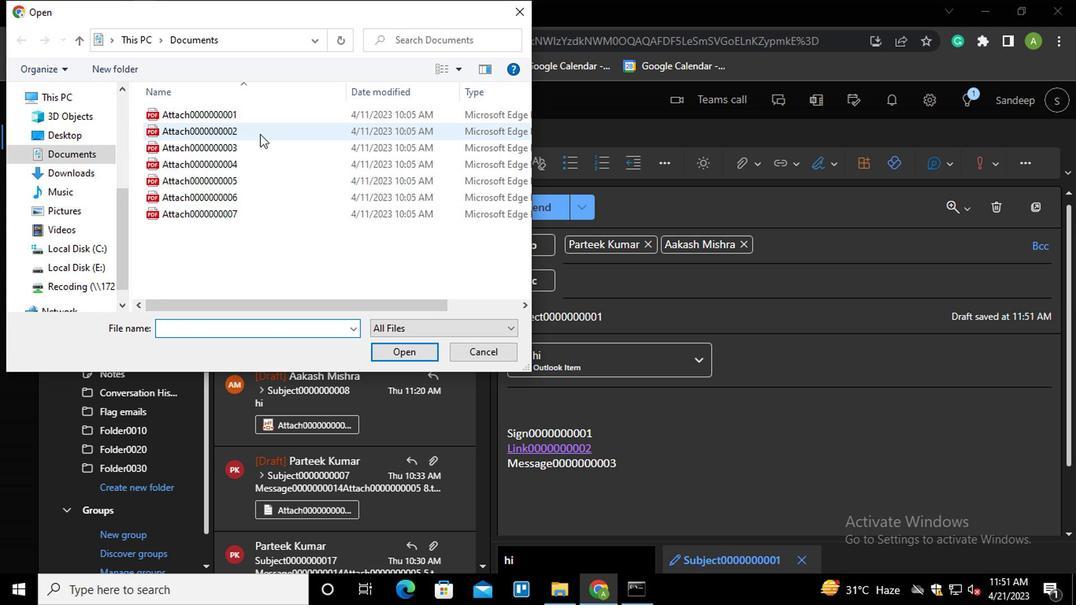 
Action: Mouse moved to (345, 305)
Screenshot: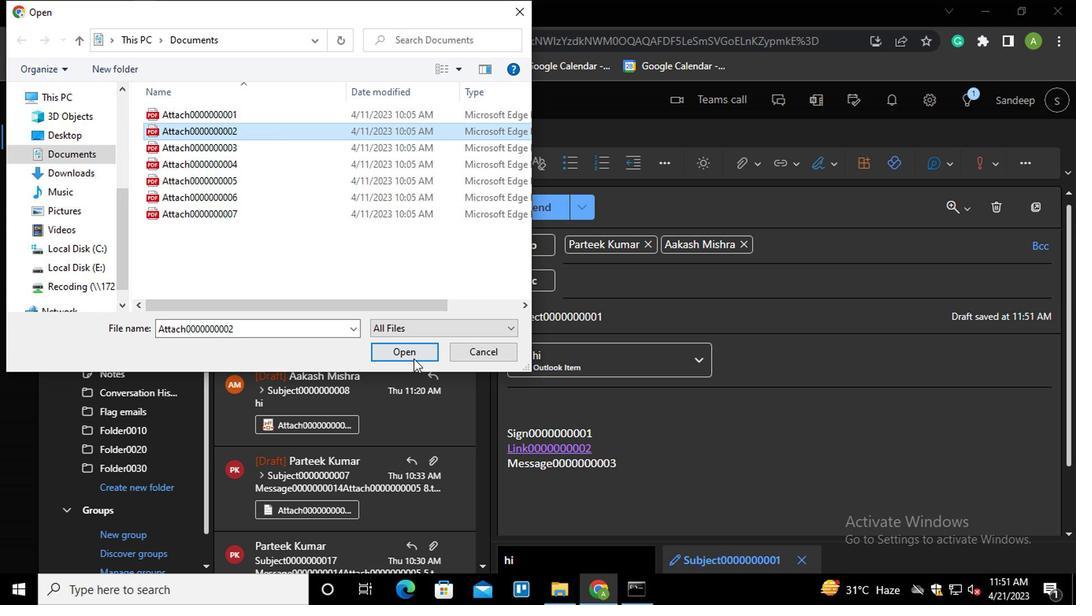 
Action: Mouse pressed left at (345, 305)
Screenshot: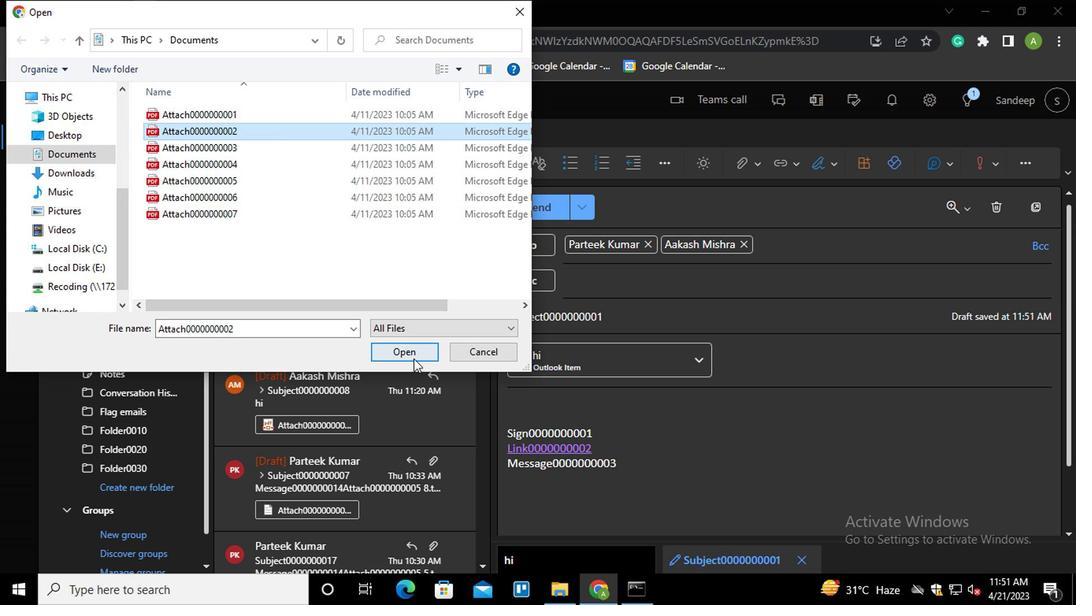 
Action: Mouse moved to (447, 205)
Screenshot: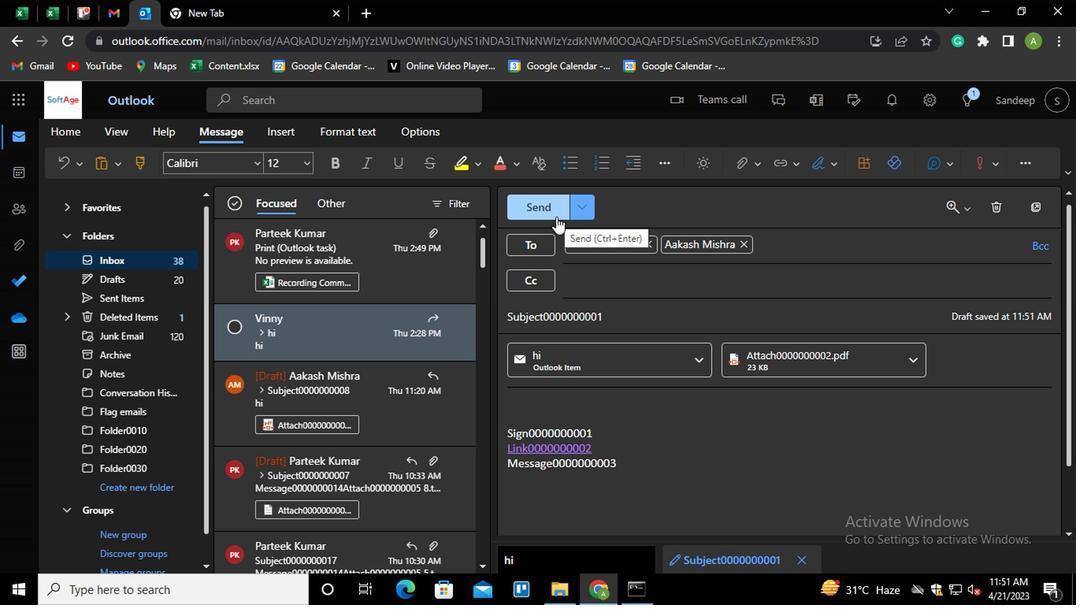 
Action: Mouse pressed left at (447, 205)
Screenshot: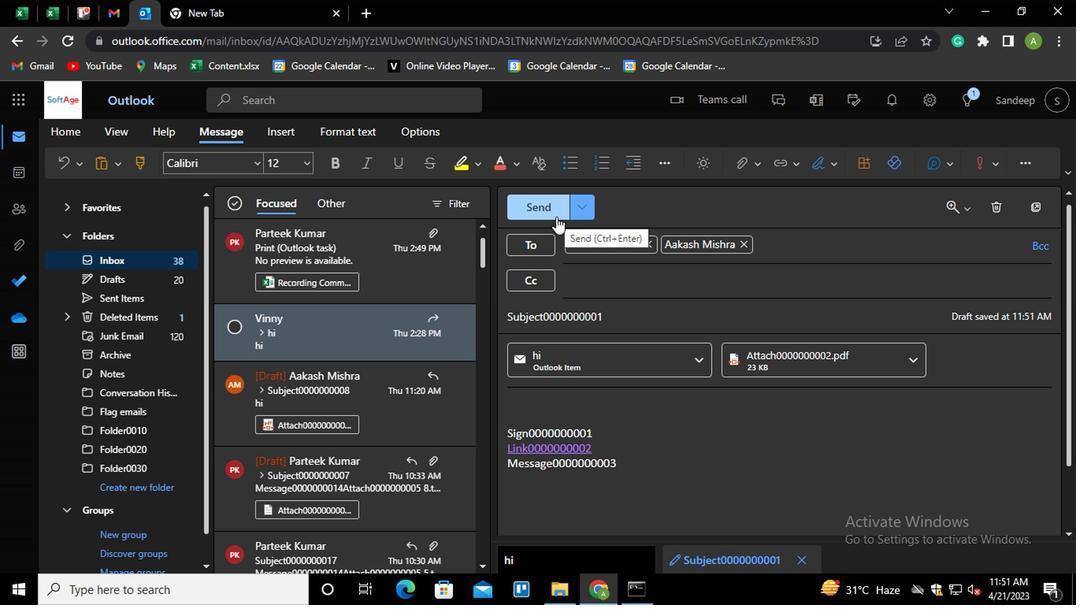 
Action: Mouse moved to (787, 252)
Screenshot: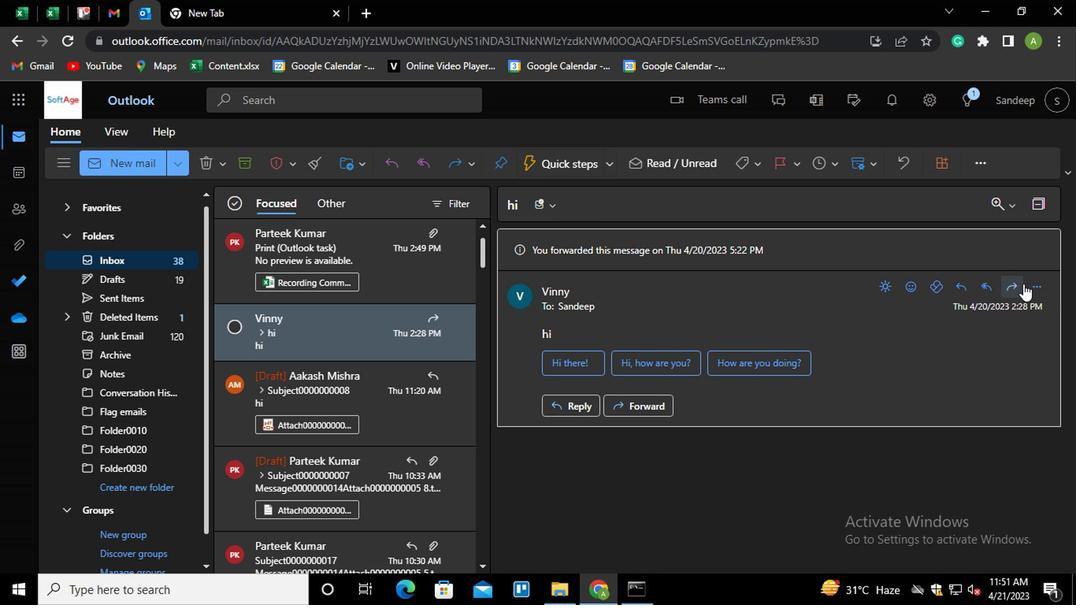 
Action: Mouse pressed left at (787, 252)
Screenshot: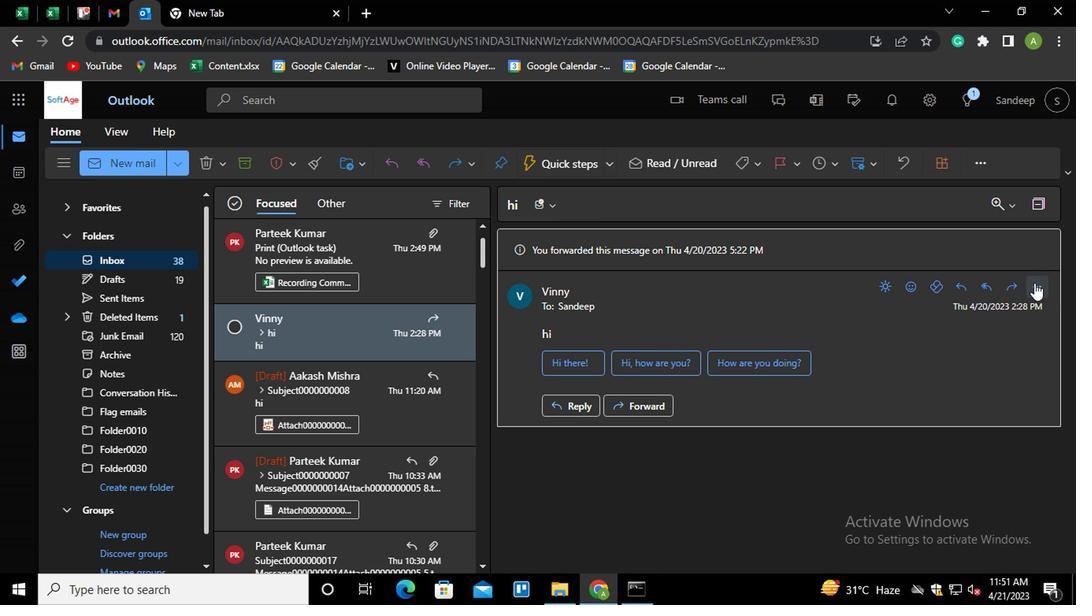 
Action: Mouse moved to (652, 203)
Screenshot: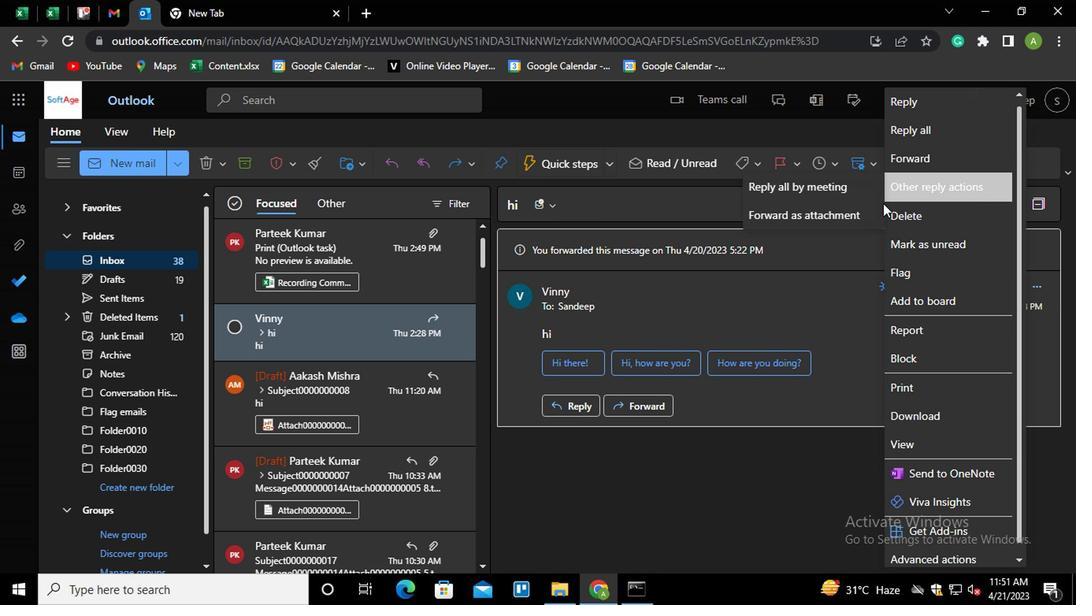 
Action: Mouse pressed left at (652, 203)
Screenshot: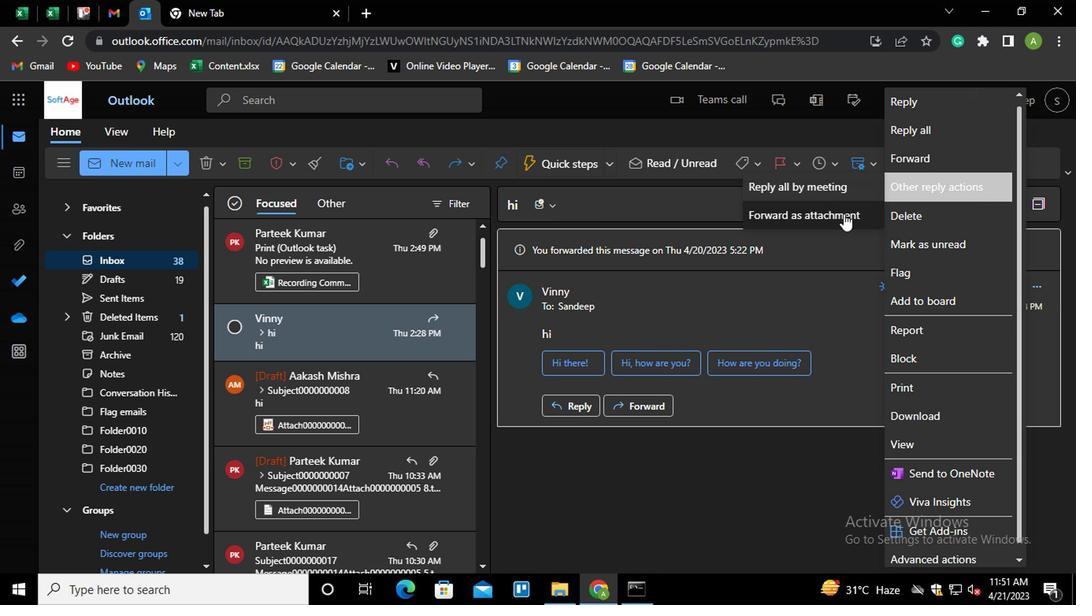 
Action: Mouse moved to (483, 360)
Screenshot: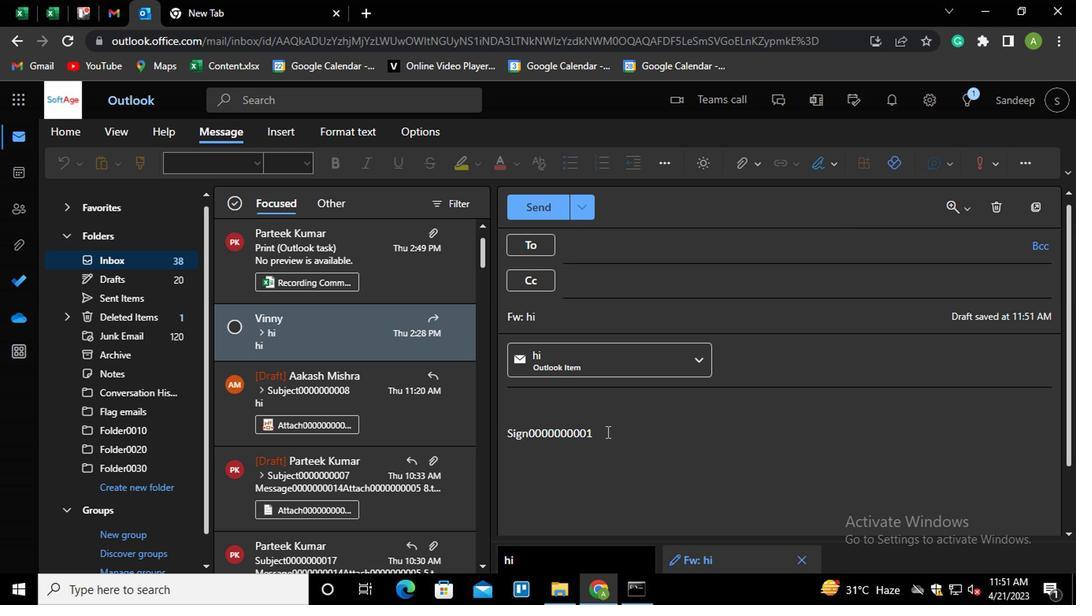 
Action: Mouse pressed left at (483, 360)
Screenshot: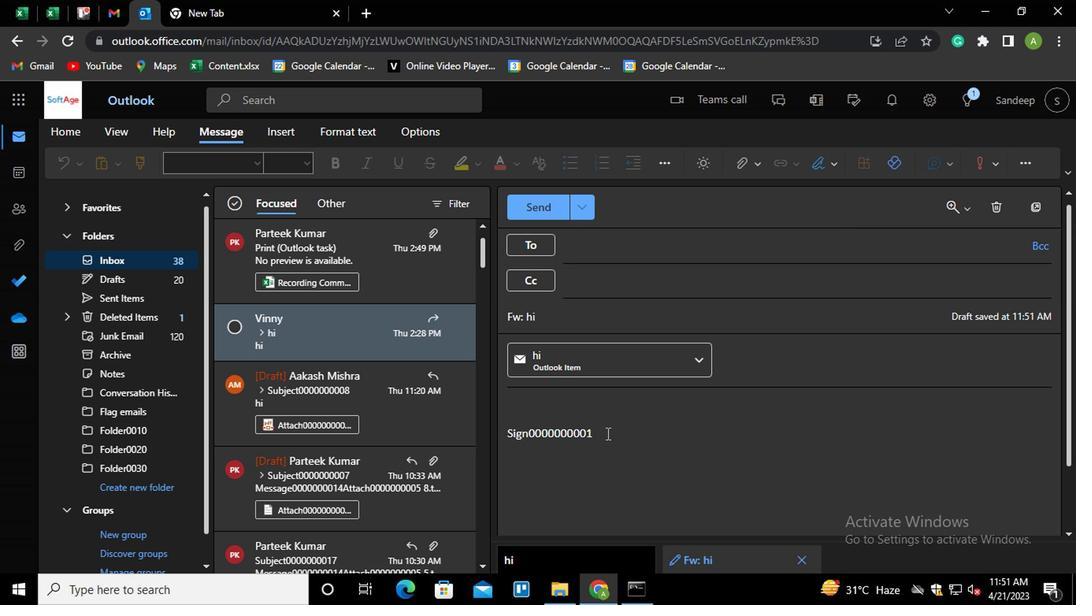 
Action: Key pressed <Key.shift_r><Key.enter>ctrl+K<Key.shift_r><Key.shift_r>ctrl+LINK0000000002
Screenshot: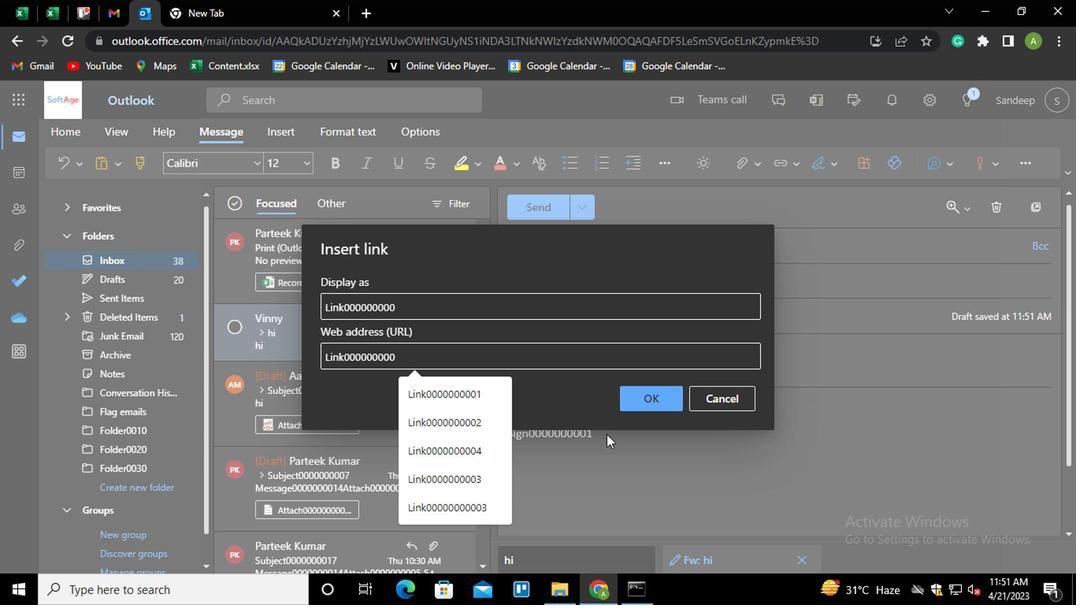 
Action: Mouse moved to (524, 336)
Screenshot: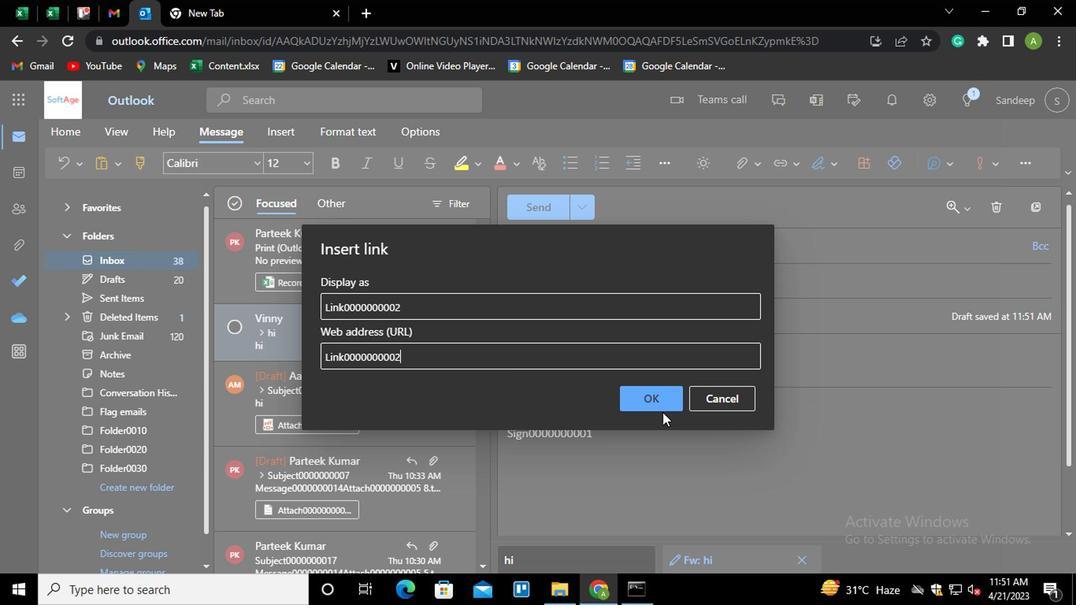 
Action: Mouse pressed left at (524, 336)
Screenshot: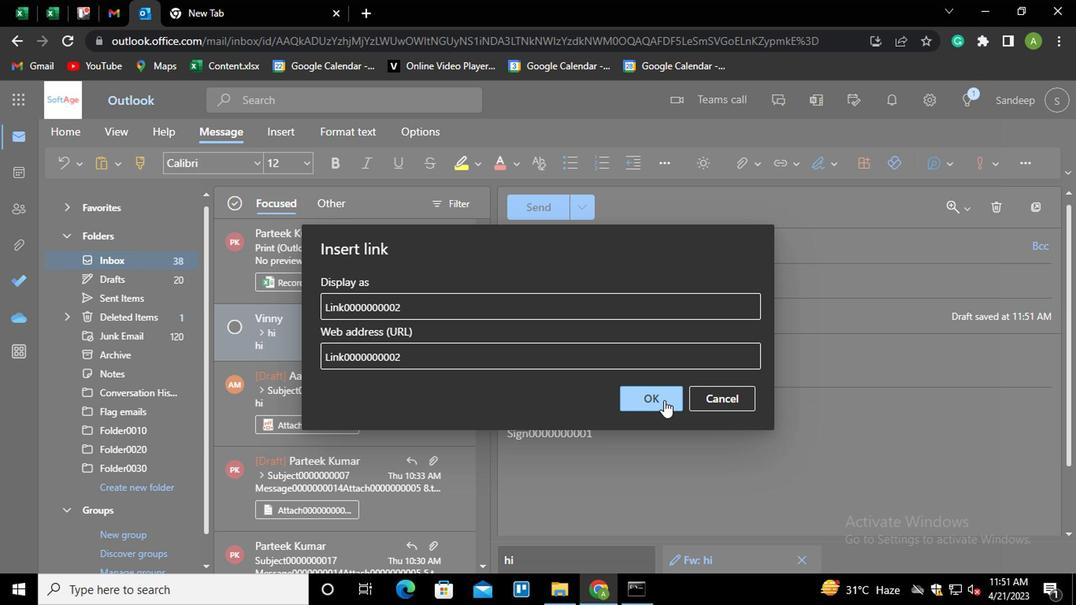 
Action: Mouse moved to (492, 232)
Screenshot: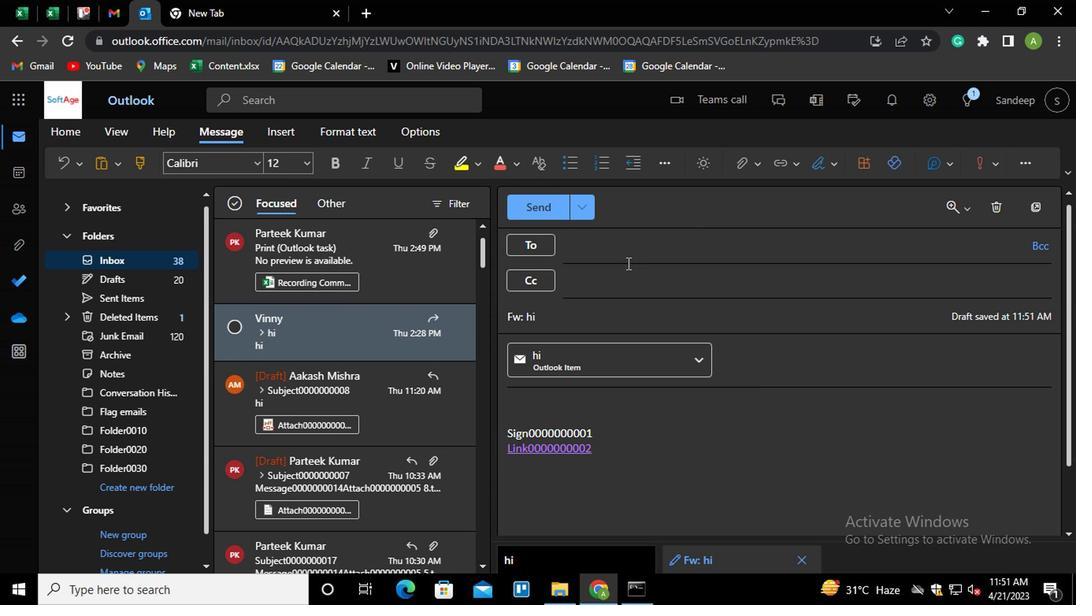 
Action: Mouse pressed left at (492, 232)
Screenshot: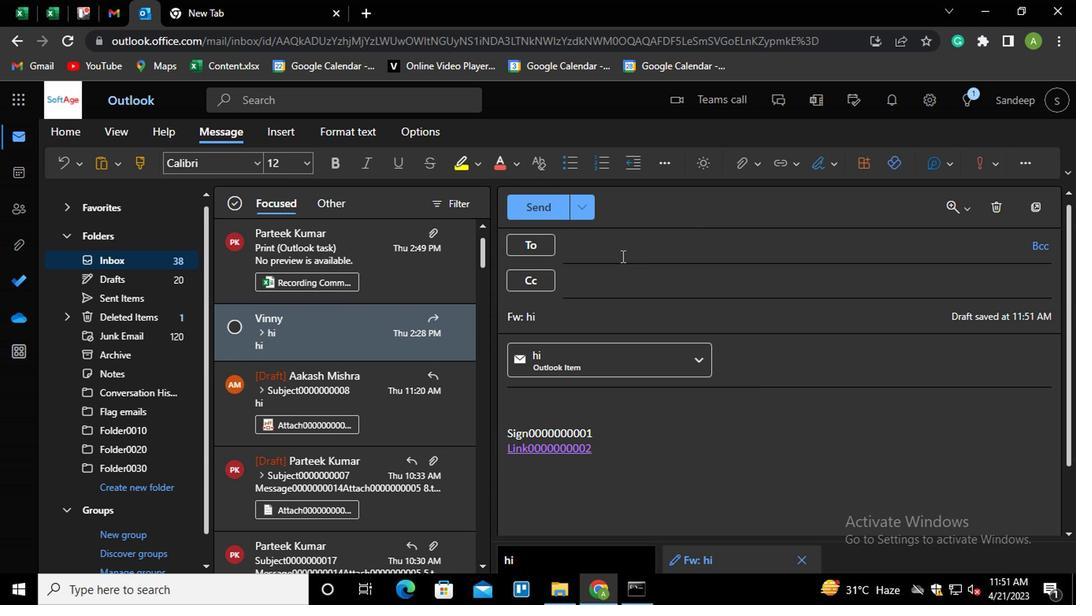
Action: Key pressed PAR<Key.enter>
Screenshot: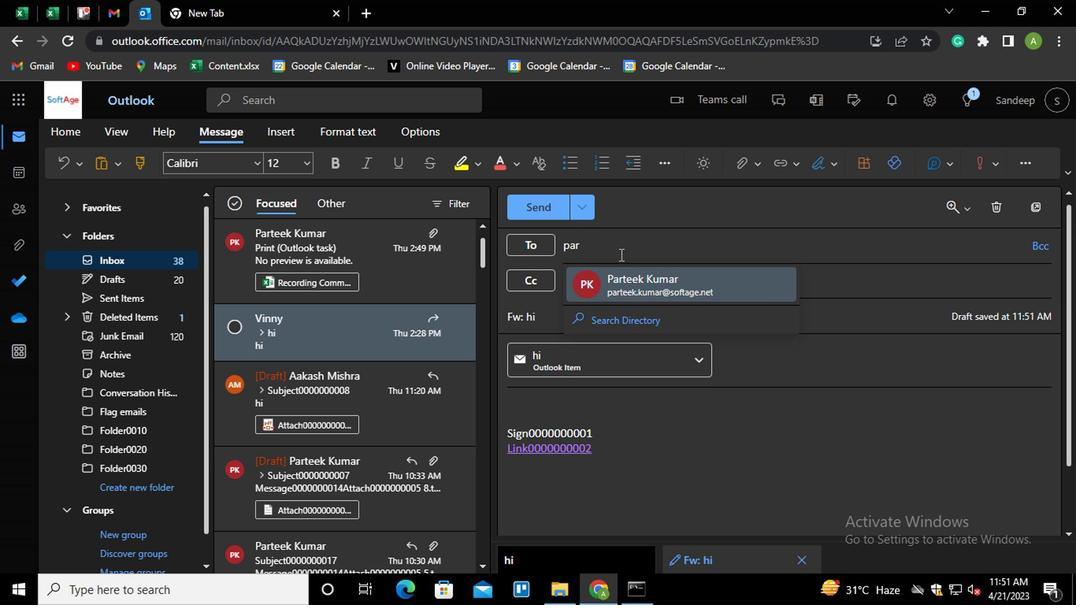 
Action: Mouse moved to (505, 252)
Screenshot: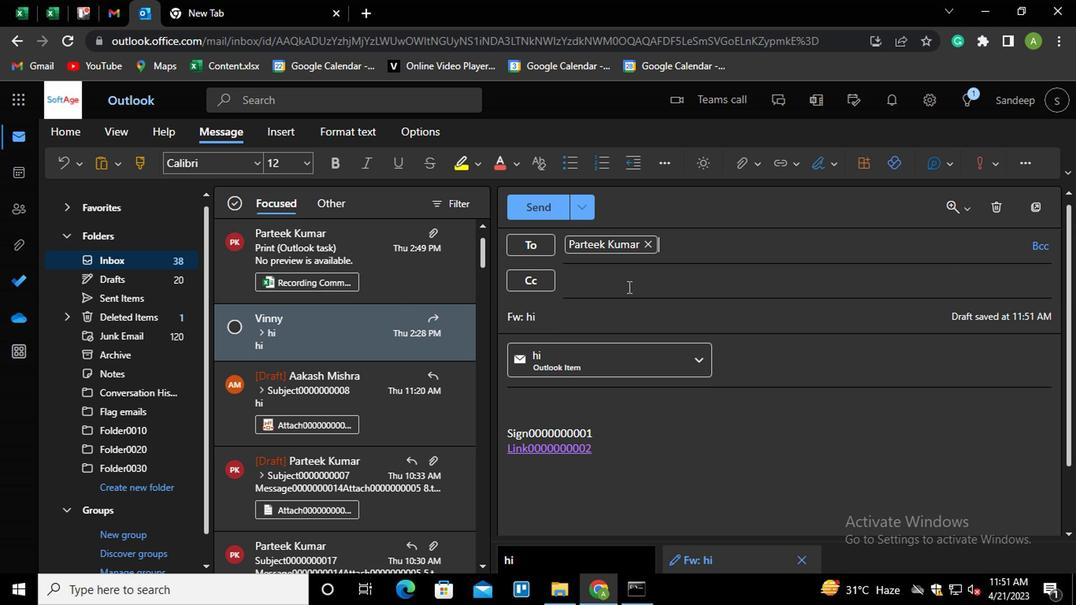 
Action: Mouse pressed left at (505, 252)
Screenshot: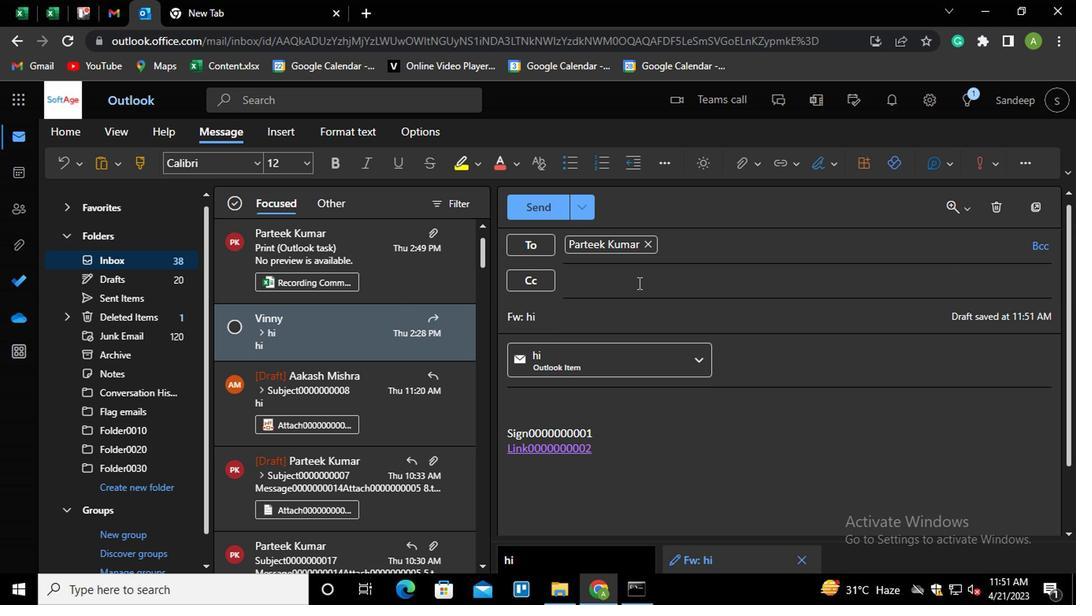 
Action: Key pressed AA<Key.enter>
Screenshot: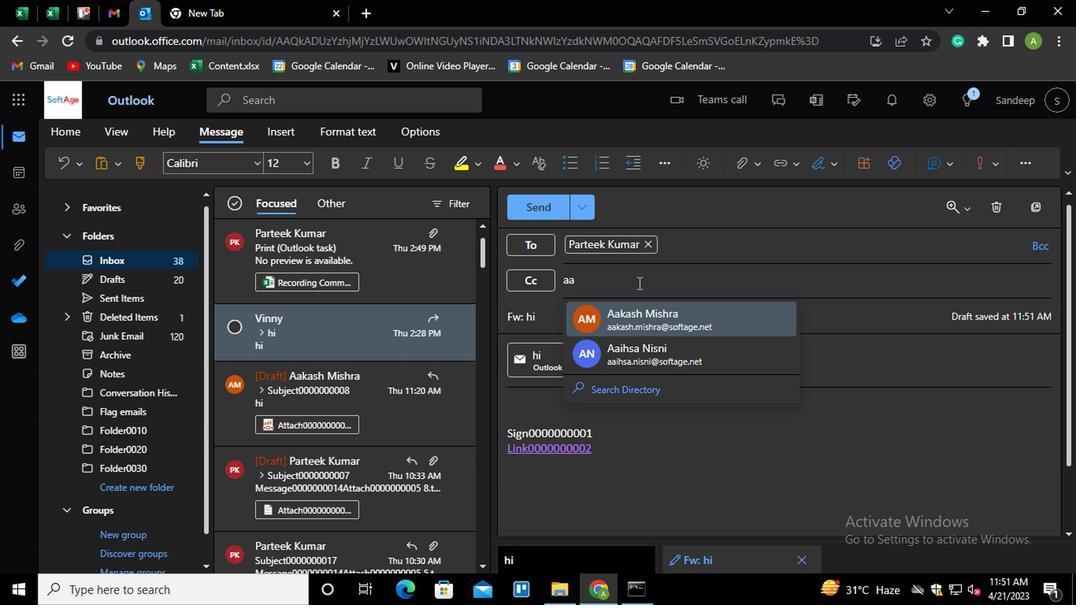 
Action: Mouse moved to (787, 229)
Screenshot: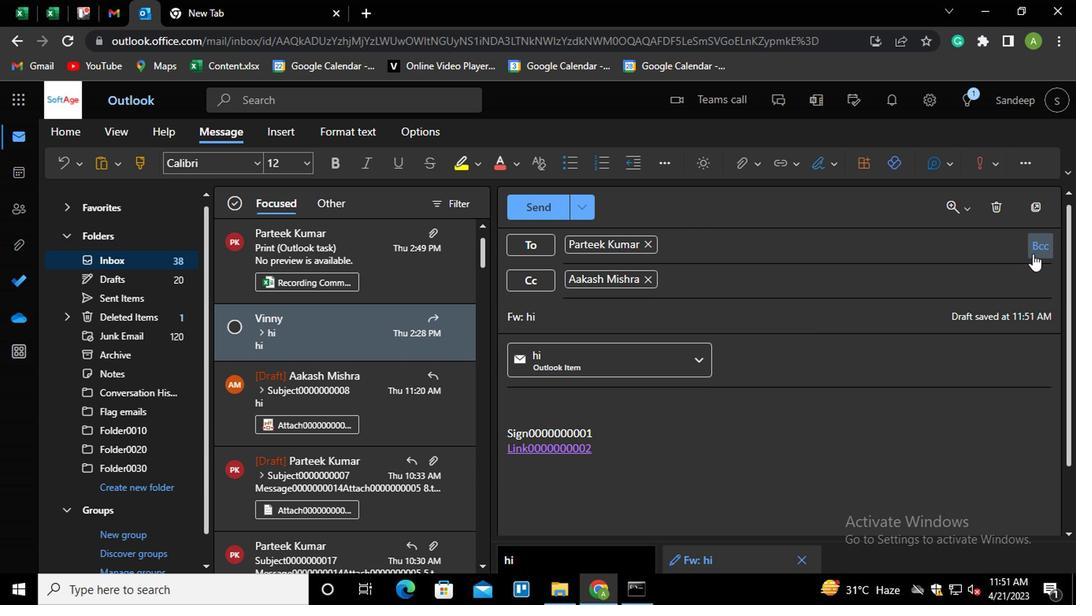 
Action: Mouse pressed left at (787, 229)
Screenshot: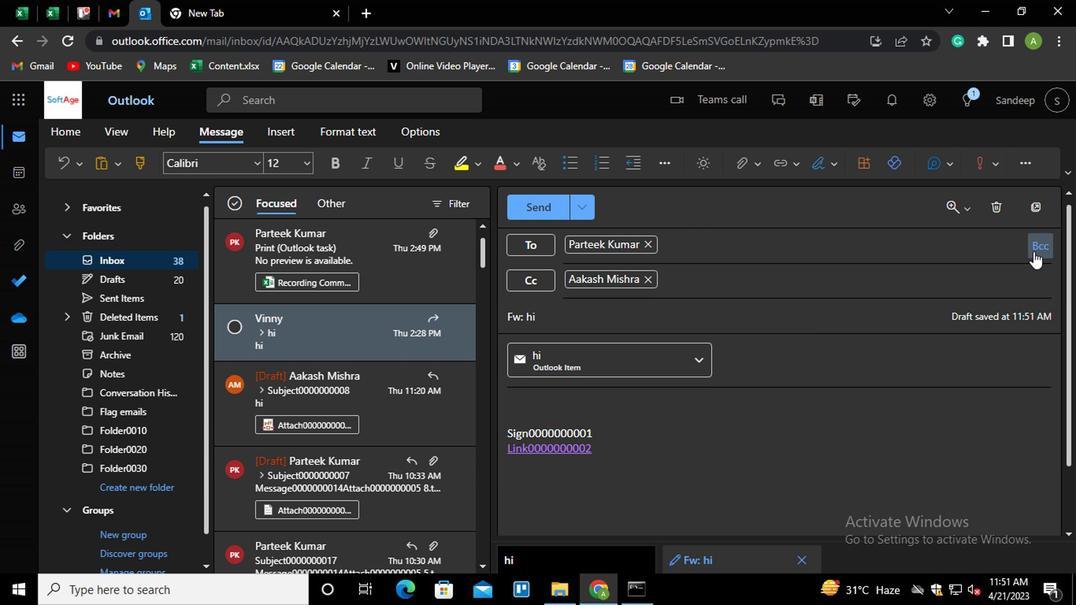 
Action: Mouse moved to (783, 237)
Screenshot: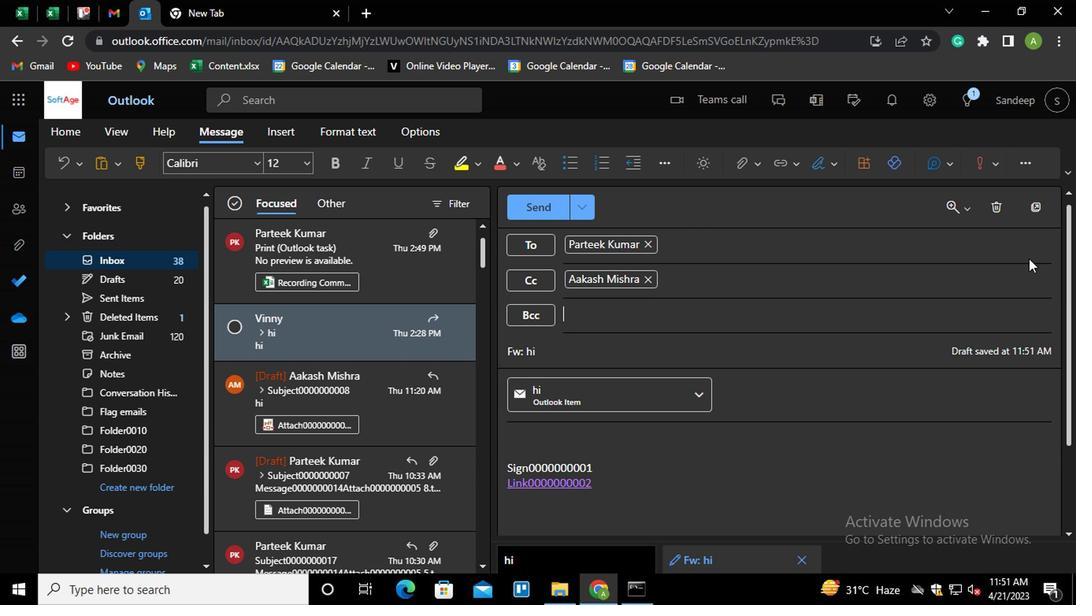 
Action: Key pressed AYU<Key.enter>
Screenshot: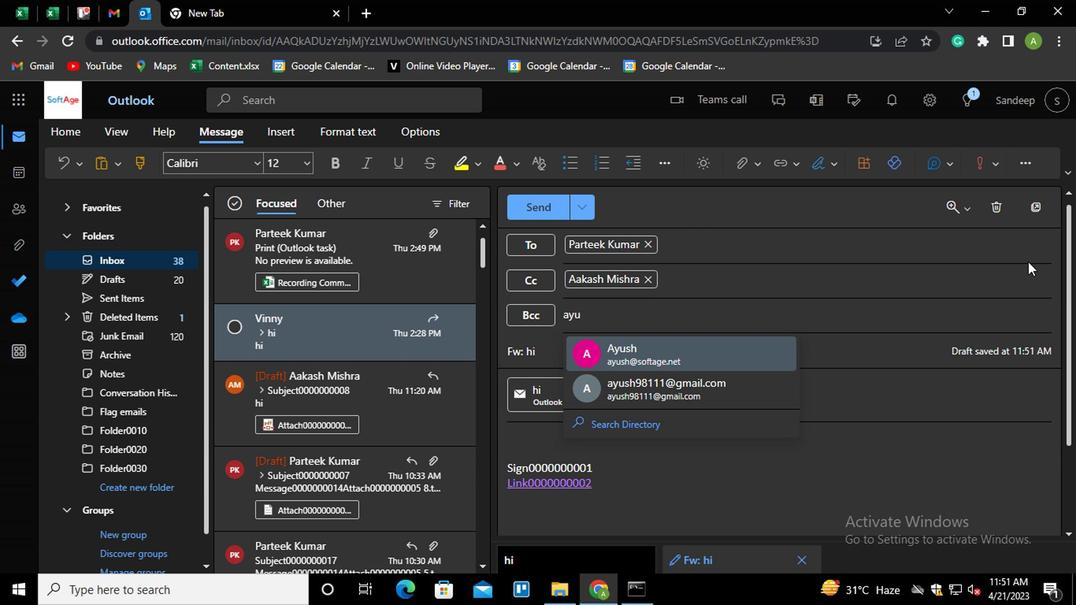 
Action: Mouse moved to (483, 306)
Screenshot: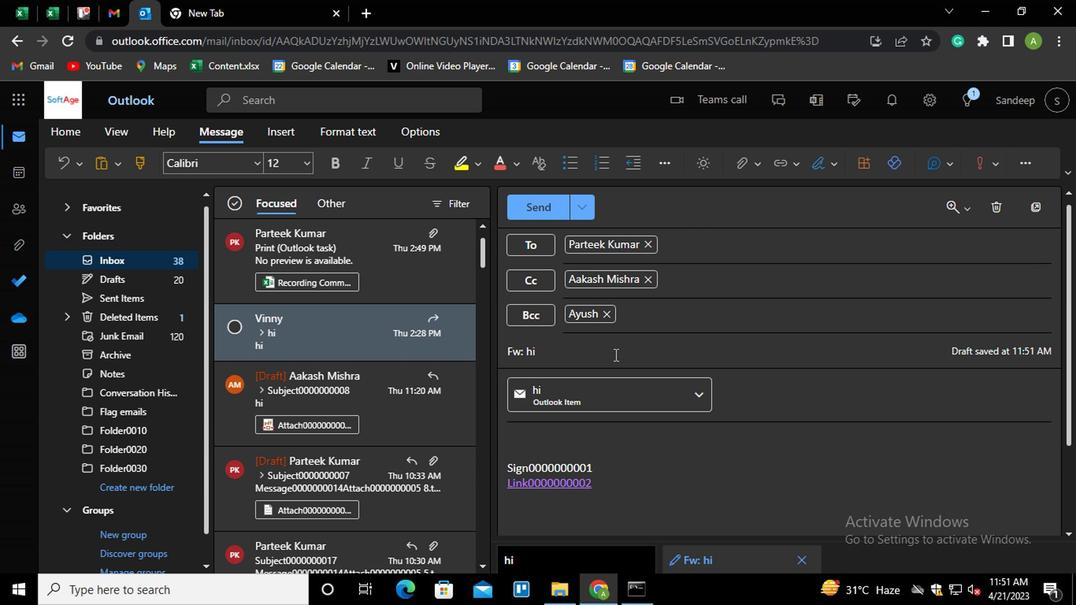 
Action: Mouse pressed left at (483, 306)
Screenshot: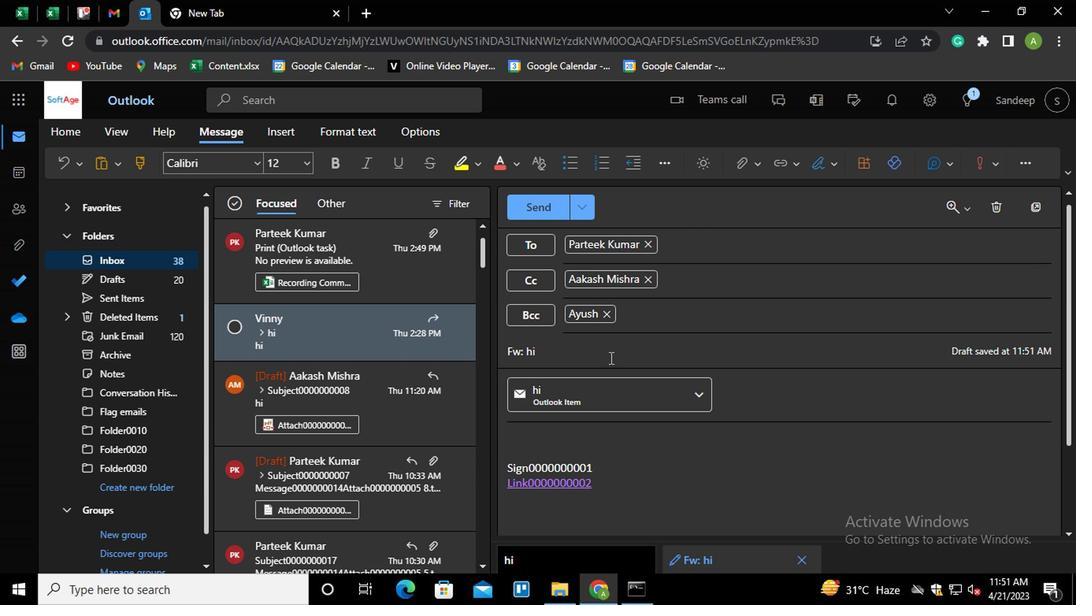 
Action: Key pressed <Key.shift_r><Key.home><Key.shift>SUBJECT0000000001
Screenshot: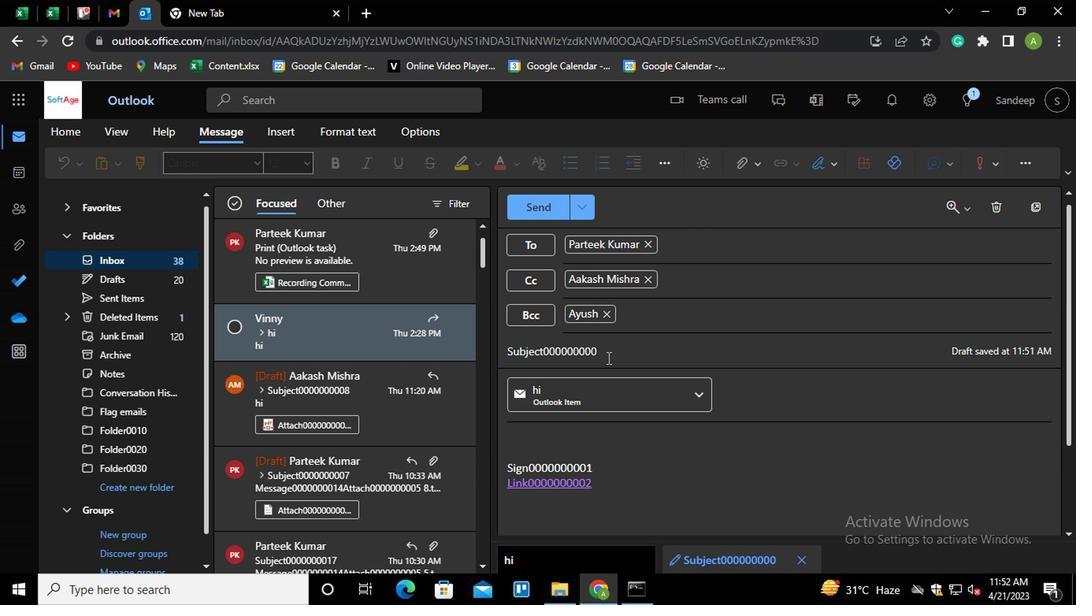 
Action: Mouse moved to (484, 395)
Screenshot: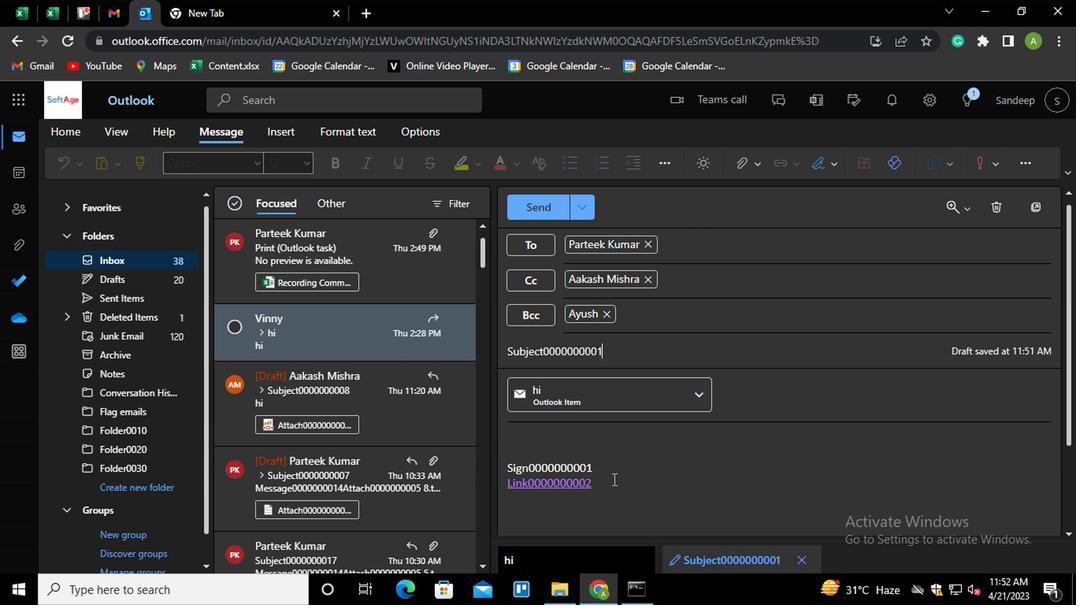 
Action: Mouse pressed left at (484, 395)
Screenshot: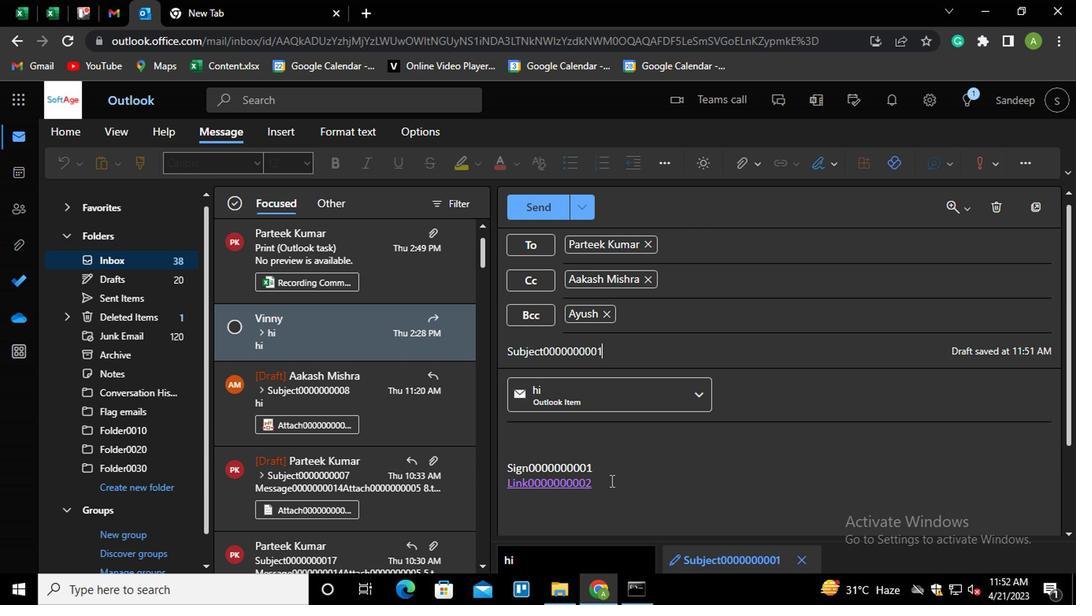 
Action: Key pressed <Key.shift_r><Key.enter><Key.shift_r><Key.shift_r><Key.shift_r>MESSAGE0000000003
Screenshot: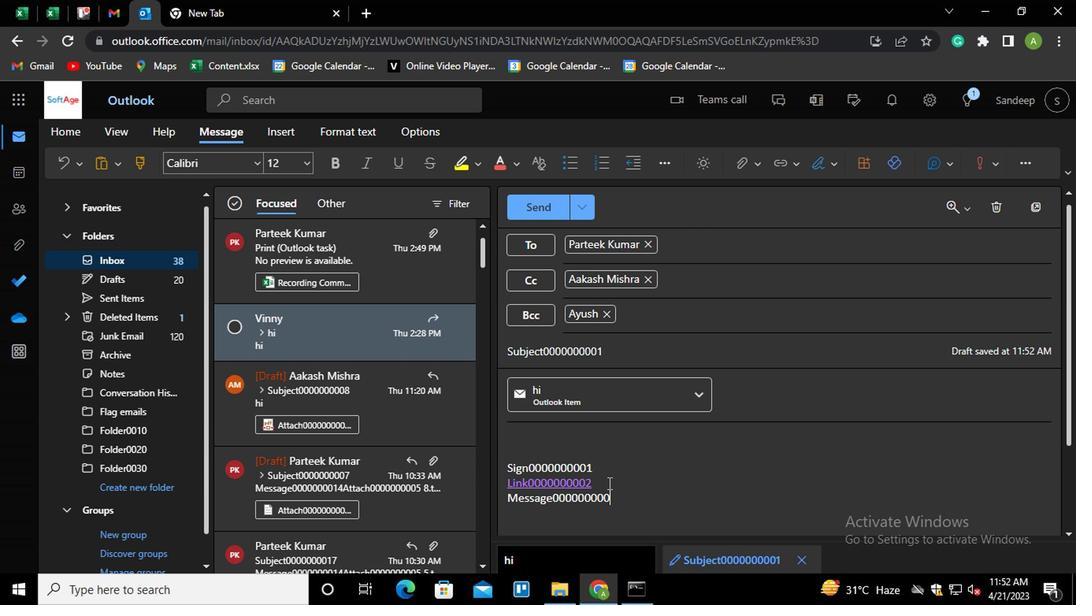 
Action: Mouse moved to (591, 170)
Screenshot: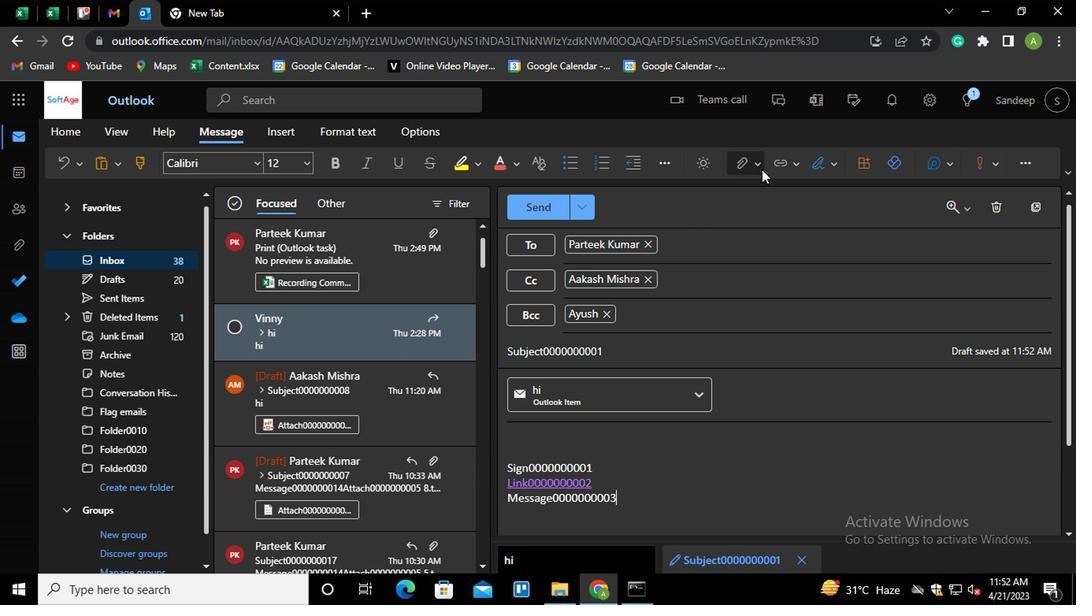 
Action: Mouse pressed left at (591, 170)
Screenshot: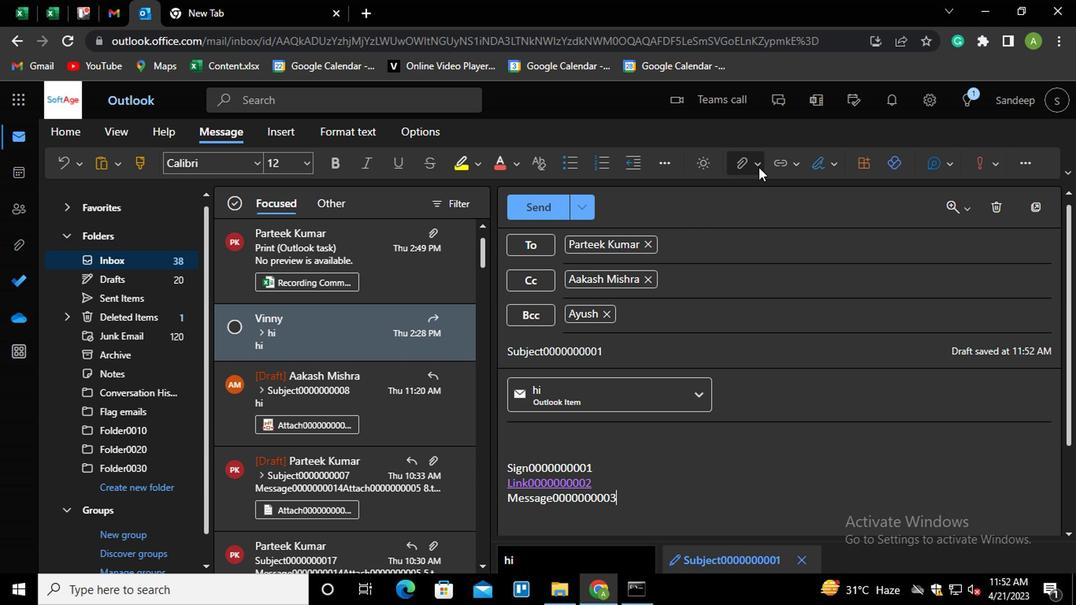 
Action: Mouse moved to (561, 185)
Screenshot: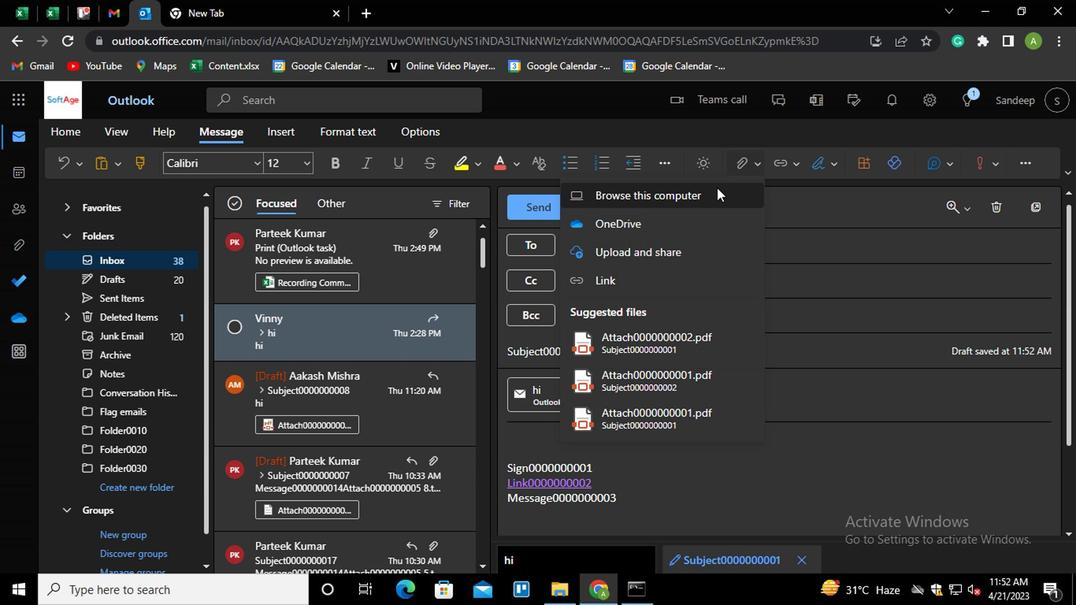 
Action: Mouse pressed left at (561, 185)
Screenshot: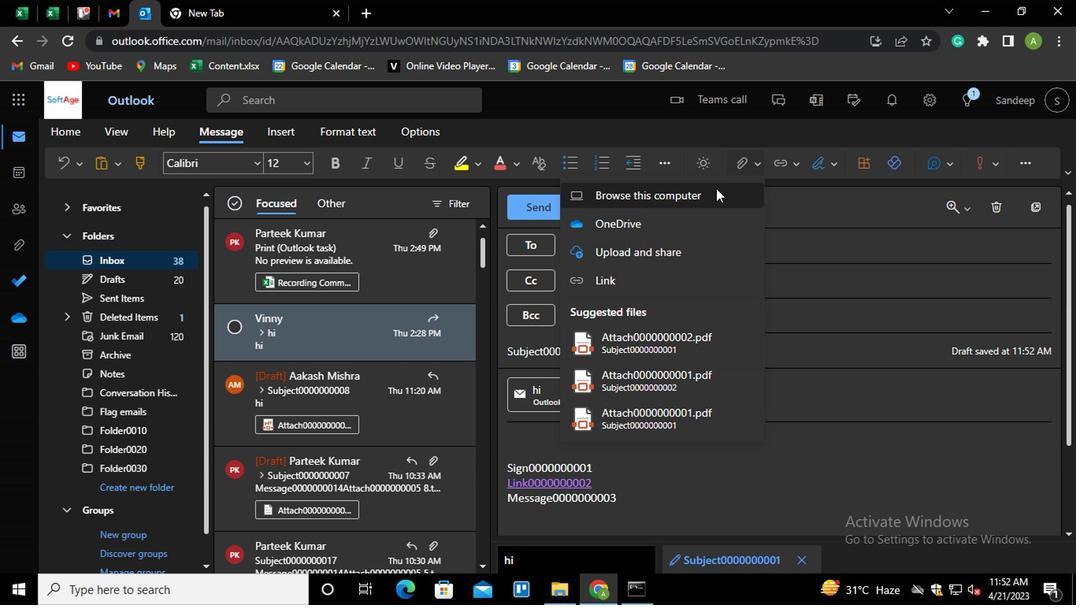 
Action: Mouse moved to (216, 156)
Screenshot: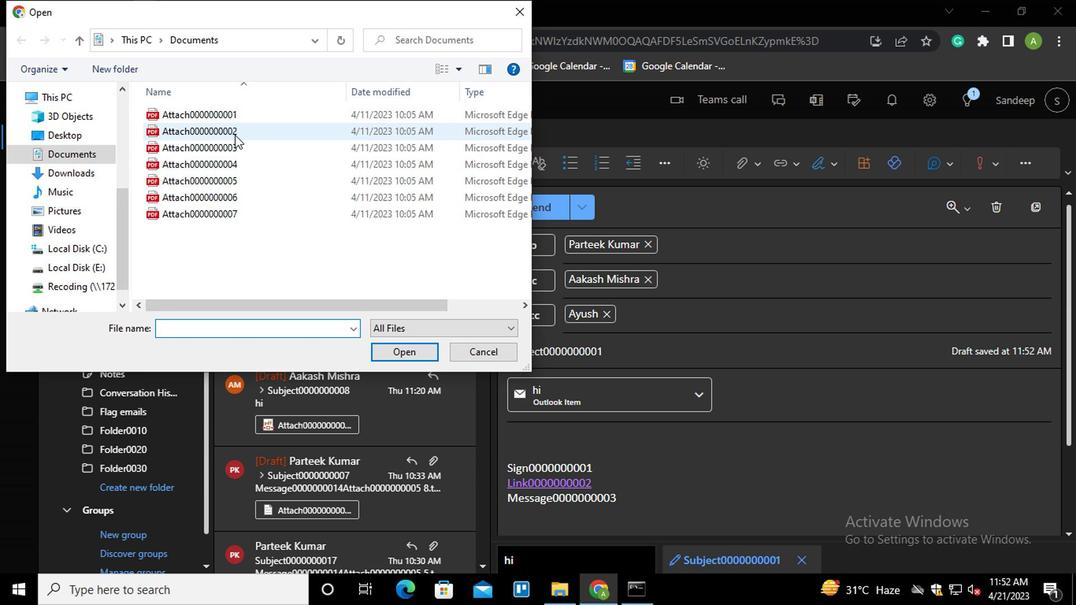 
Action: Mouse pressed left at (216, 156)
Screenshot: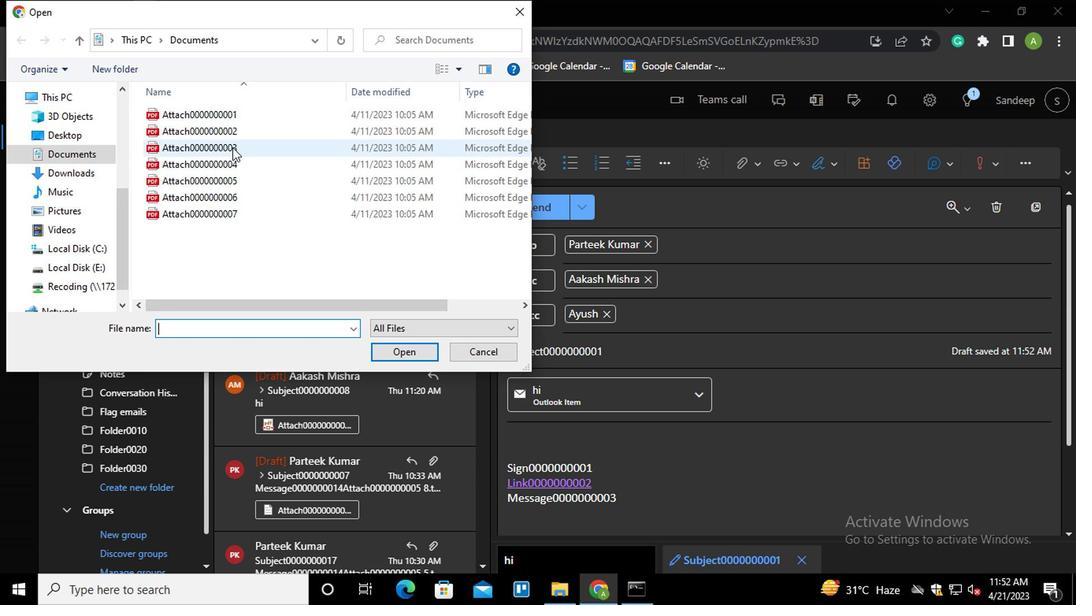 
Action: Mouse moved to (328, 300)
Screenshot: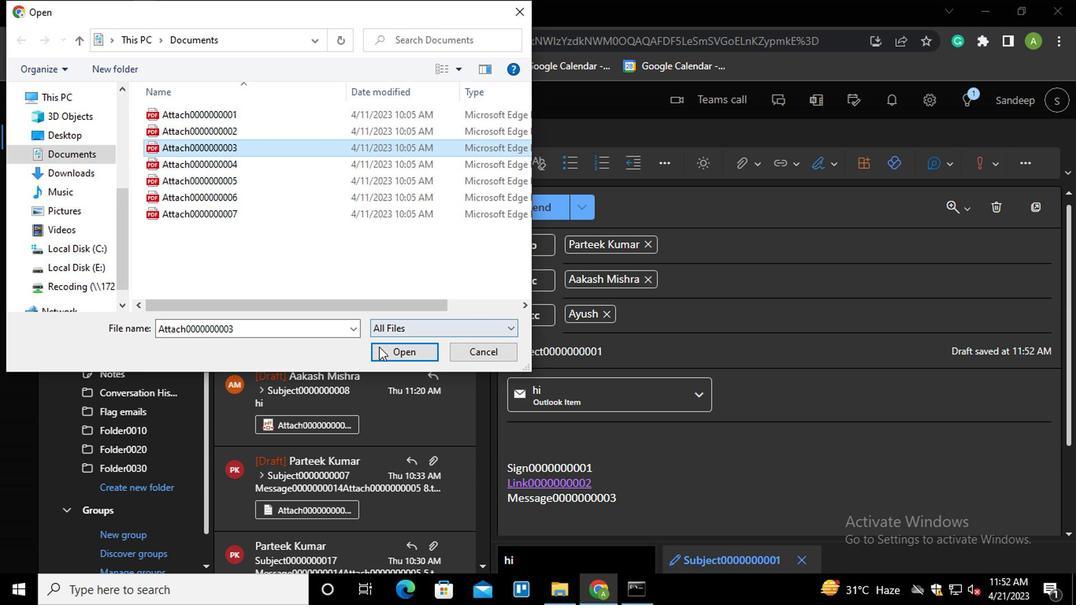 
Action: Mouse pressed left at (328, 300)
Screenshot: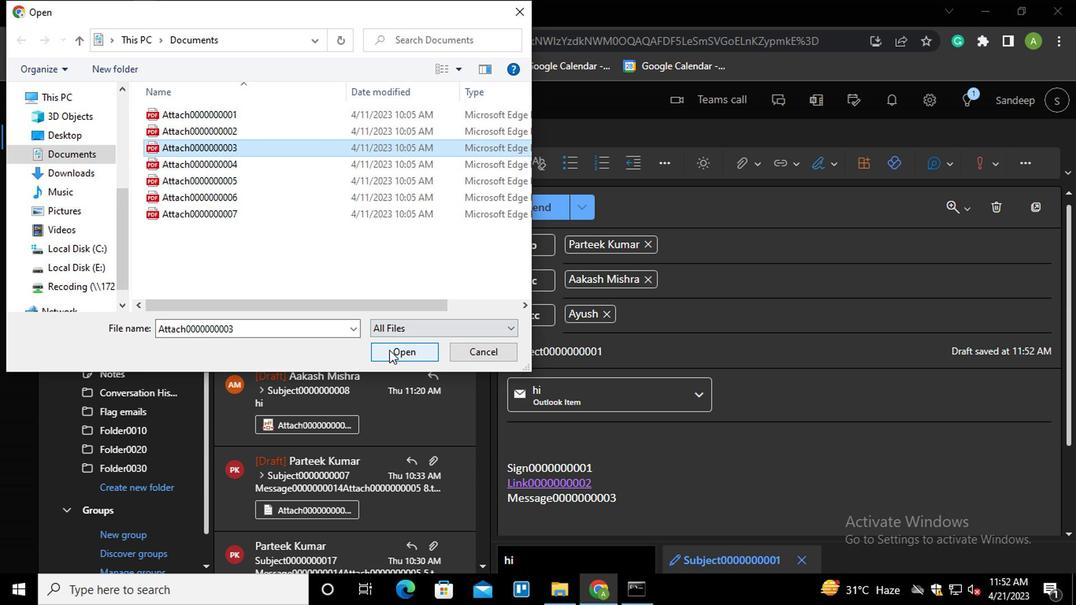 
Action: Mouse moved to (439, 202)
Screenshot: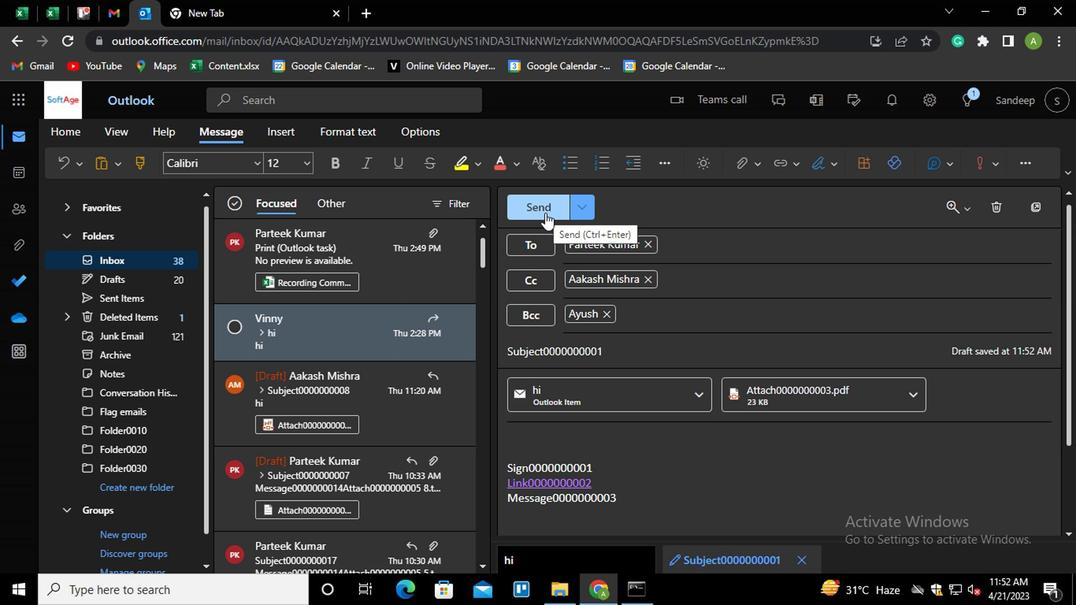 
Action: Mouse pressed left at (439, 202)
Screenshot: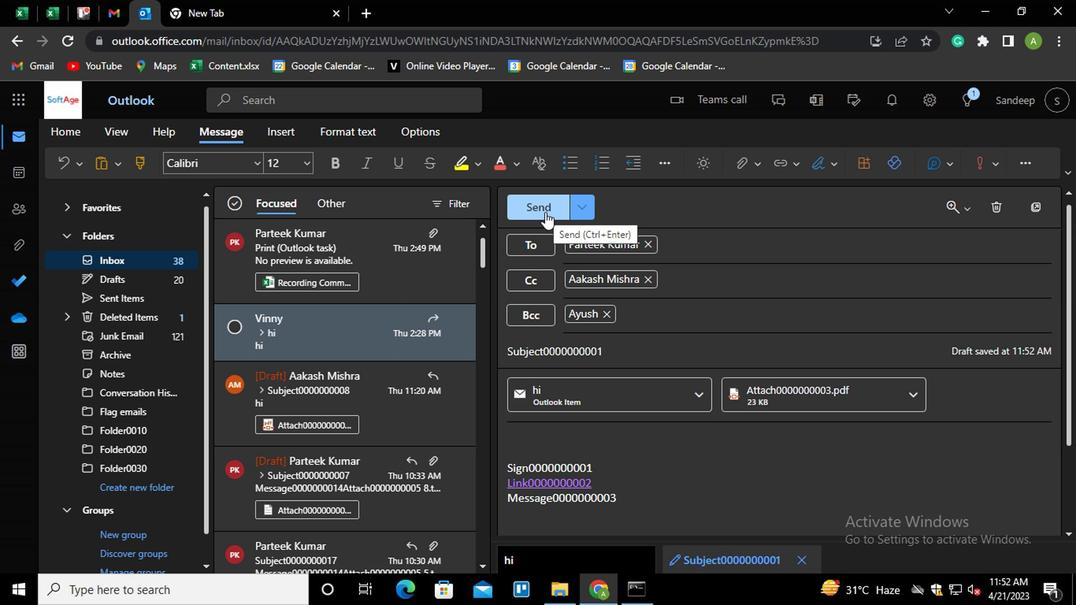 
Action: Mouse moved to (796, 250)
Screenshot: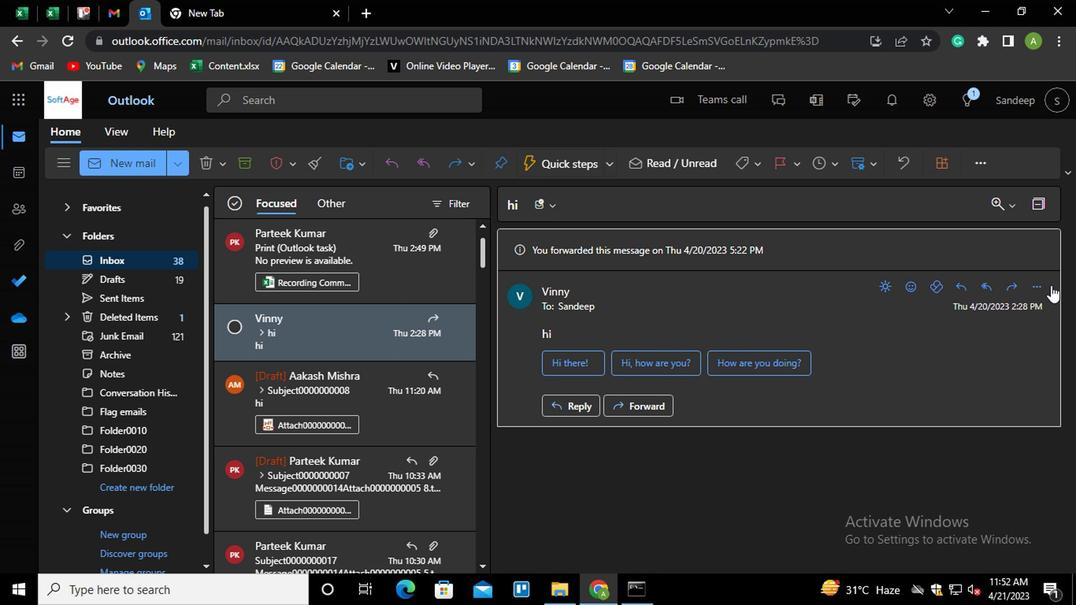 
Action: Mouse pressed left at (796, 250)
Screenshot: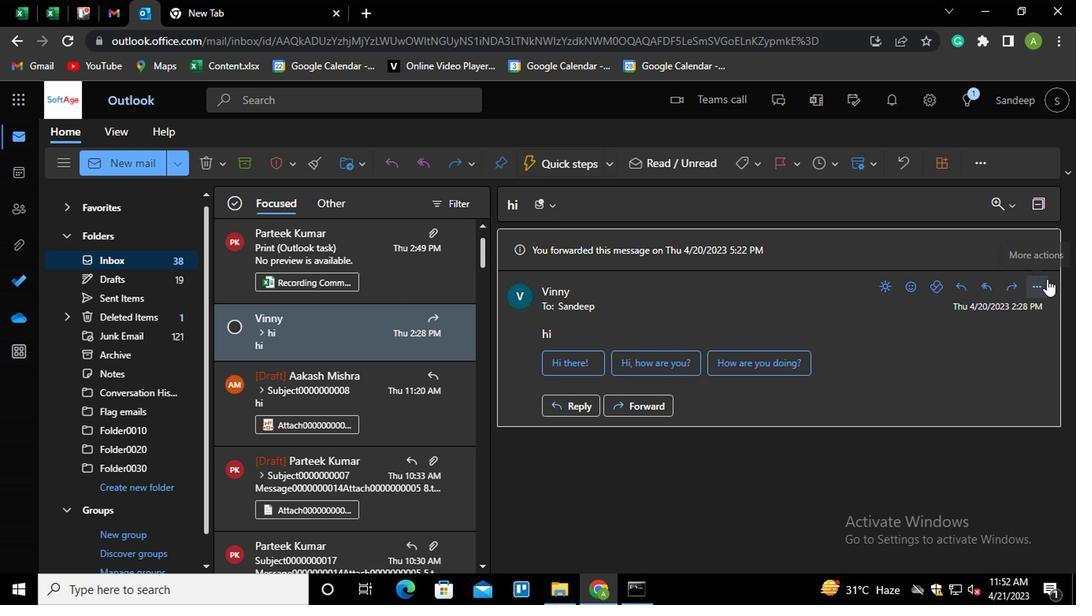 
Action: Mouse moved to (646, 208)
Screenshot: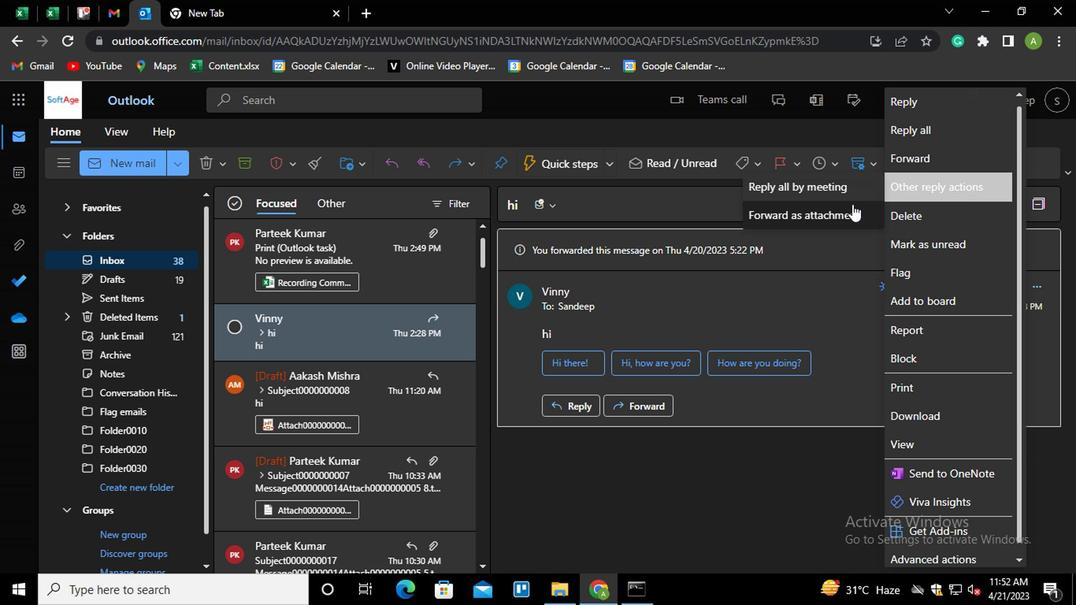 
Action: Mouse pressed left at (646, 208)
Screenshot: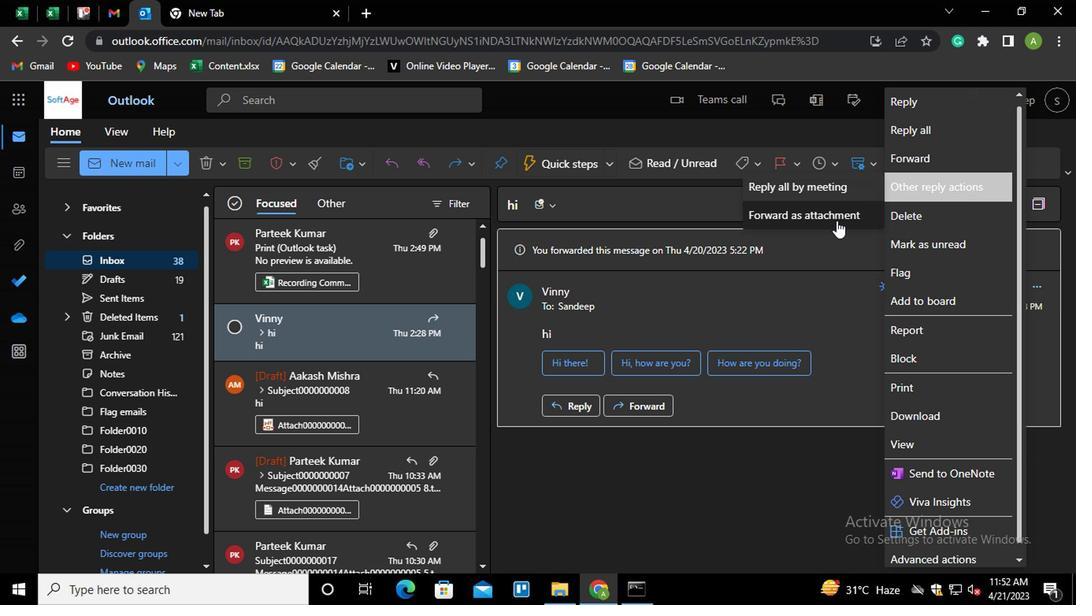
Action: Mouse moved to (475, 357)
Screenshot: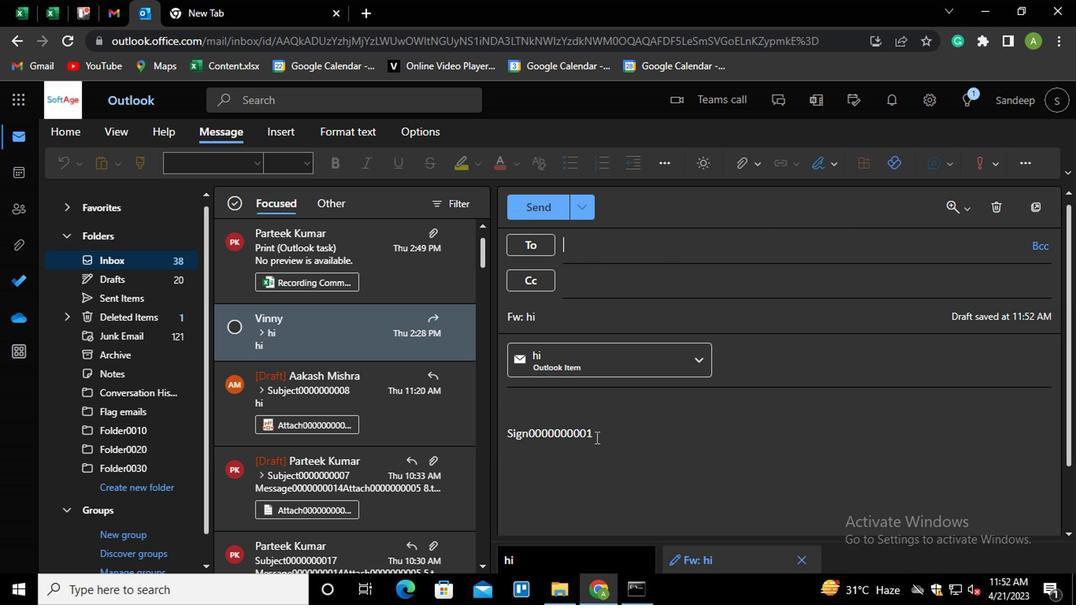 
Action: Mouse pressed left at (475, 357)
Screenshot: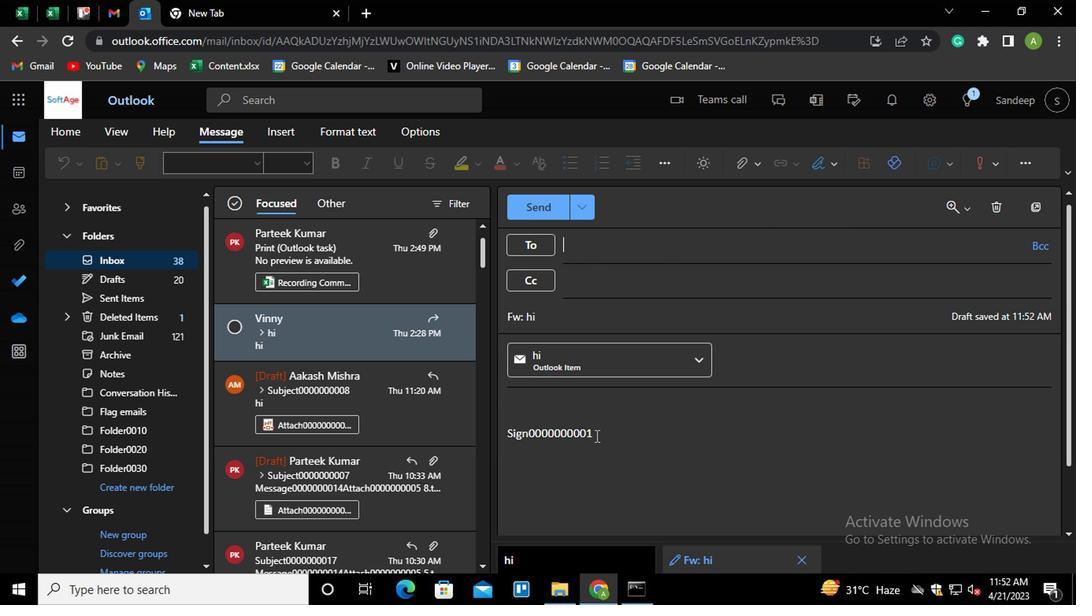 
Action: Key pressed <Key.shift_r><Key.enter><Key.shift_r>K<Key.backspace>ctrl+K<Key.shift_r>ctrl+LINK0000000002
Screenshot: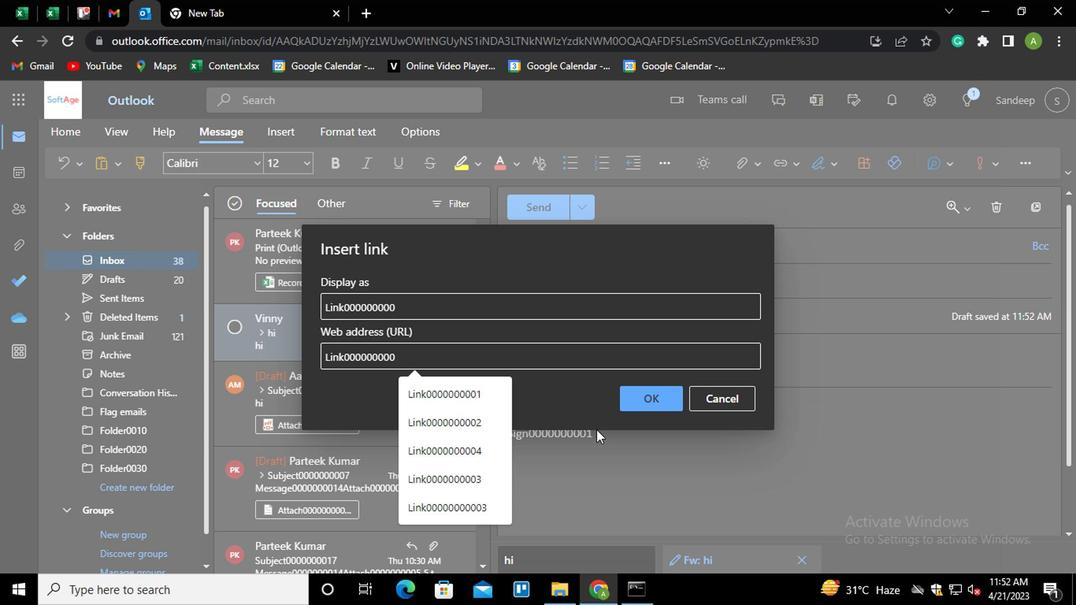 
Action: Mouse moved to (512, 338)
Screenshot: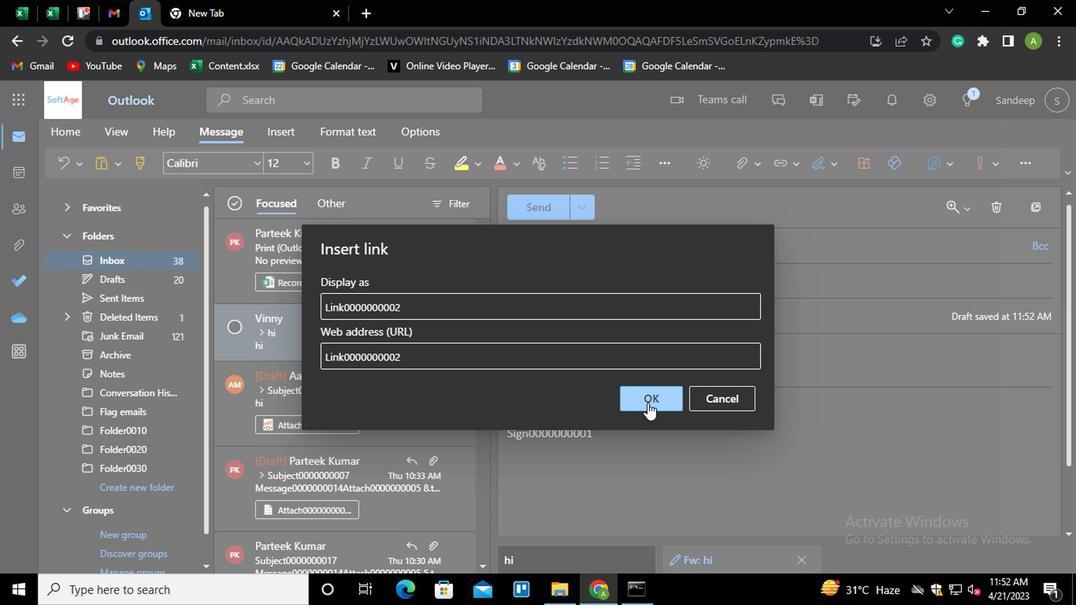 
Action: Mouse pressed left at (512, 338)
Screenshot: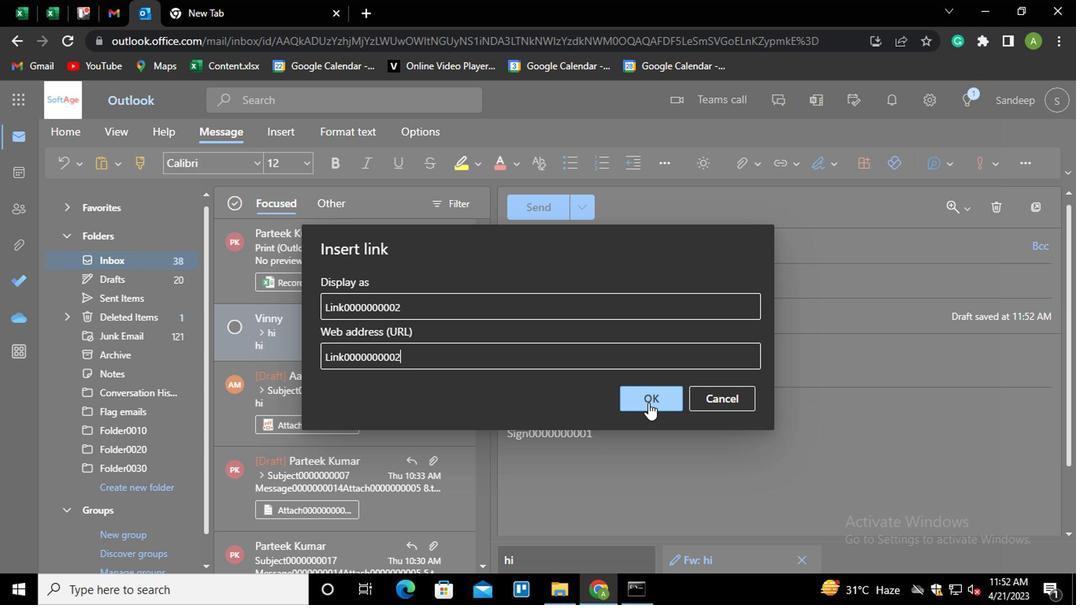 
Action: Mouse moved to (488, 222)
Screenshot: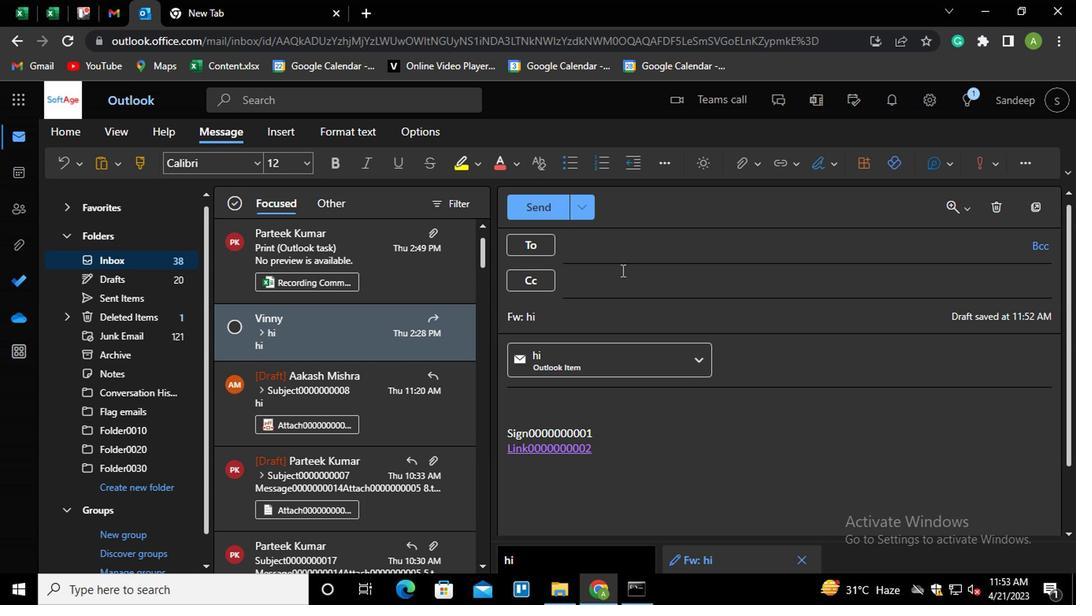 
Action: Mouse pressed left at (488, 222)
Screenshot: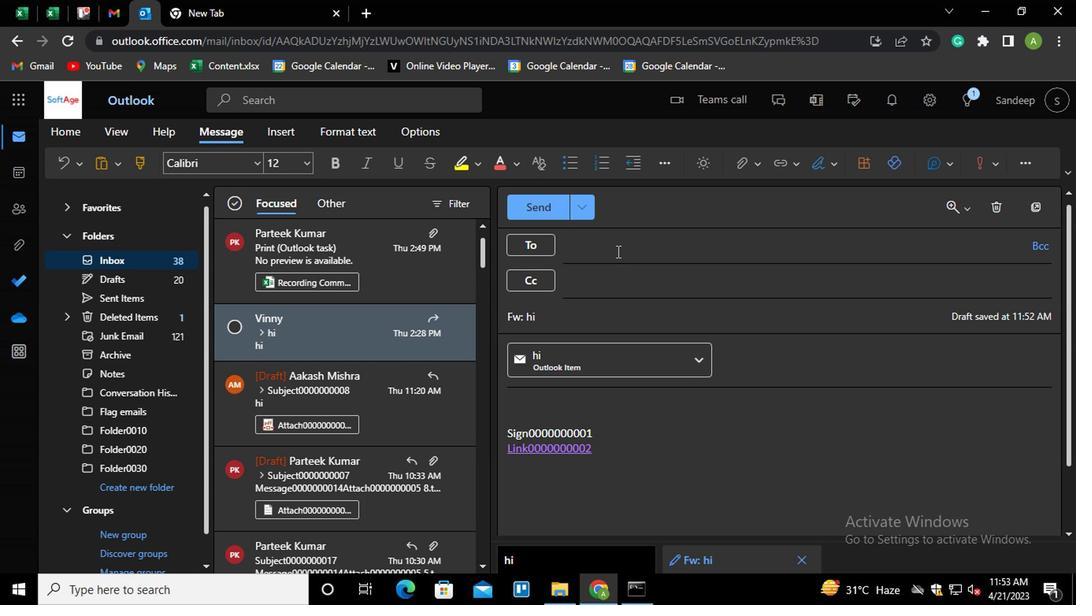 
Action: Key pressed PAR<Key.enter>AA<Key.enter>
Screenshot: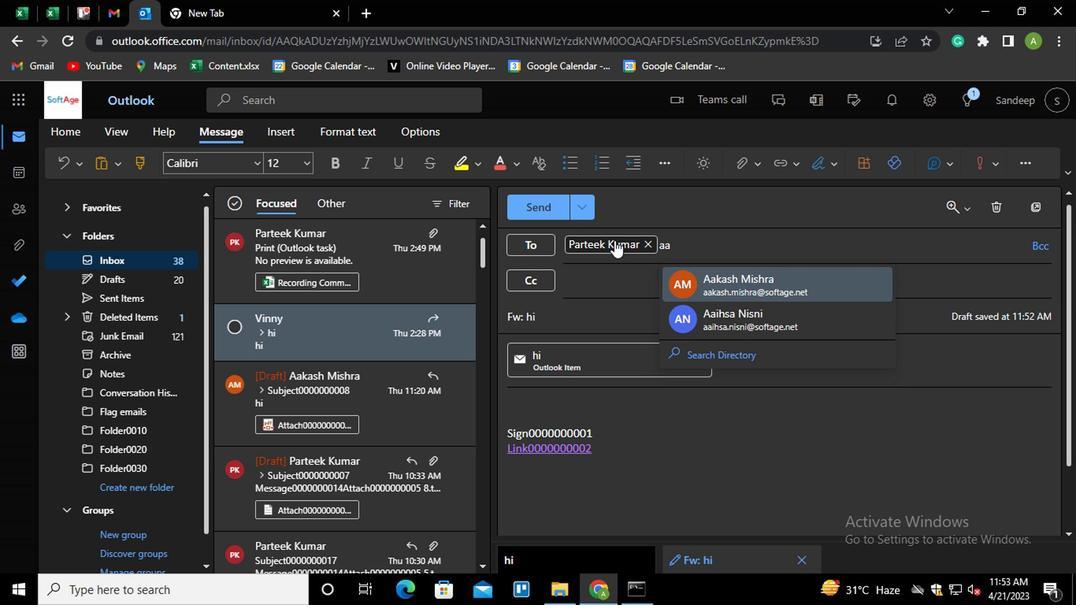 
Action: Mouse moved to (492, 249)
Screenshot: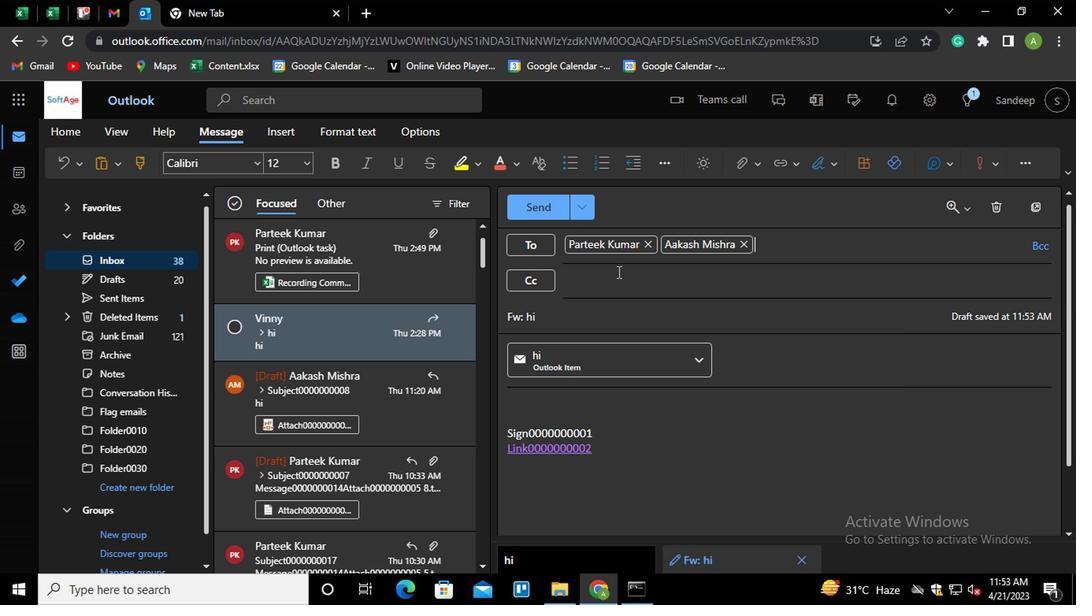 
Action: Mouse pressed left at (492, 249)
Screenshot: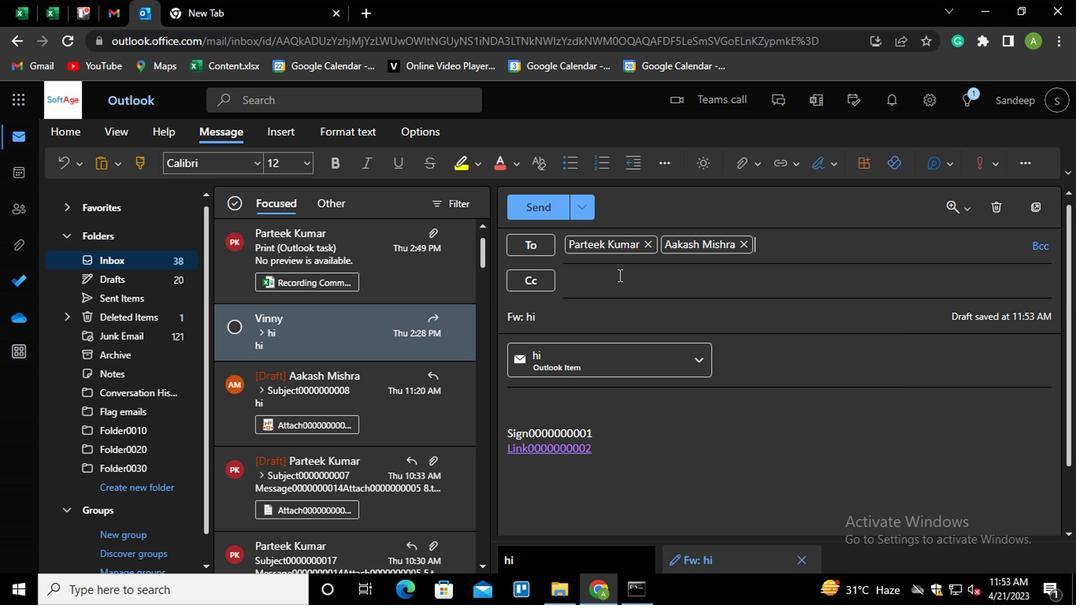 
Action: Key pressed AYU<Key.enter>POO<Key.enter>
Screenshot: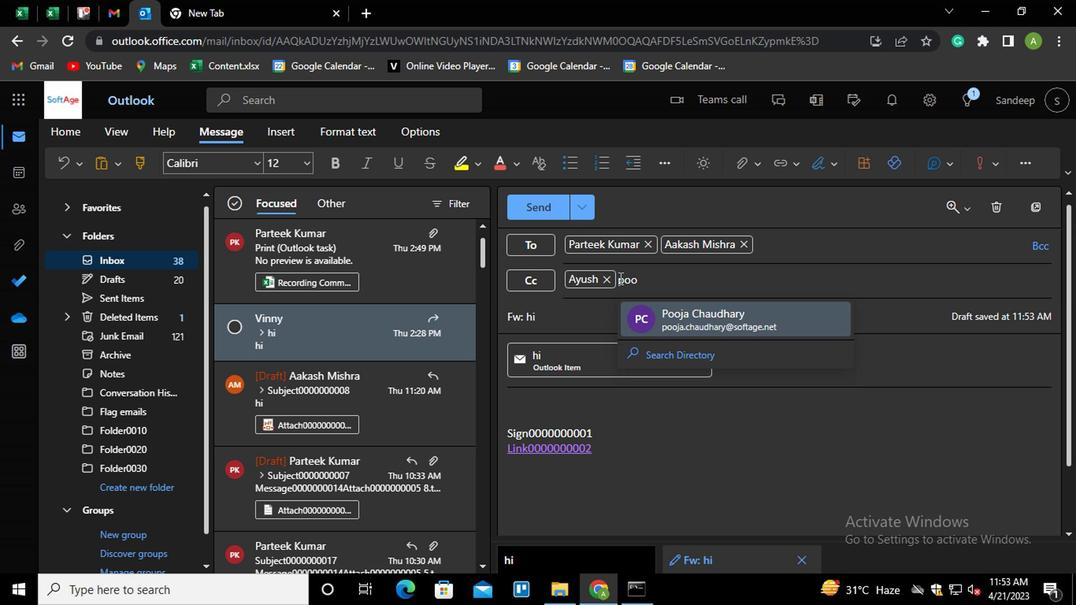 
Action: Mouse moved to (791, 224)
Screenshot: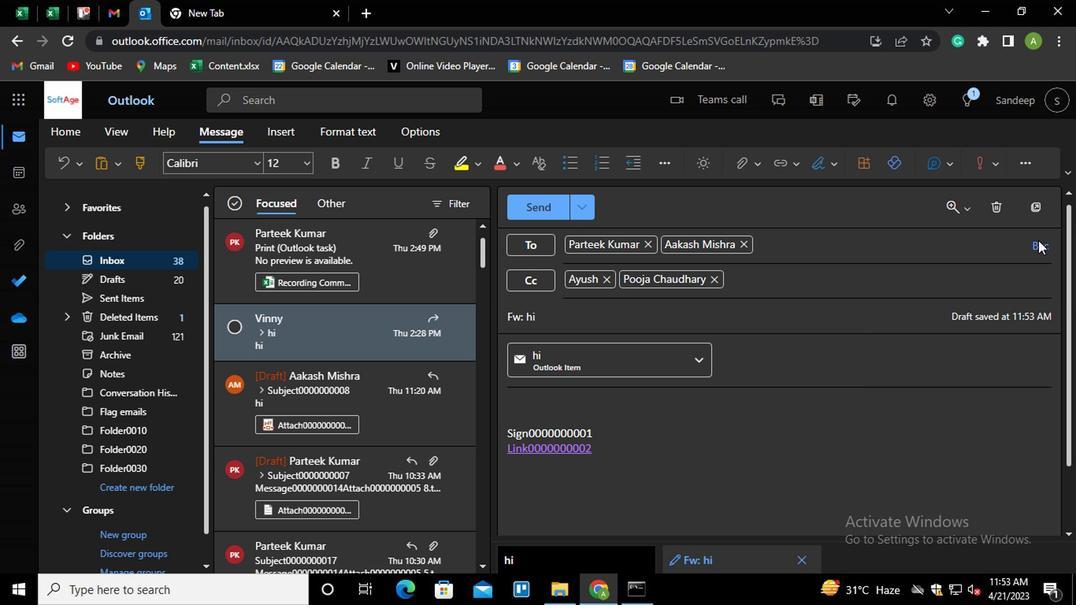 
Action: Mouse pressed left at (791, 224)
Screenshot: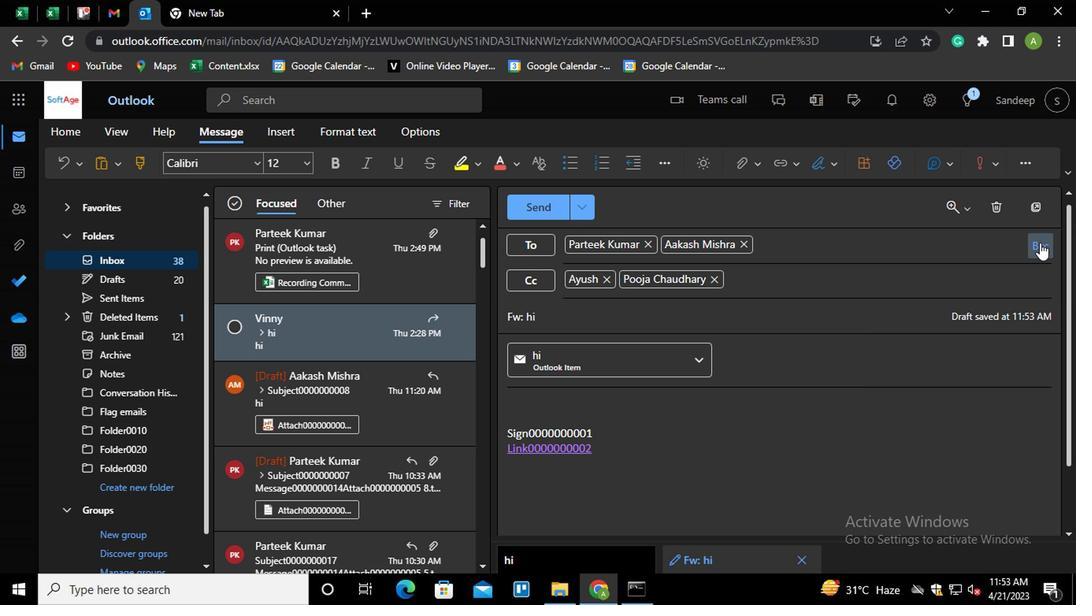 
Action: Mouse moved to (692, 261)
Screenshot: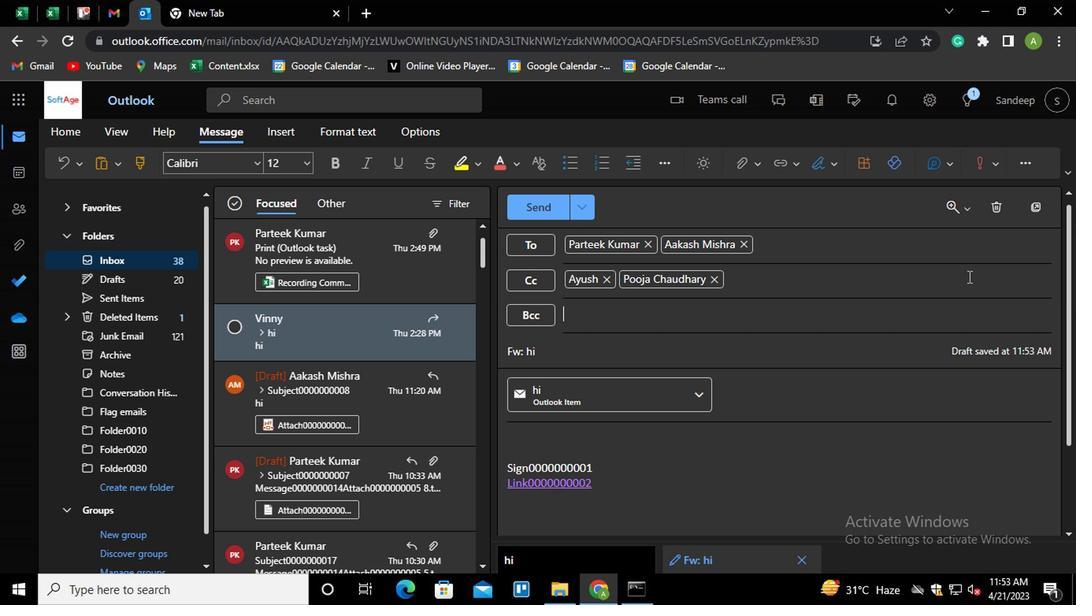 
Action: Key pressed VAN<Key.enter>
Screenshot: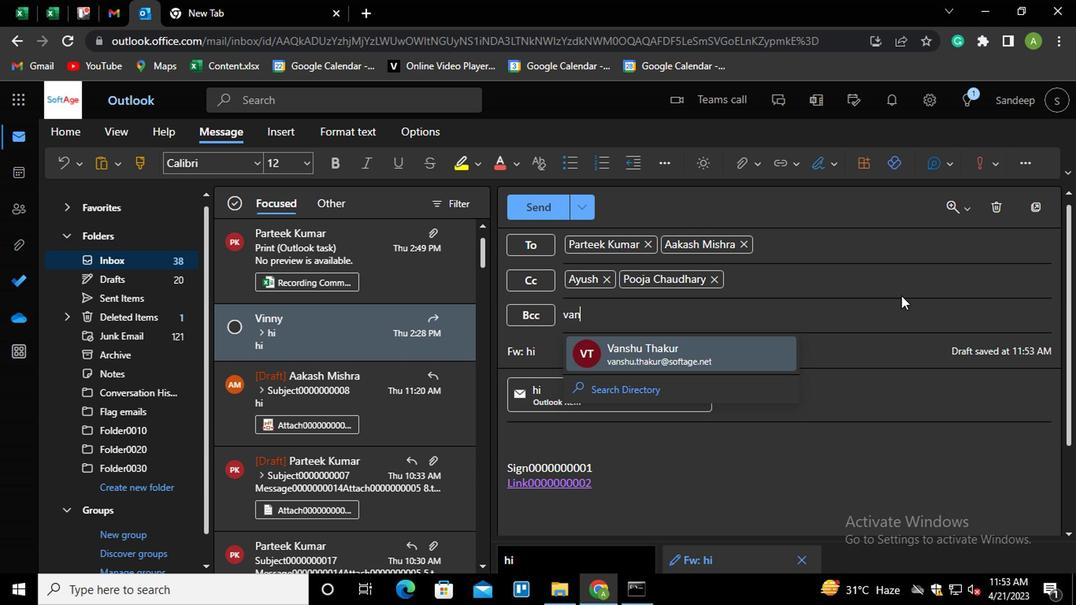 
Action: Mouse moved to (530, 304)
Screenshot: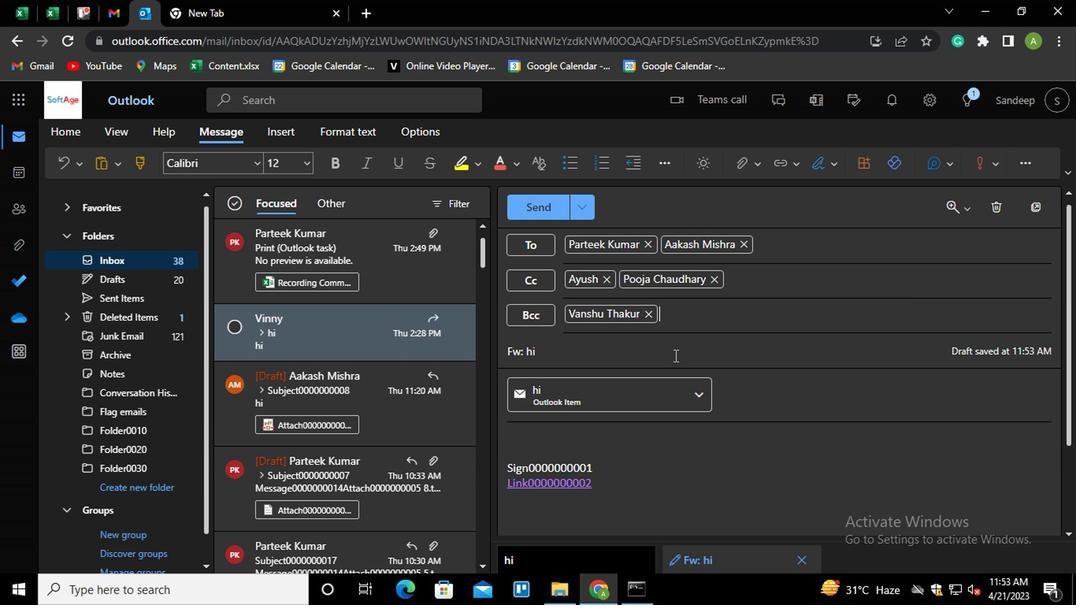 
Action: Mouse pressed left at (530, 304)
Screenshot: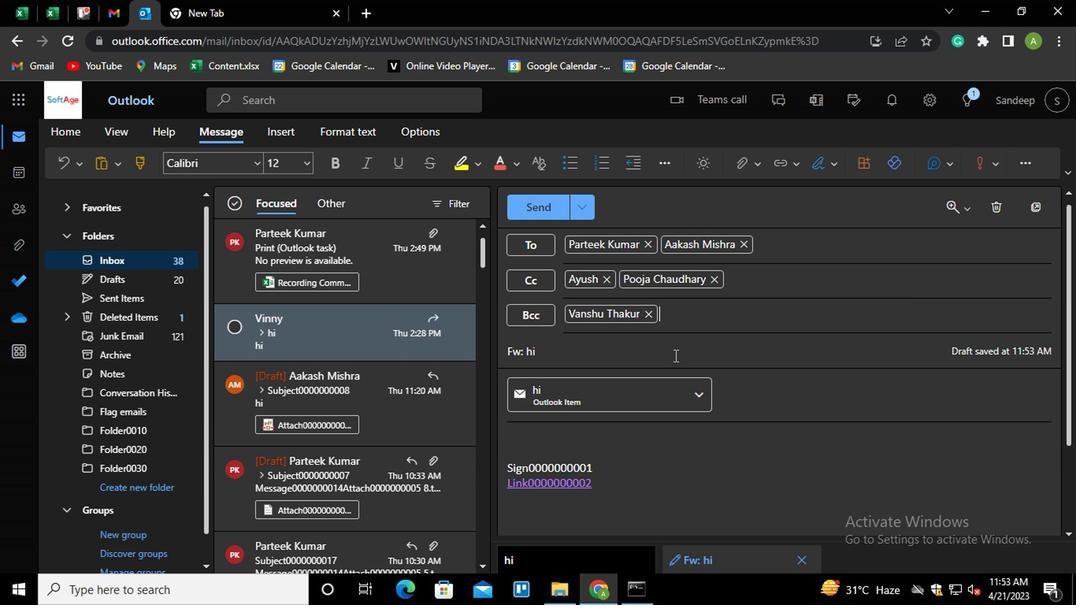 
Action: Key pressed <Key.shift_r><Key.home><Key.shift>SUBJECT0000000001
Screenshot: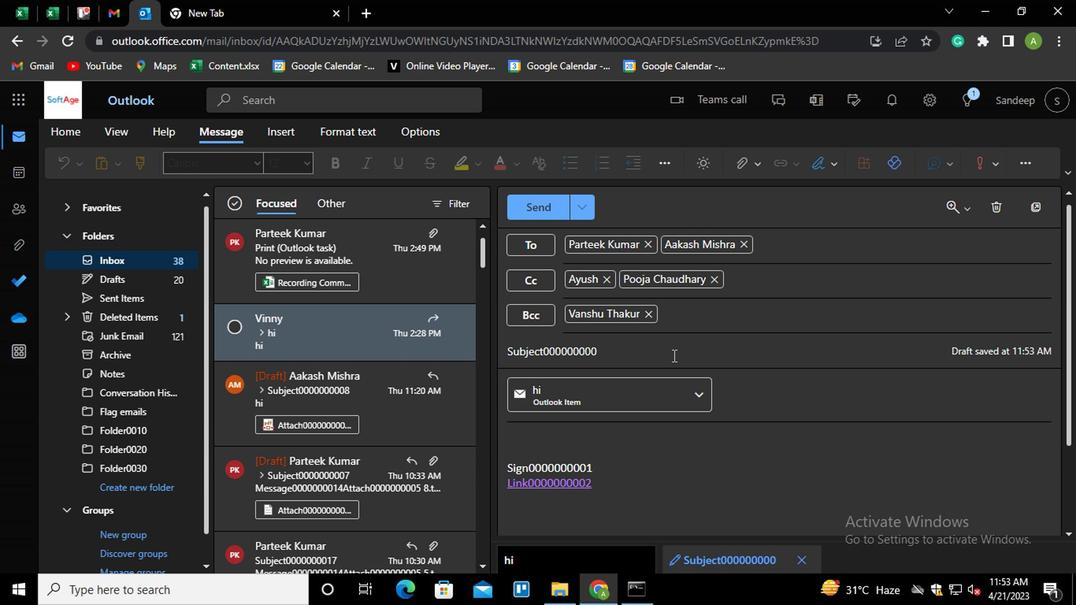 
Action: Mouse moved to (486, 395)
Screenshot: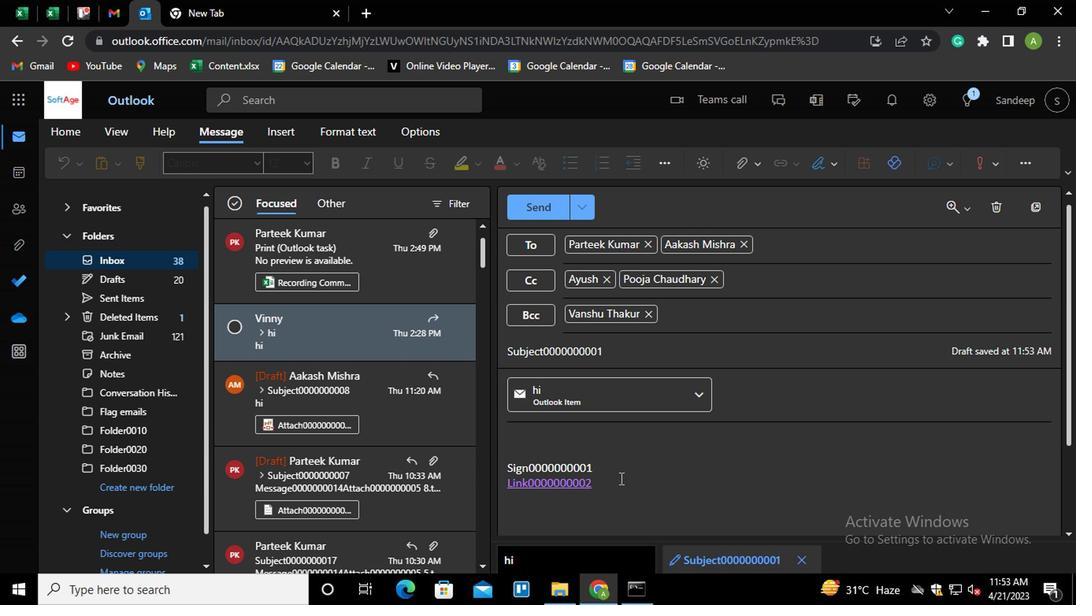 
Action: Mouse pressed left at (486, 395)
Screenshot: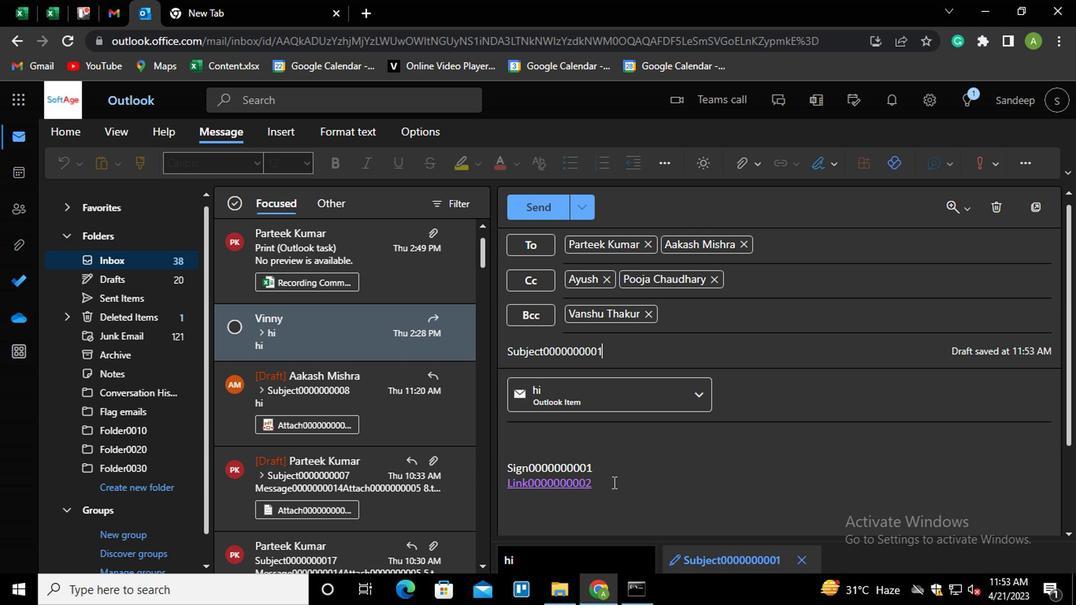 
Action: Key pressed <Key.shift_r><Key.enter><Key.shift_r>MESSAGE0000000003
Screenshot: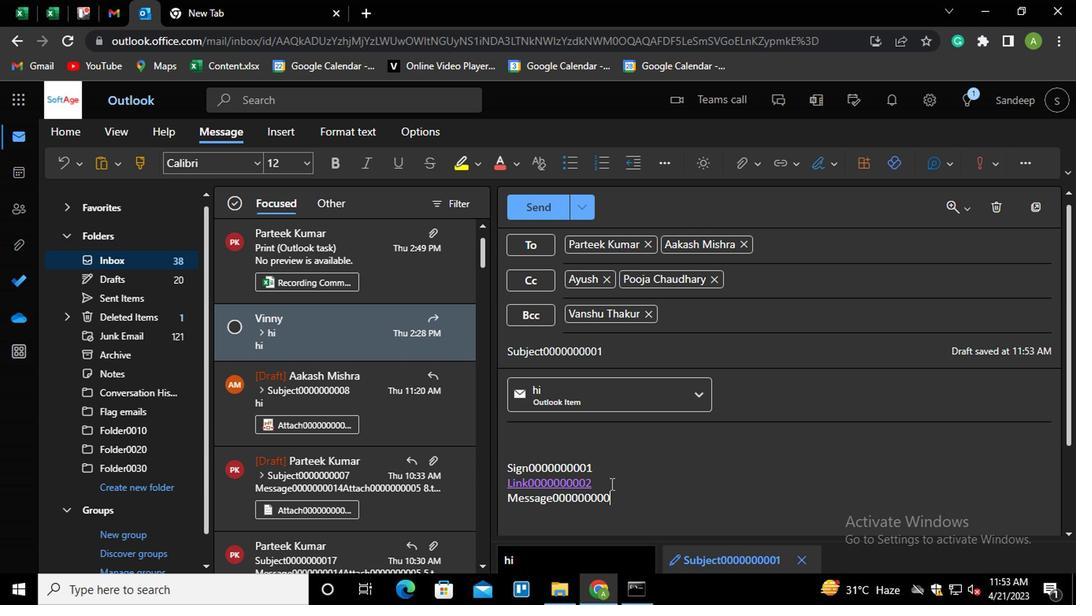 
Action: Mouse moved to (588, 165)
Screenshot: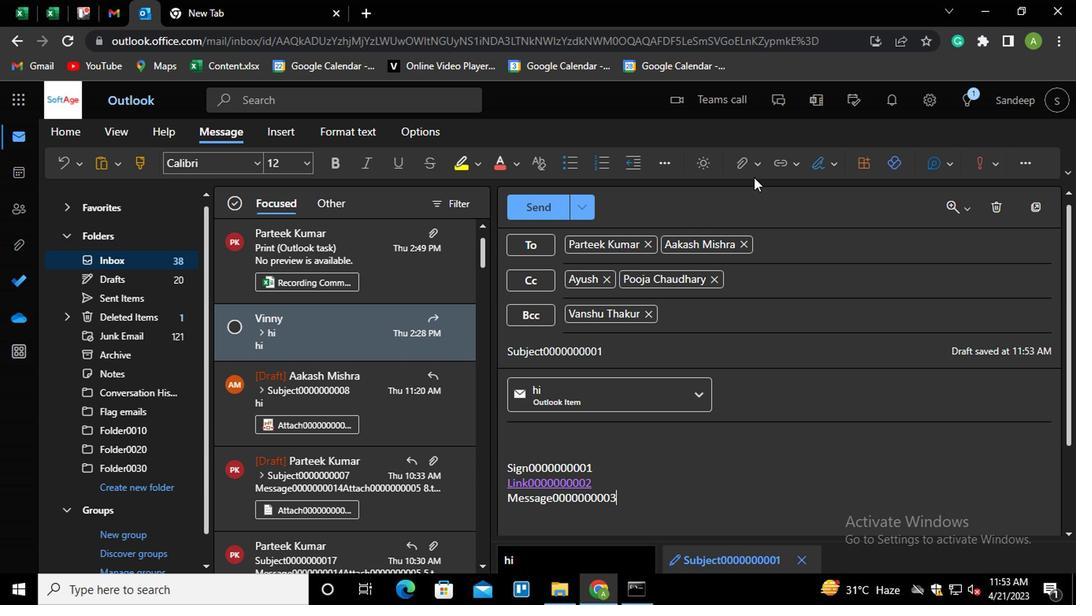 
Action: Mouse pressed left at (588, 165)
Screenshot: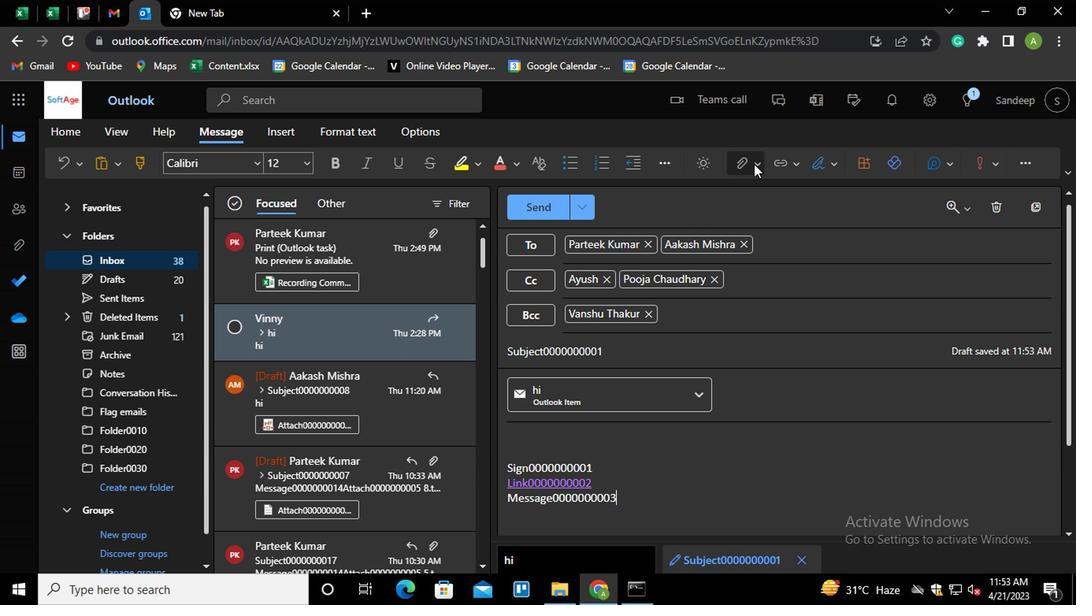
Action: Mouse moved to (544, 188)
Screenshot: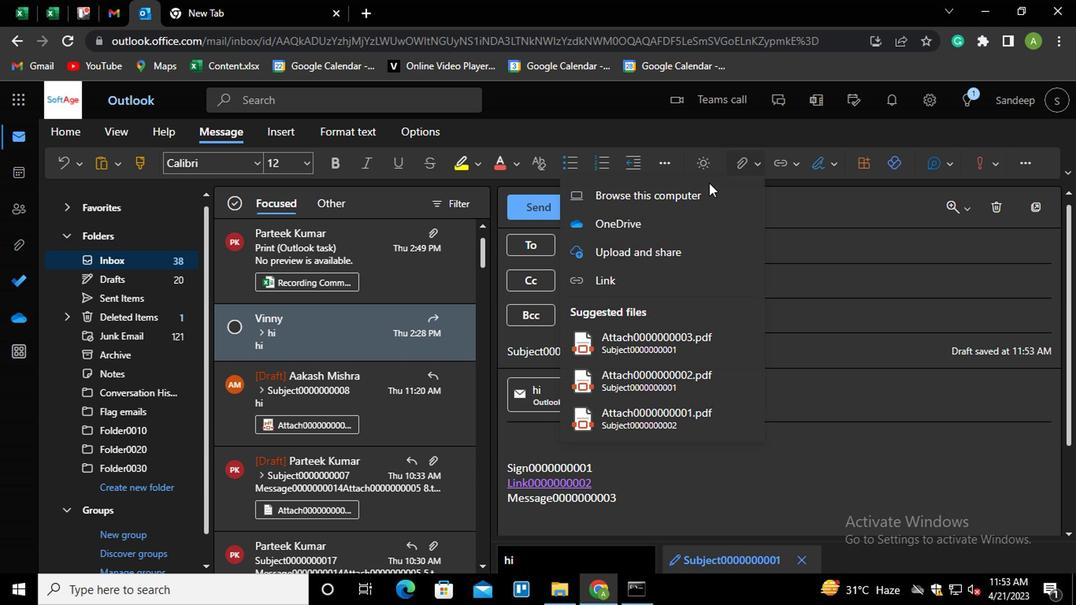 
Action: Mouse pressed left at (544, 188)
Screenshot: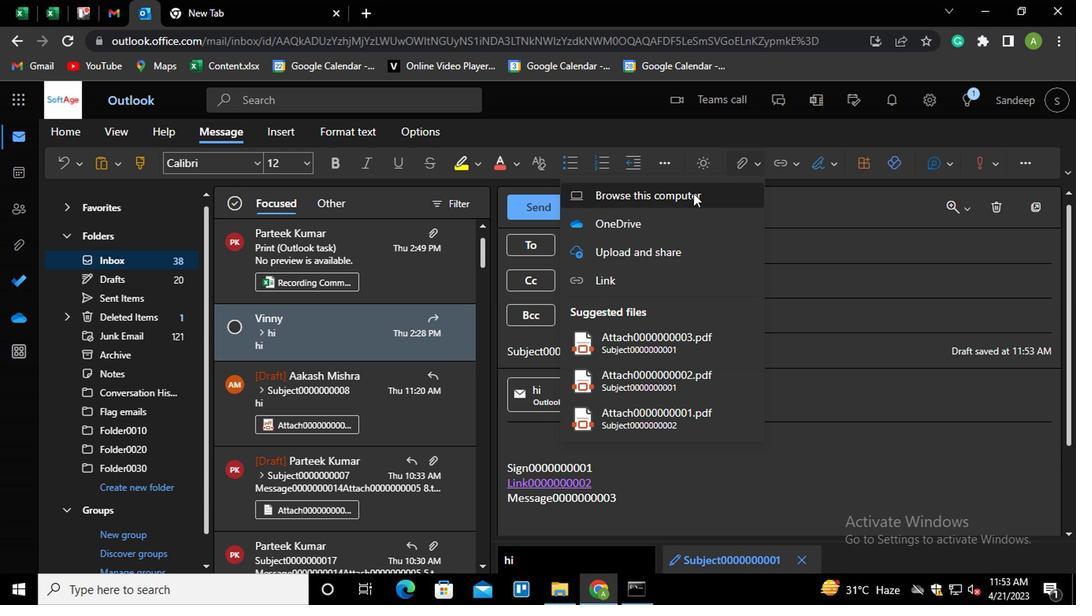 
Action: Mouse moved to (228, 165)
Screenshot: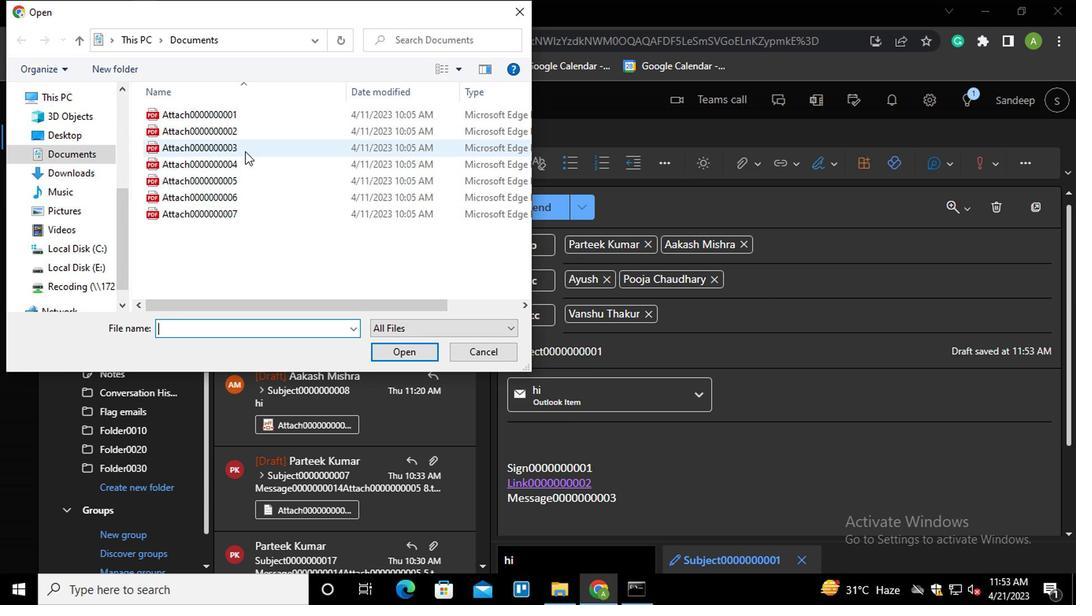 
Action: Mouse pressed left at (228, 165)
Screenshot: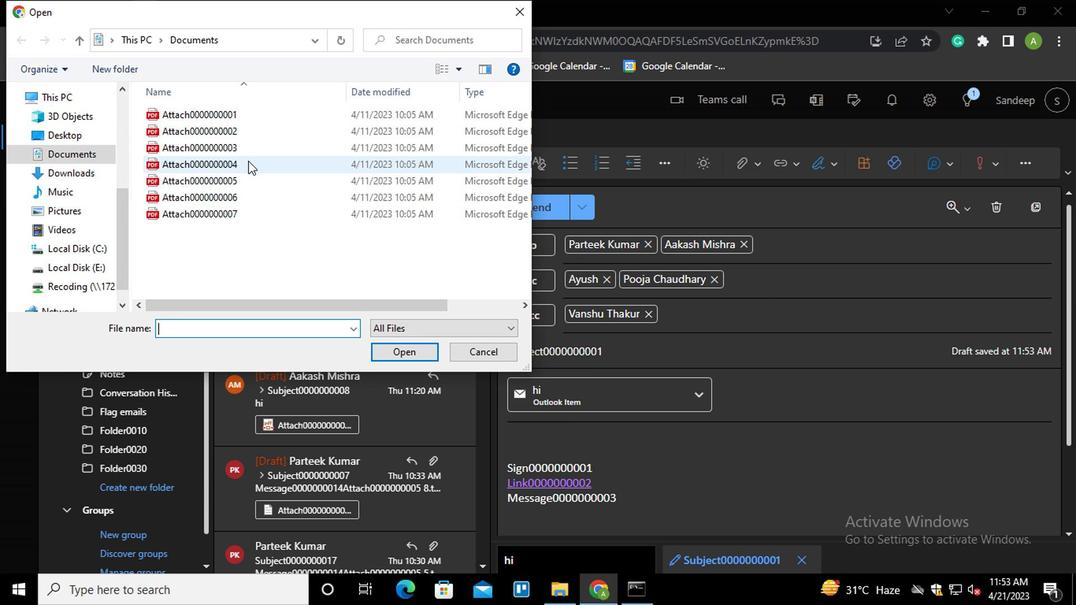 
Action: Mouse moved to (333, 298)
Screenshot: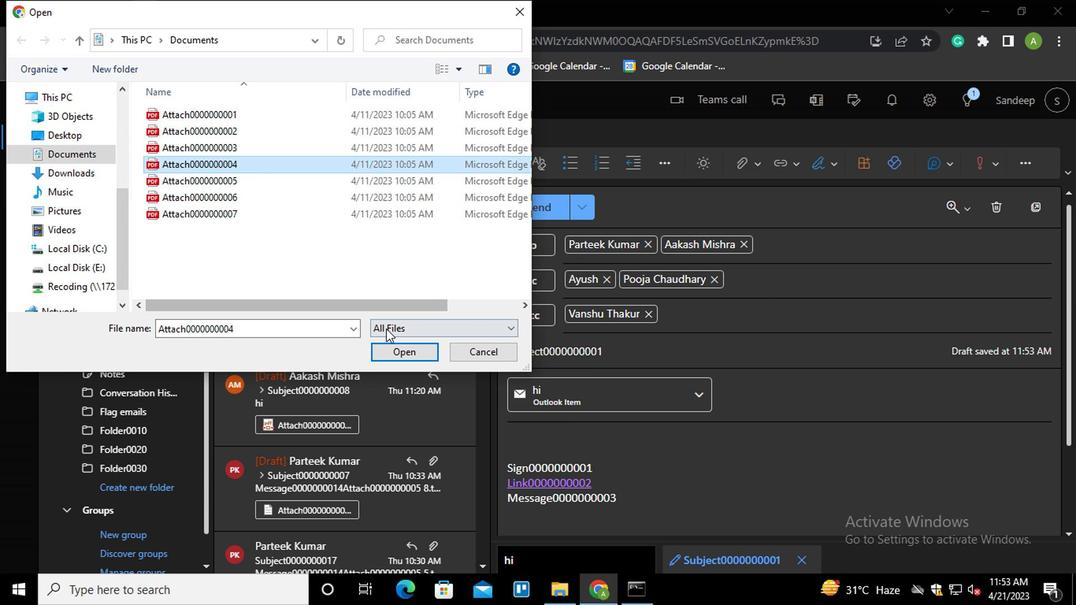 
Action: Mouse pressed left at (333, 298)
Screenshot: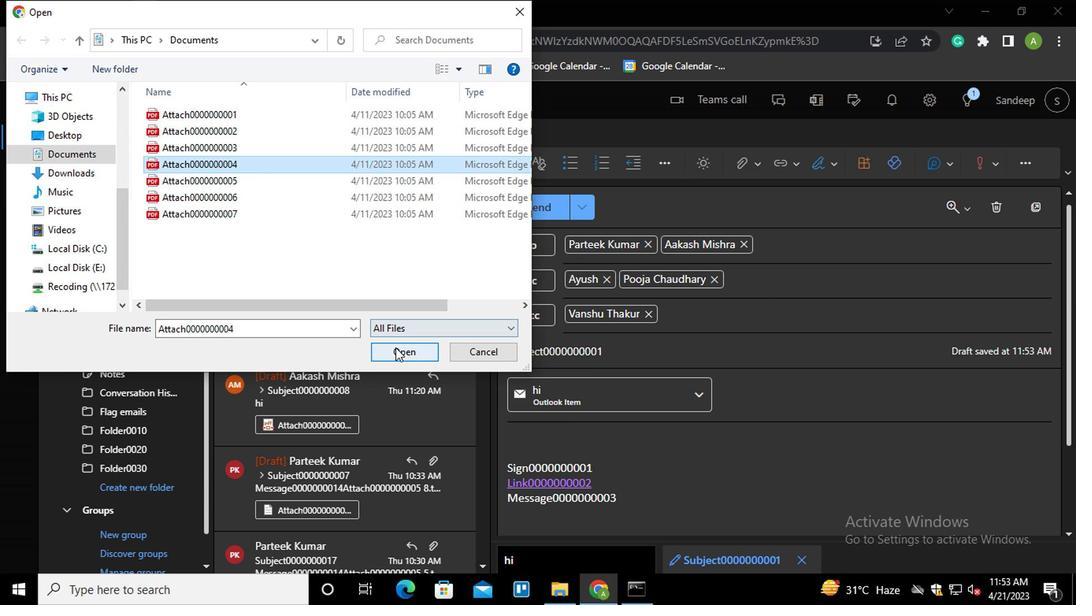 
Action: Mouse moved to (444, 201)
Screenshot: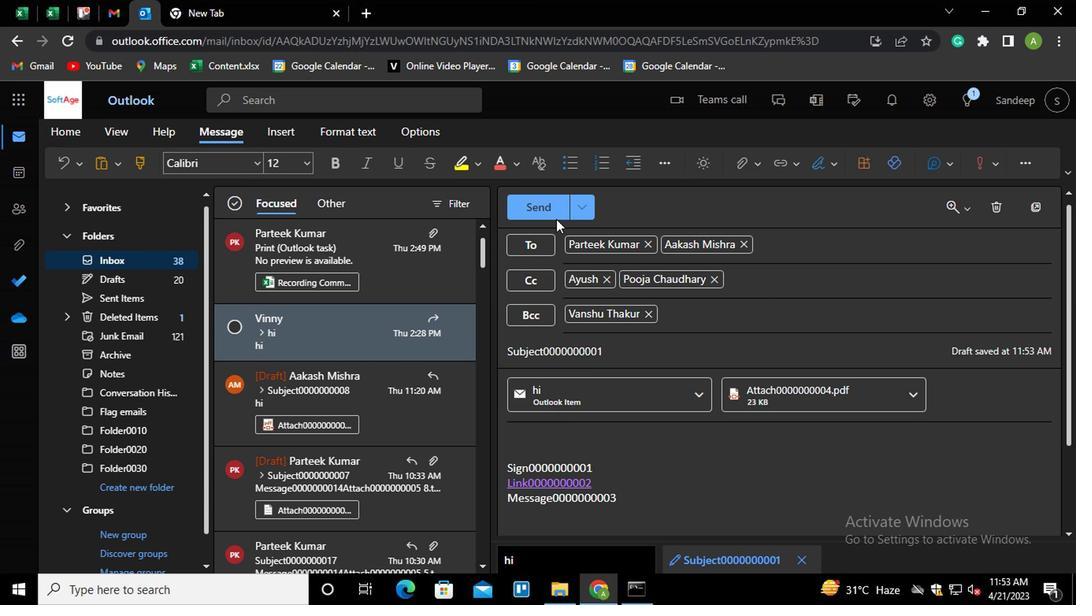 
Action: Mouse pressed left at (444, 201)
Screenshot: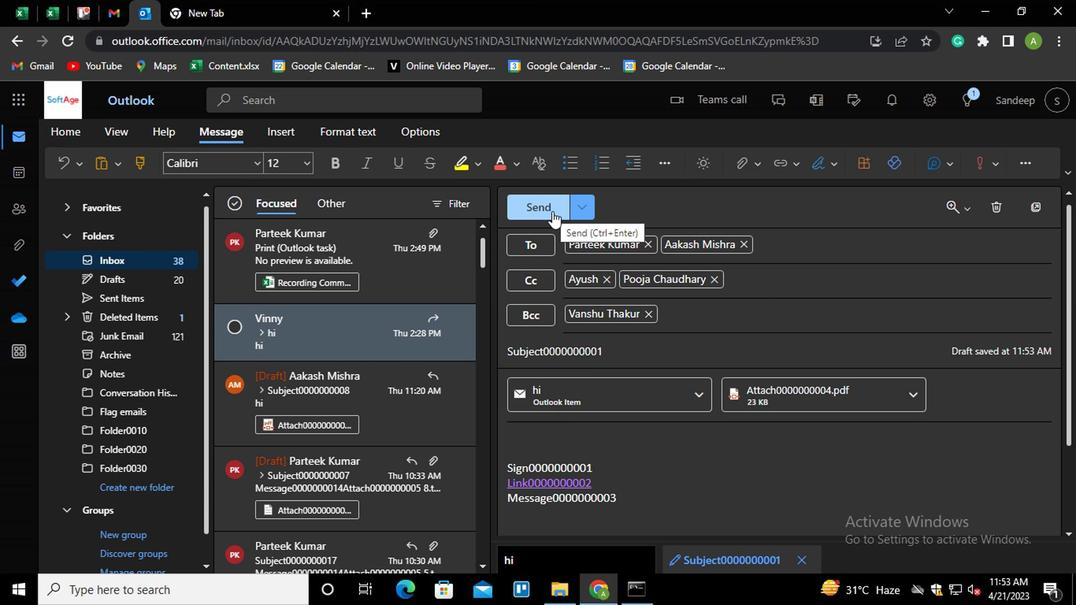 
Action: Mouse moved to (537, 395)
Screenshot: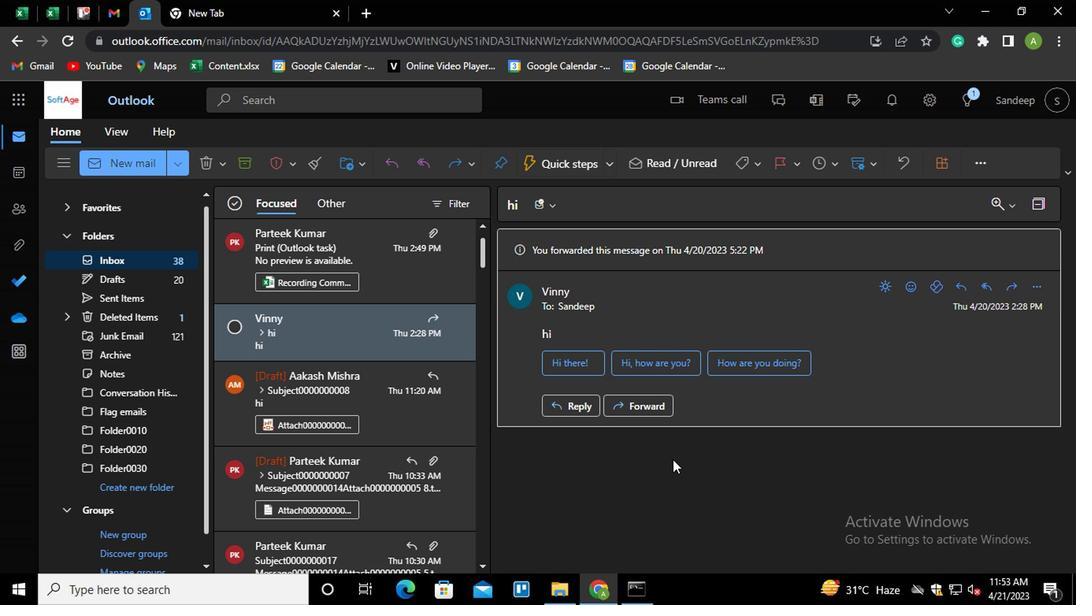 
